Task: Add an event  with title  Client Appreciation Networking Event, date '2024/04/22' to 2024/04/23 & Select Event type as  Group. Add location for the event as  The Langham, Sydney, Australia and add a description: The retreat will kick off with an opening session where participants will be introduced to the objectives and benefits of team building. The facilitators will create a positive and inclusive environment, setting the tone for open communication, respect, and mutual support.Create an event link  http-clientappreciationnetworkingeventcom & Select the event color as  Orange. , logged in from the account softage.3@softage.netand send the event invitation to softage.4@softage.net and softage.2@softage.net
Action: Mouse moved to (770, 128)
Screenshot: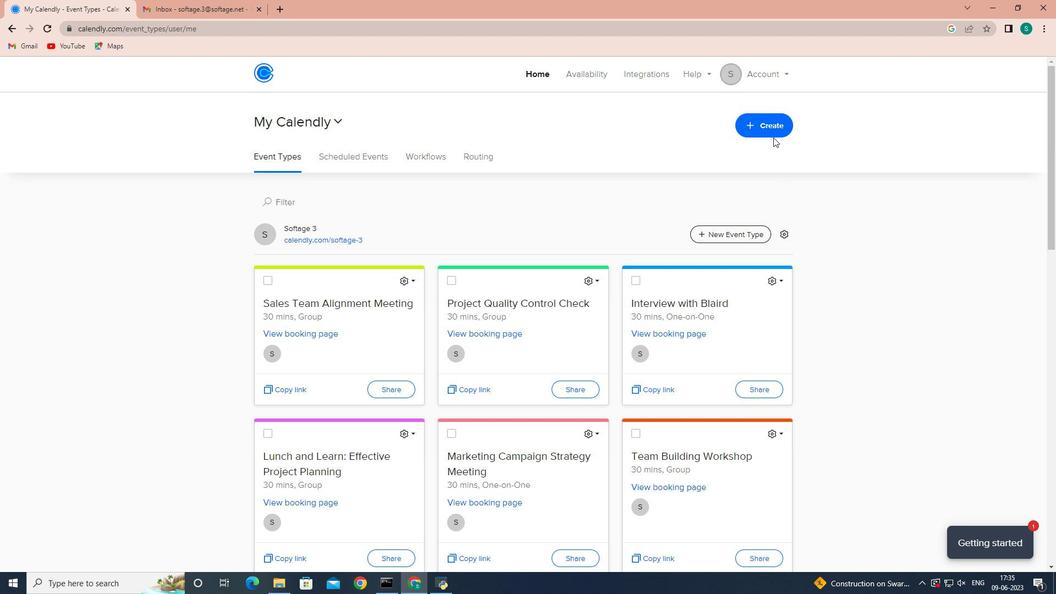 
Action: Mouse pressed left at (770, 128)
Screenshot: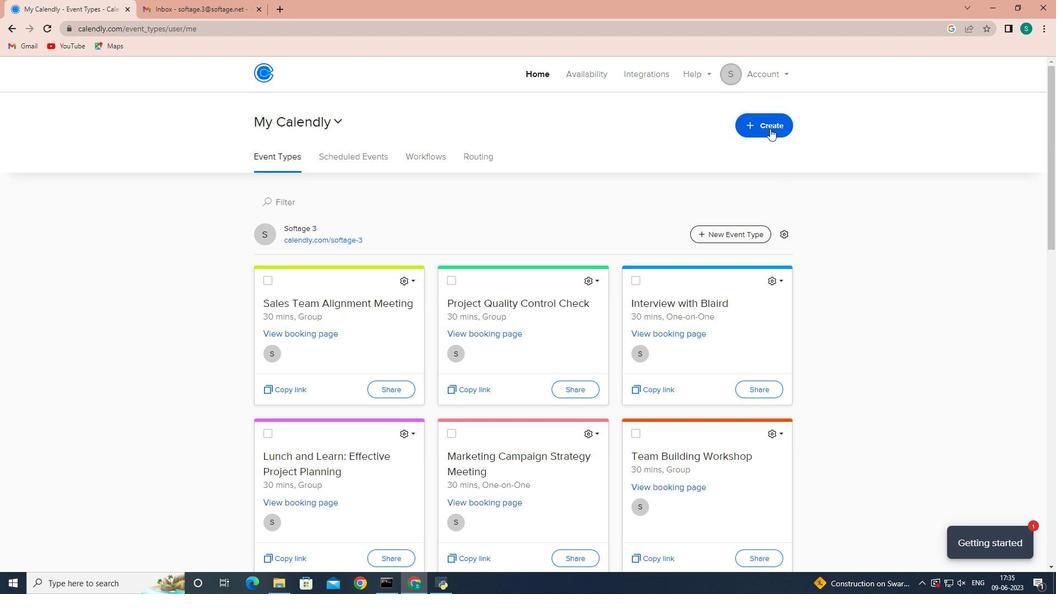
Action: Mouse moved to (752, 157)
Screenshot: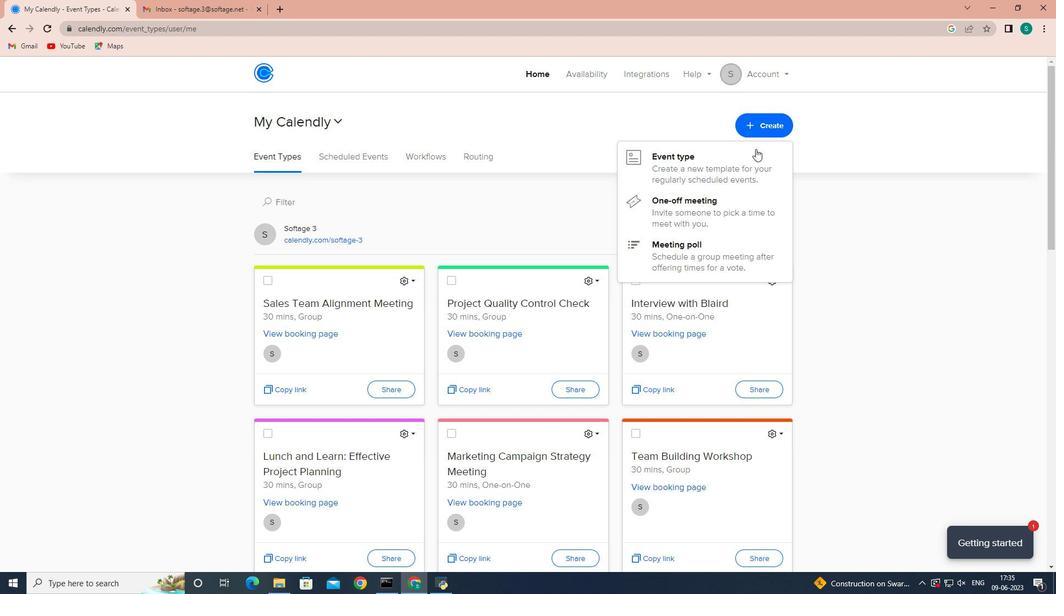 
Action: Mouse pressed left at (752, 157)
Screenshot: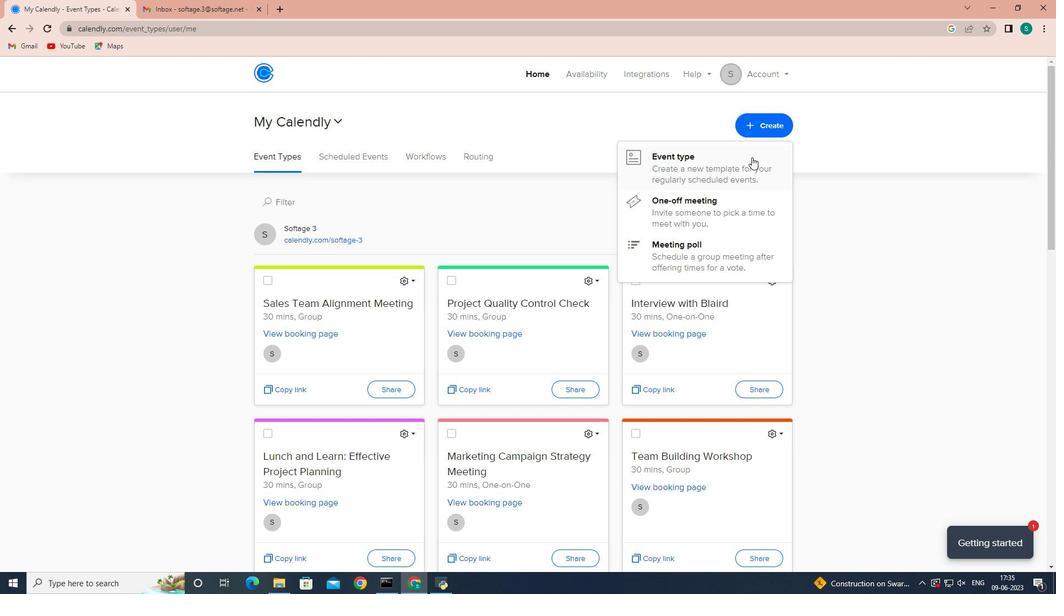 
Action: Mouse moved to (568, 272)
Screenshot: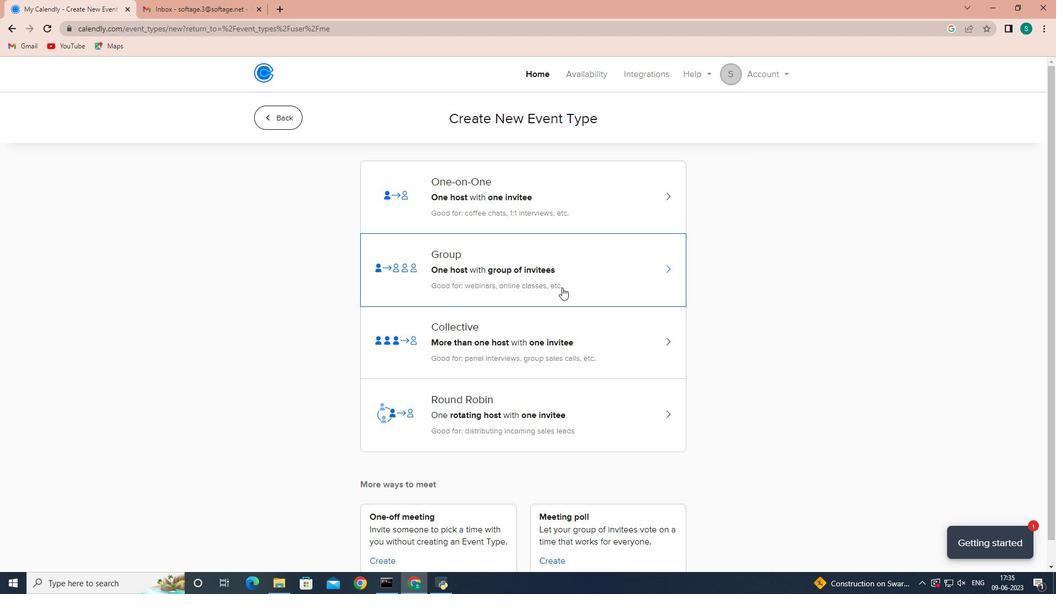 
Action: Mouse pressed left at (568, 272)
Screenshot: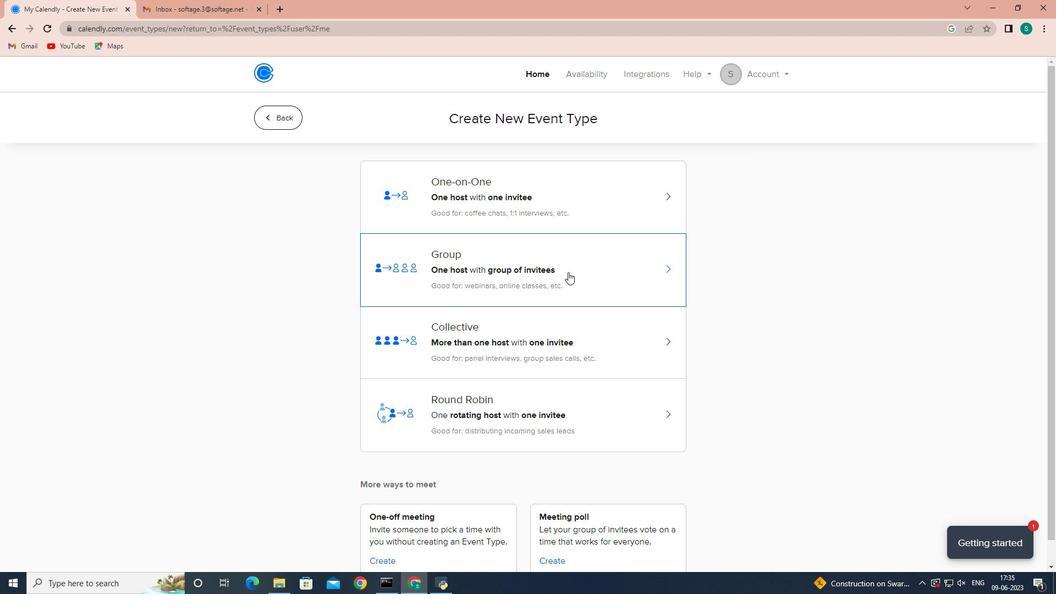 
Action: Mouse moved to (449, 278)
Screenshot: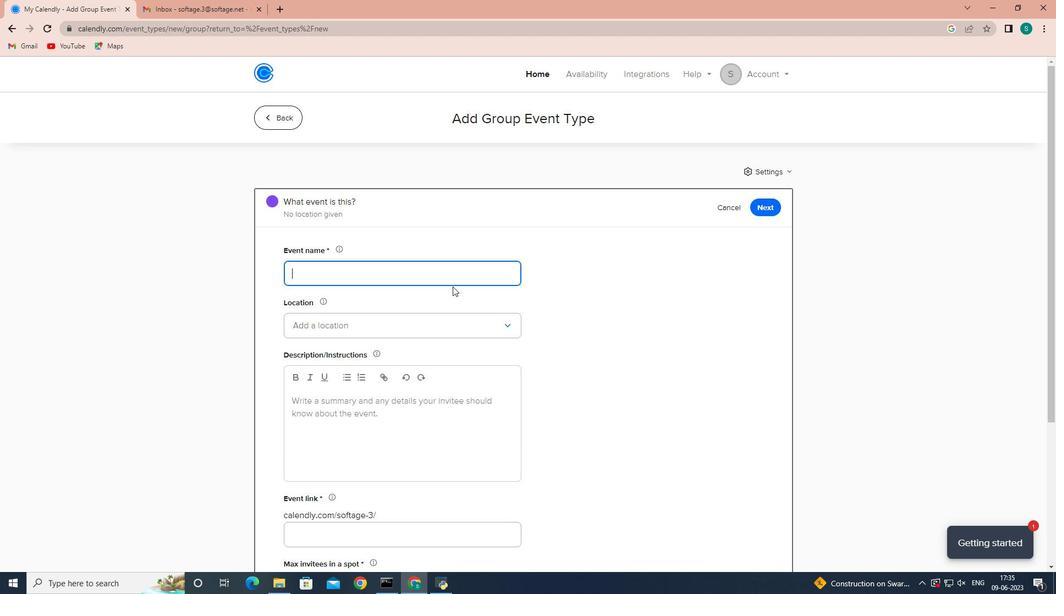 
Action: Mouse pressed left at (449, 278)
Screenshot: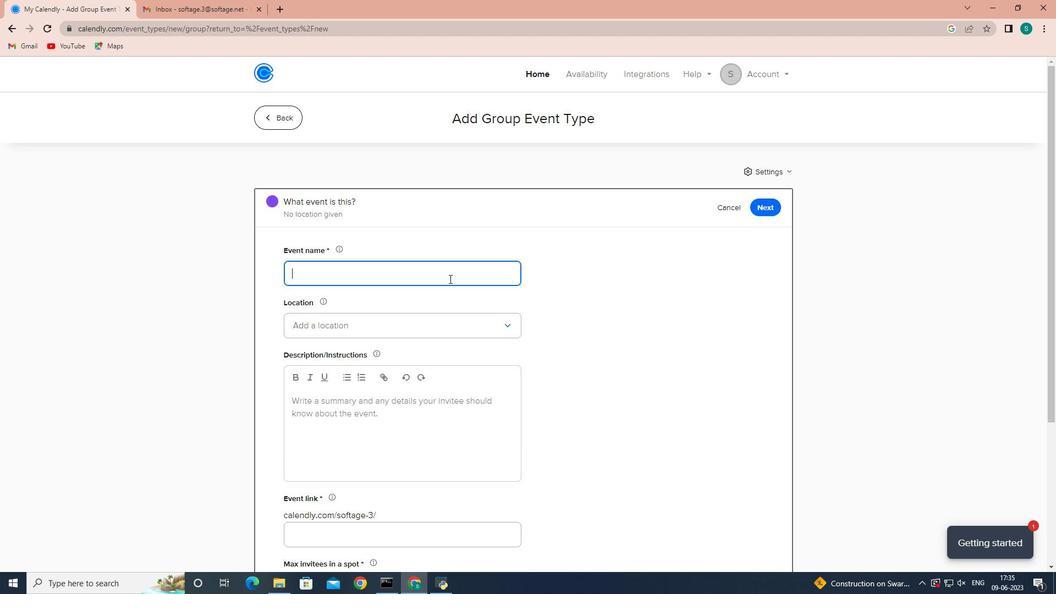 
Action: Key pressed <Key.shift><Key.shift><Key.shift><Key.shift><Key.shift><Key.shift><Key.shift><Key.shift><Key.shift><Key.shift><Key.shift><Key.shift><Key.shift><Key.shift><Key.shift><Key.shift><Key.shift><Key.shift>Client<Key.space><Key.shift>Appreciation<Key.space><Key.shift><Key.shift>Networking<Key.space><Key.shift><Key.shift><Key.shift><Key.shift><Key.shift><Key.shift><Key.shift><Key.shift><Key.shift><Key.shift><Key.shift><Key.shift><Key.shift><Key.shift><Key.shift>Event
Screenshot: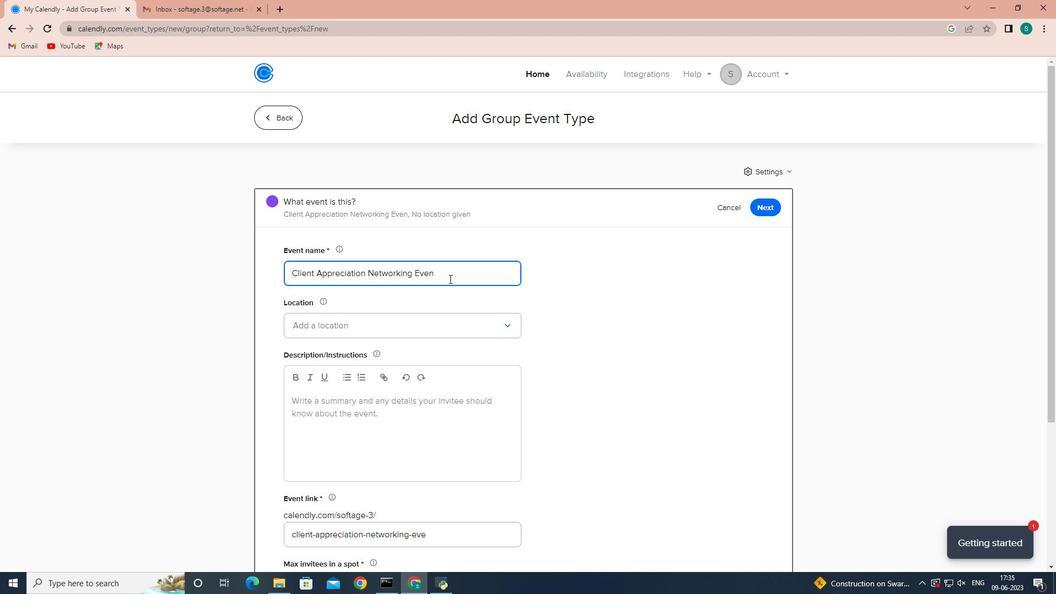 
Action: Mouse moved to (448, 327)
Screenshot: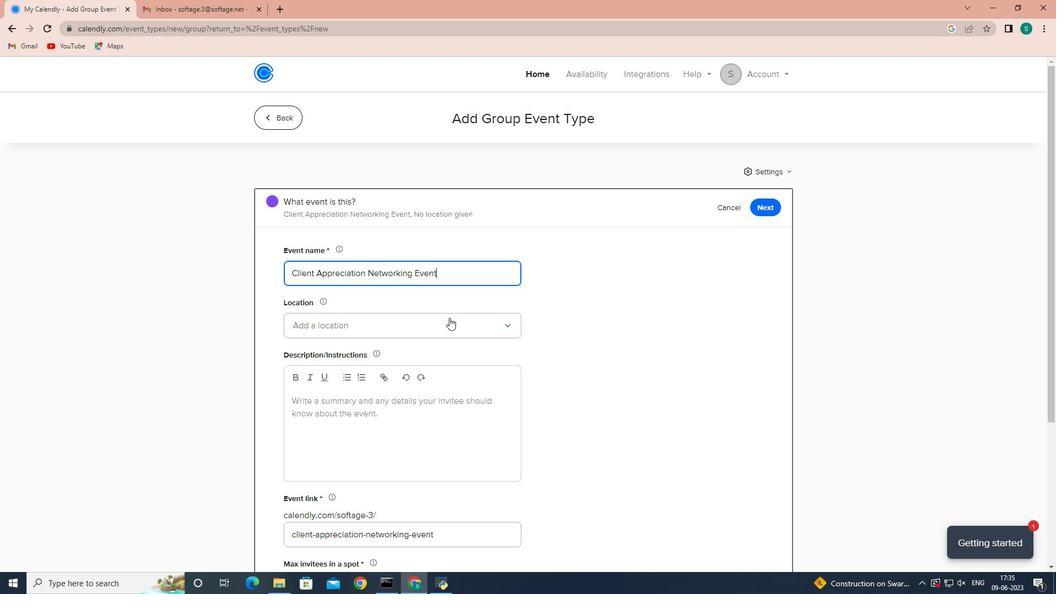 
Action: Mouse pressed left at (448, 327)
Screenshot: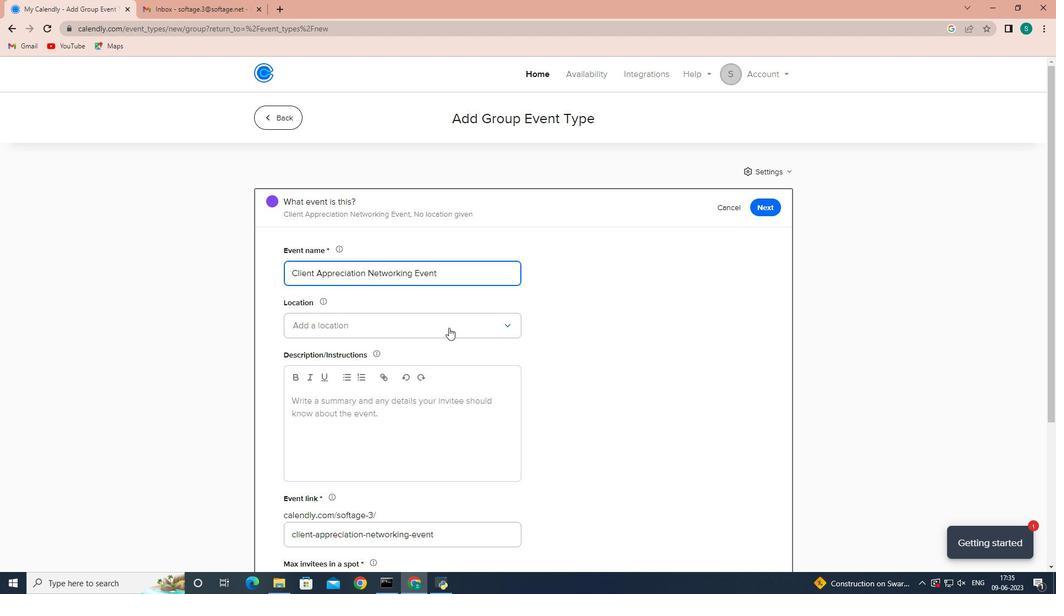 
Action: Mouse moved to (442, 353)
Screenshot: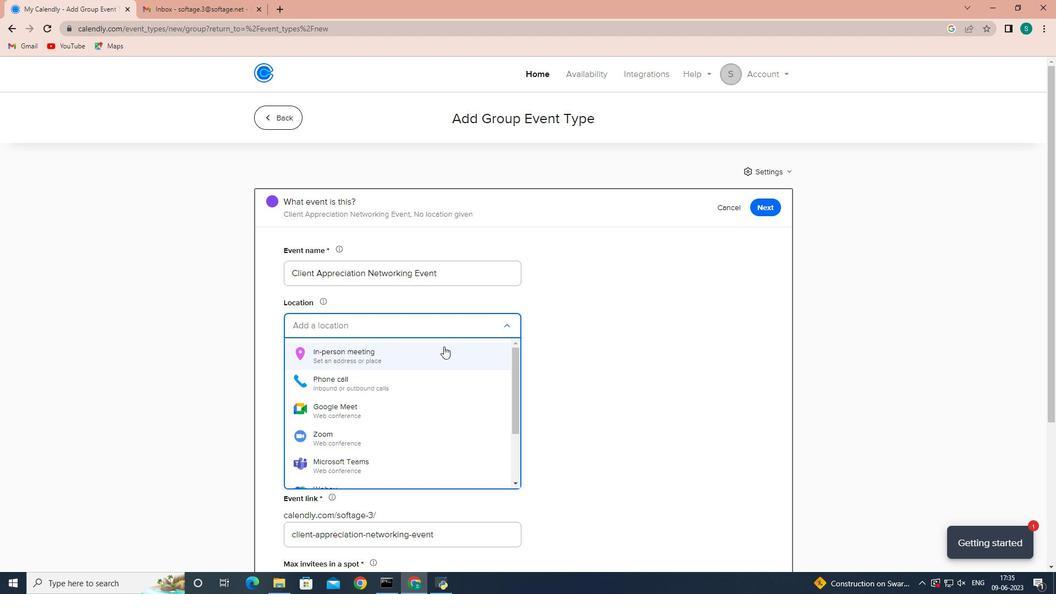 
Action: Mouse pressed left at (442, 353)
Screenshot: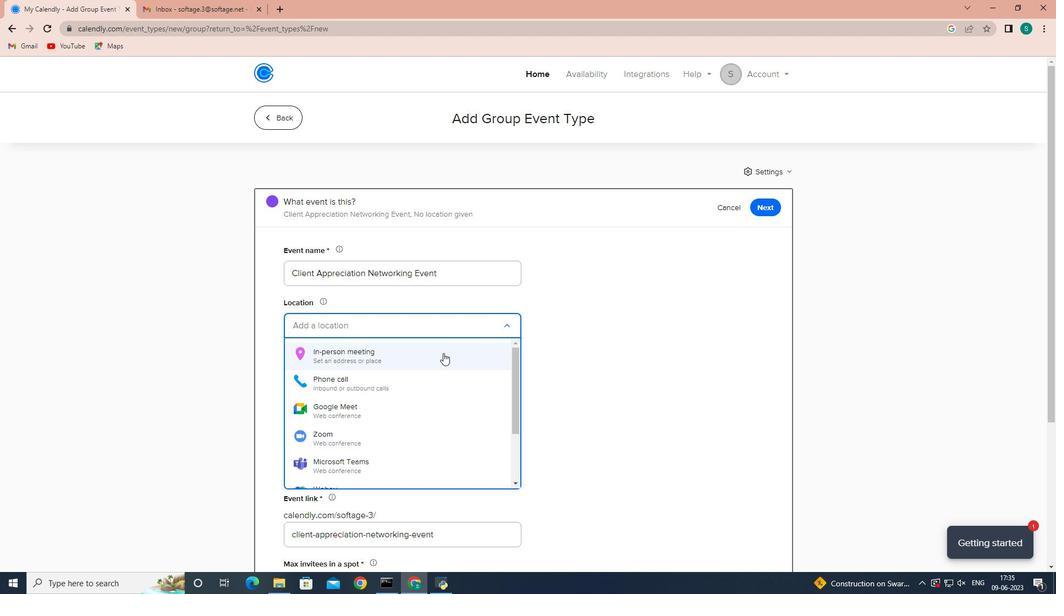 
Action: Mouse moved to (587, 198)
Screenshot: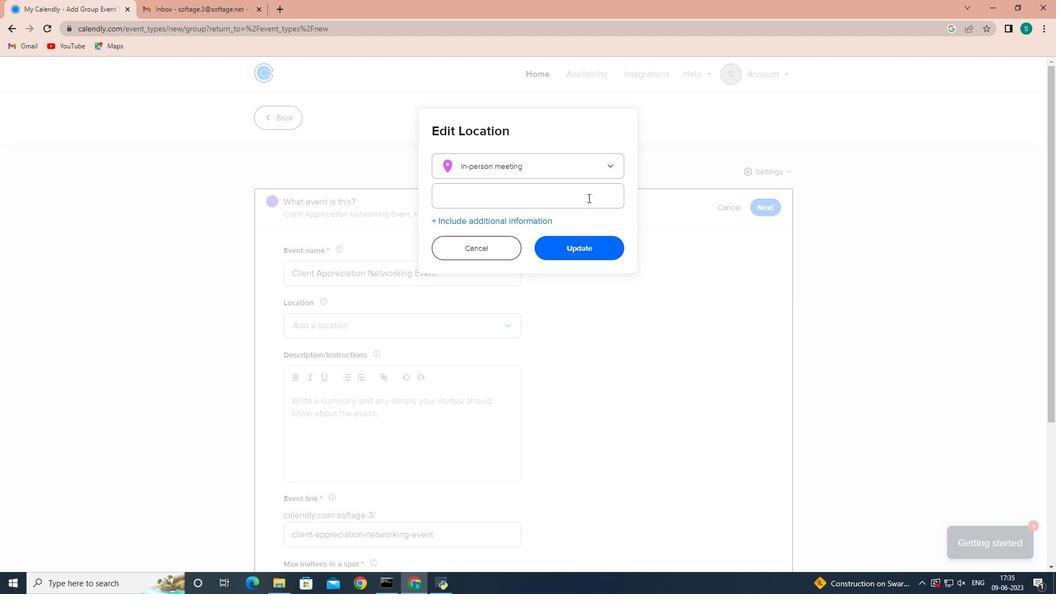 
Action: Mouse pressed left at (587, 198)
Screenshot: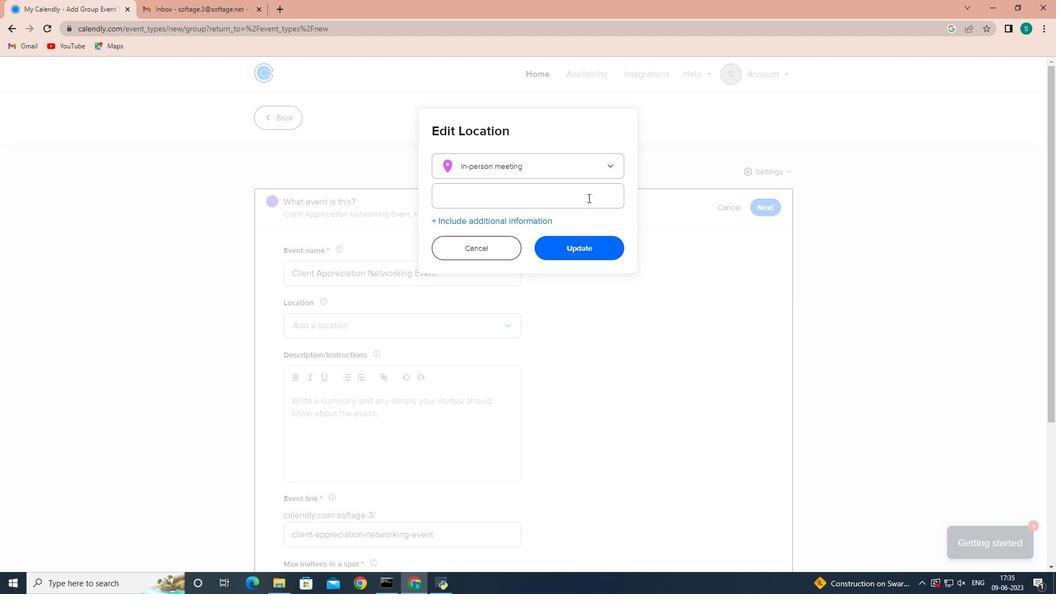 
Action: Key pressed <Key.shift>The<Key.space><Key.shift_r>Langham,<Key.space><Key.shift>Sydney,<Key.space><Key.shift>Australia
Screenshot: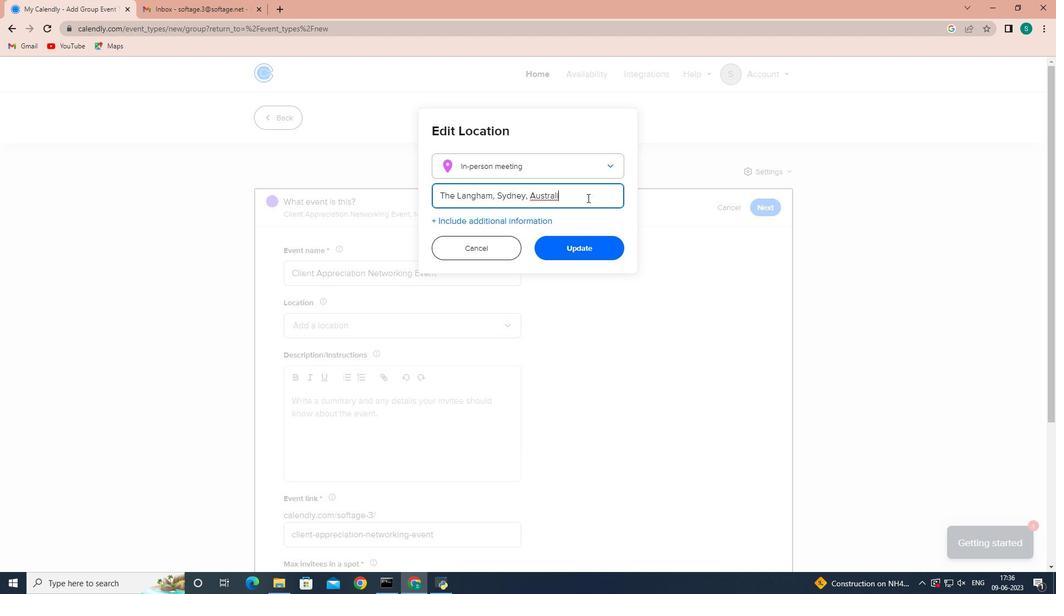 
Action: Mouse moved to (585, 243)
Screenshot: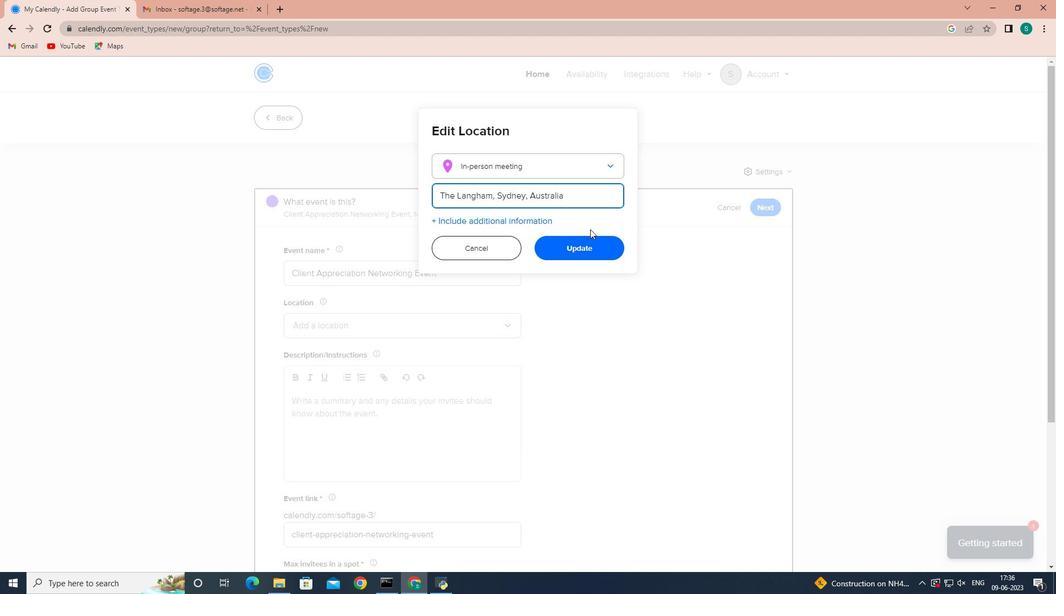 
Action: Mouse pressed left at (585, 243)
Screenshot: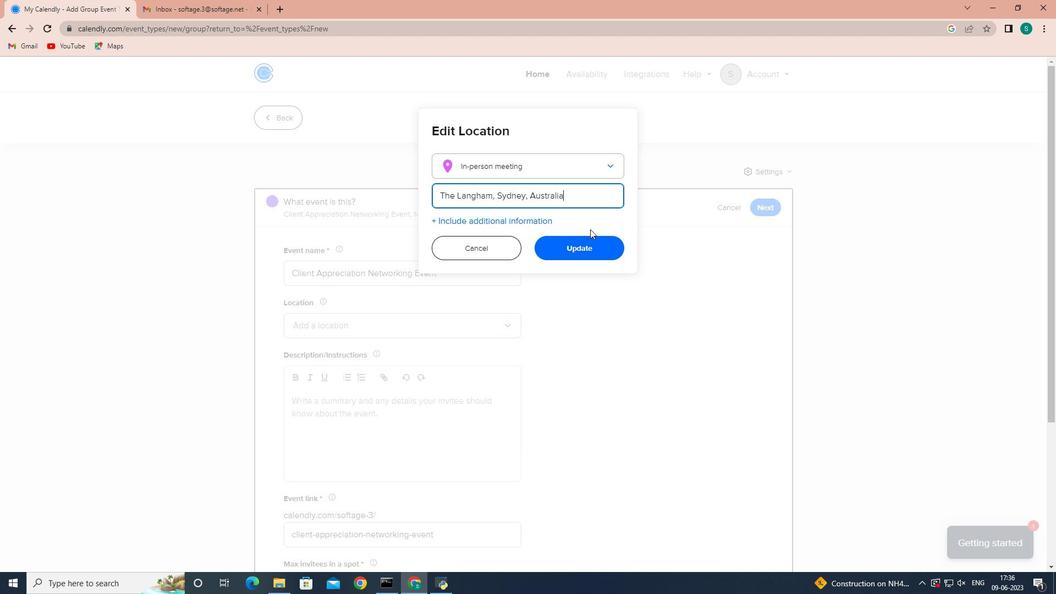
Action: Mouse moved to (482, 442)
Screenshot: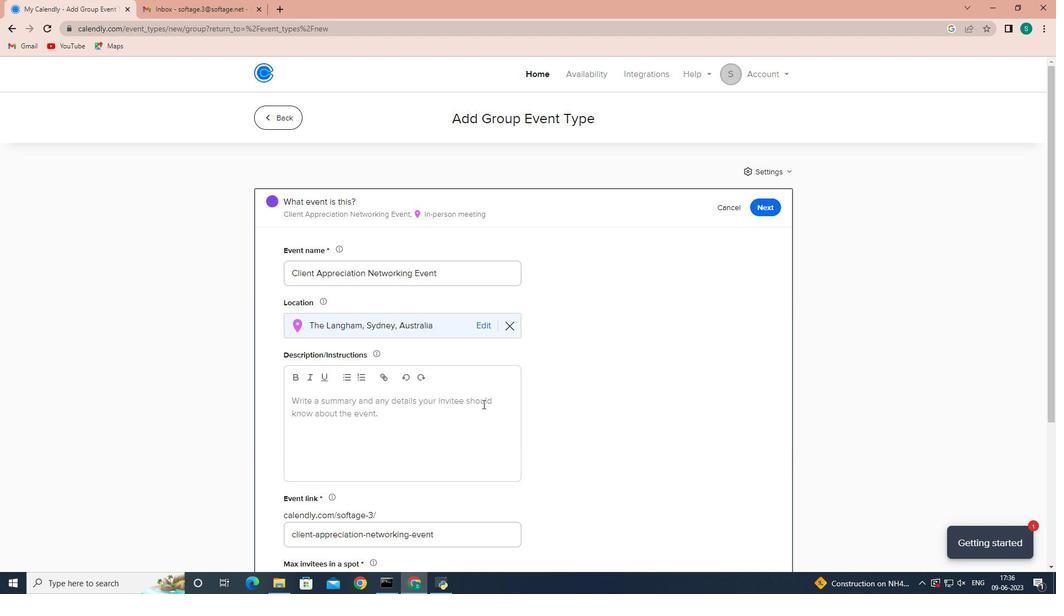 
Action: Mouse pressed left at (482, 442)
Screenshot: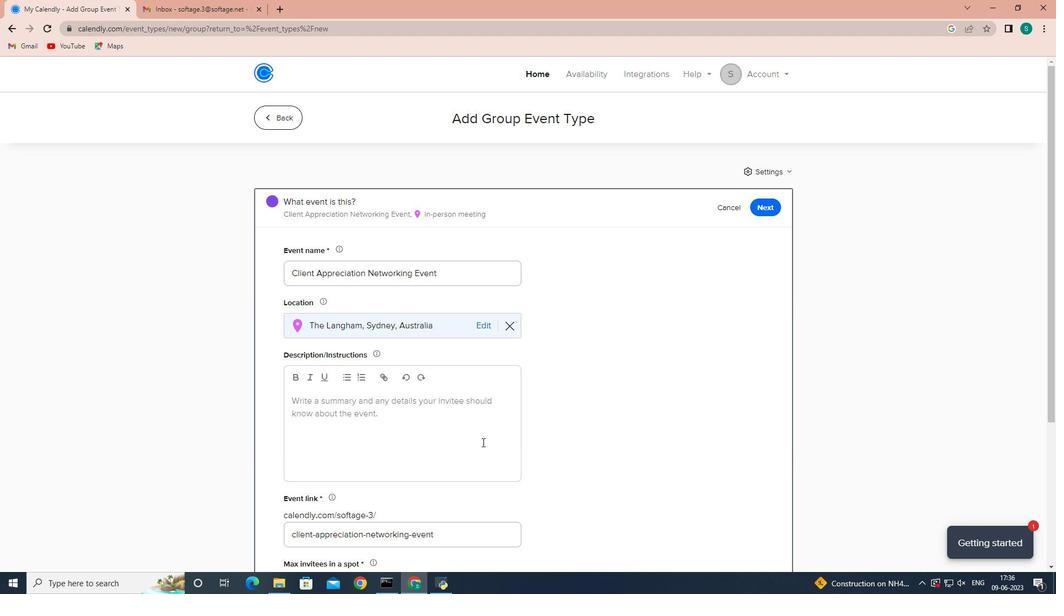 
Action: Mouse moved to (573, 404)
Screenshot: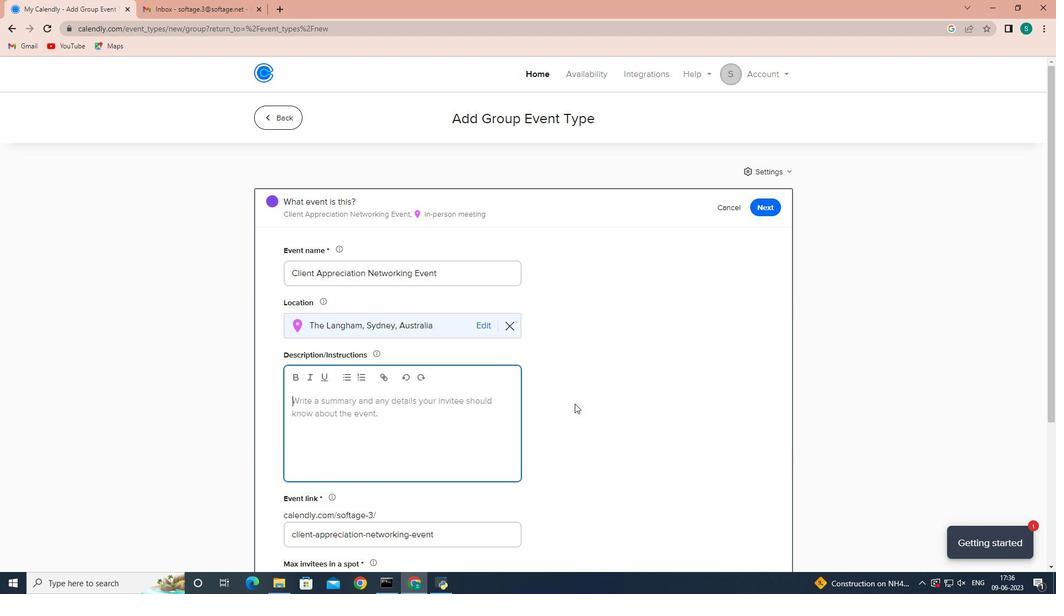 
Action: Key pressed <Key.shift><Key.shift><Key.shift><Key.shift><Key.shift><Key.shift><Key.shift>The<Key.space>retreat<Key.space>will<Key.space>kick<Key.space>off<Key.space>with<Key.space>an<Key.space>opening<Key.space>session<Key.space>where<Key.space>participat<Key.backspace>nts<Key.space>will<Key.space>be<Key.space>introduced<Key.space>to<Key.space>the<Key.space>objectives<Key.space>and<Key.space>benefits<Key.space>of<Key.space>team<Key.space>building.<Key.space><Key.shift><Key.shift><Key.shift><Key.shift><Key.shift><Key.shift><Key.shift><Key.shift><Key.shift><Key.shift><Key.shift><Key.shift><Key.shift><Key.shift><Key.shift><Key.shift>The<Key.space>facilitators<Key.space>will<Key.space>create<Key.space>a<Key.space>positive<Key.space>and<Key.space>inclusive<Key.space>environment,<Key.space>setting<Key.space>the<Key.space>
Screenshot: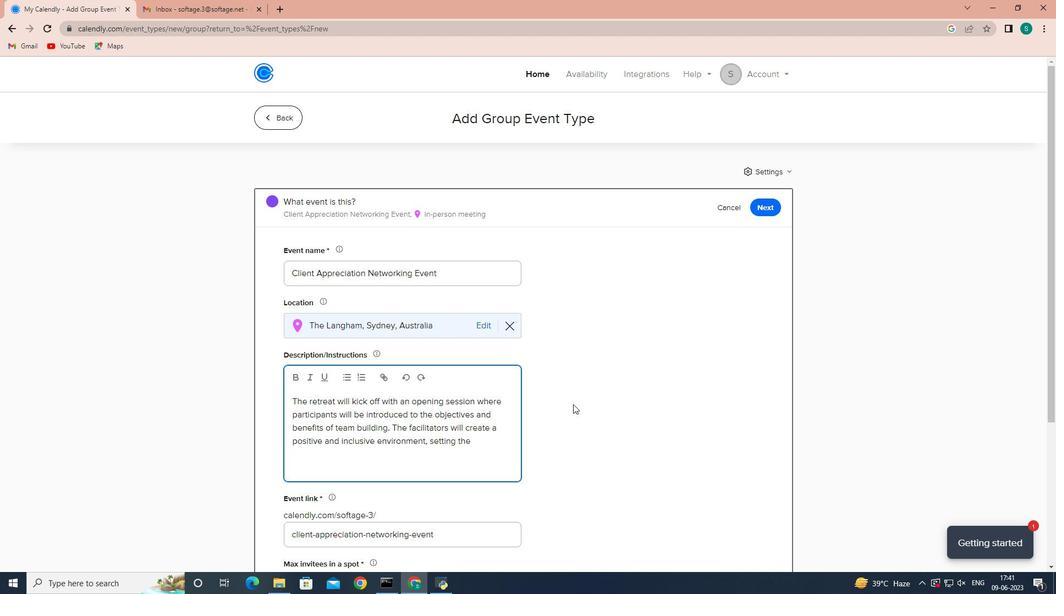 
Action: Mouse moved to (589, 375)
Screenshot: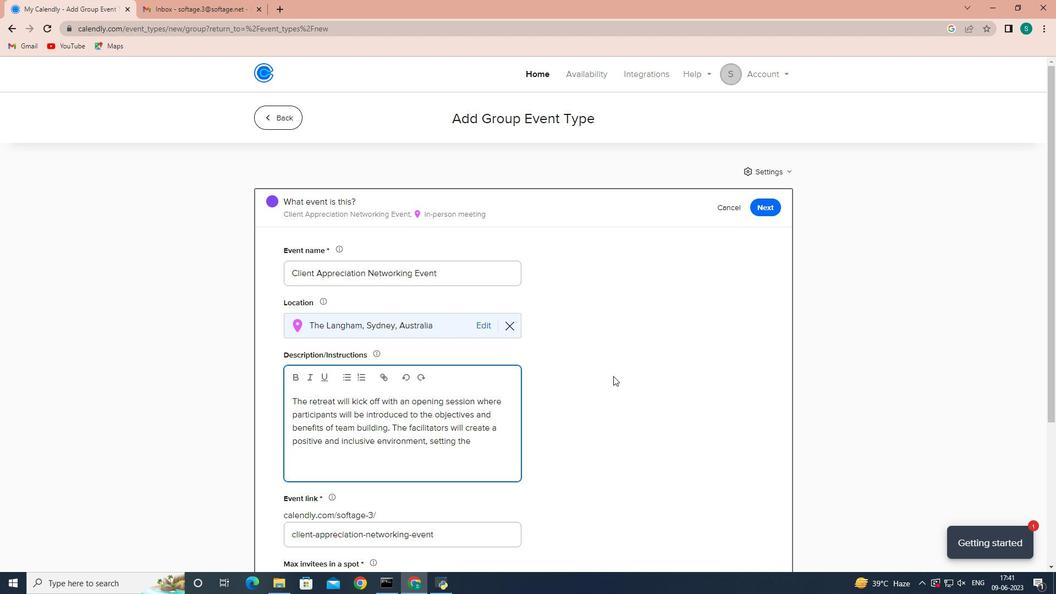 
Action: Key pressed tone<Key.space>for<Key.space>open<Key.space>communication,<Key.space>respect,<Key.space>and<Key.space>mutual<Key.space>support.
Screenshot: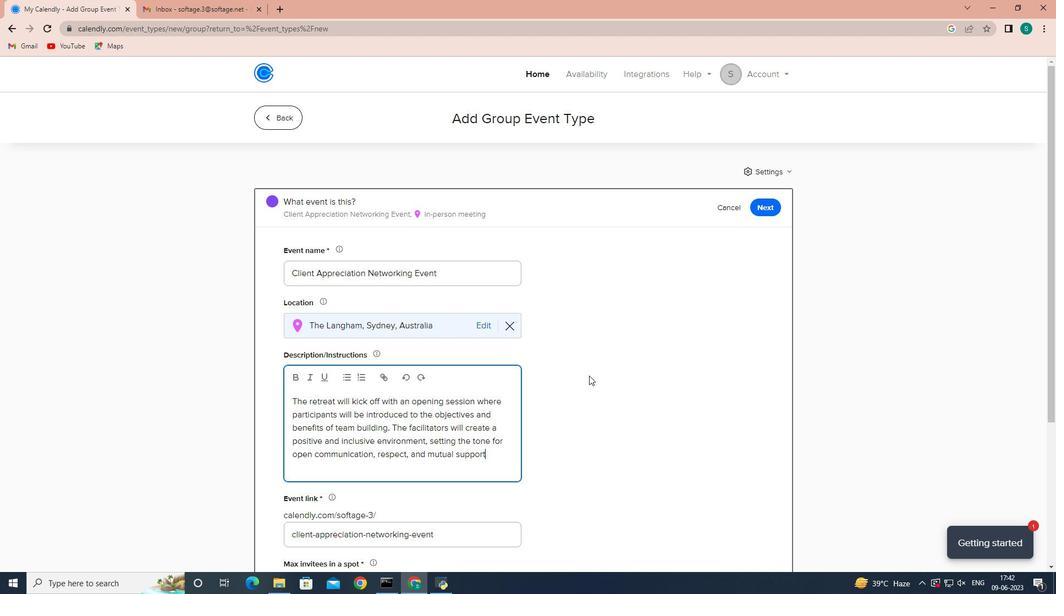 
Action: Mouse moved to (552, 423)
Screenshot: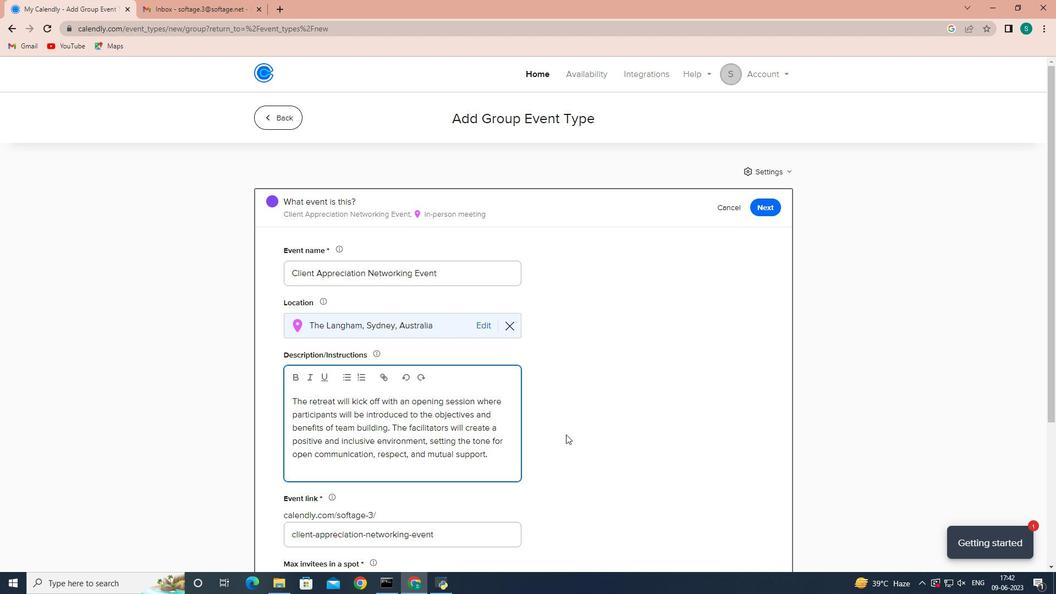 
Action: Mouse scrolled (552, 423) with delta (0, 0)
Screenshot: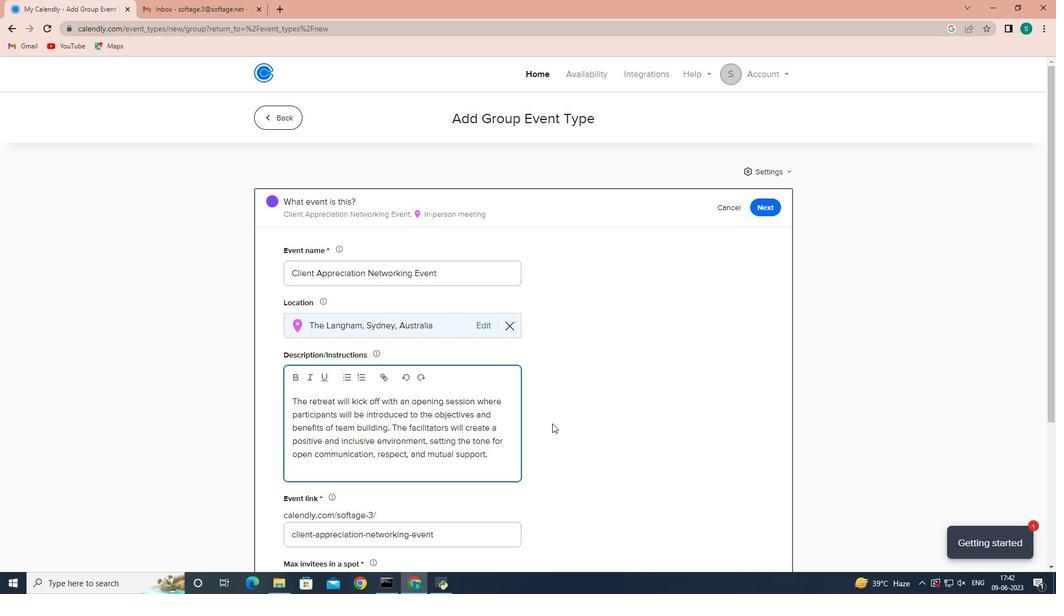 
Action: Mouse scrolled (552, 423) with delta (0, 0)
Screenshot: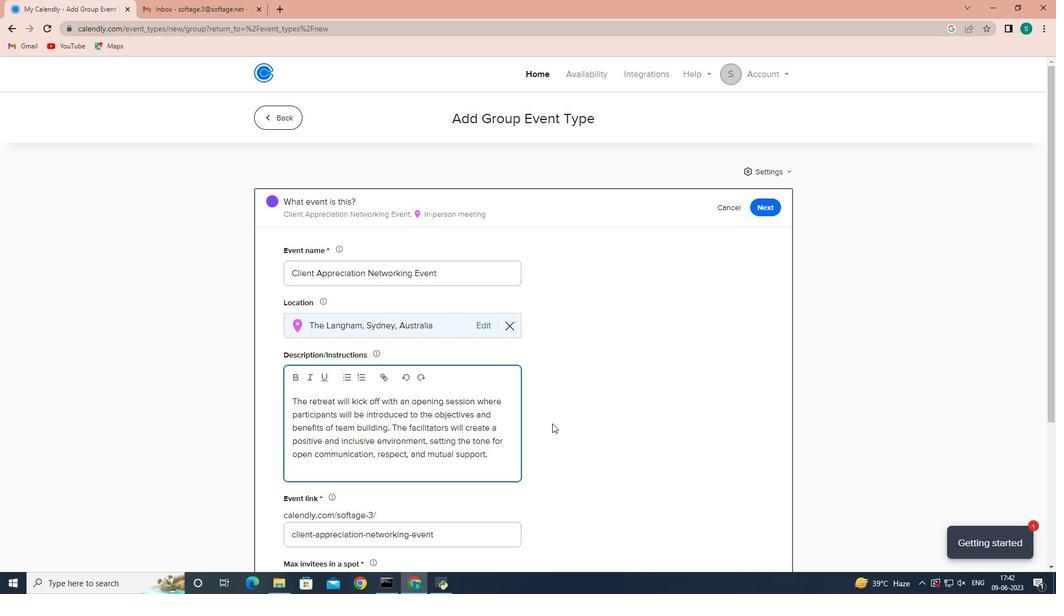 
Action: Mouse moved to (470, 415)
Screenshot: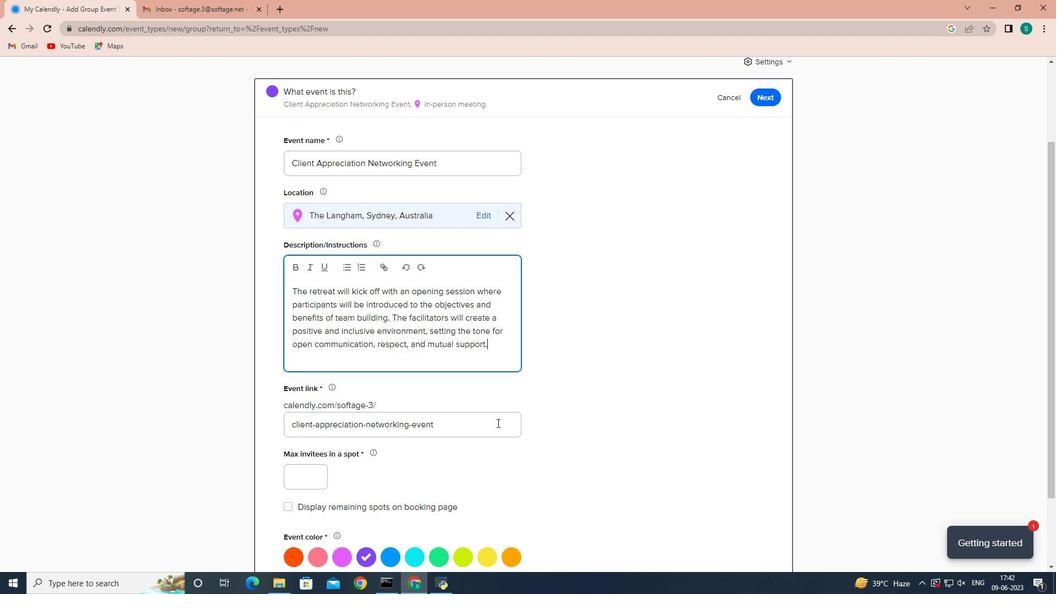 
Action: Mouse pressed left at (470, 415)
Screenshot: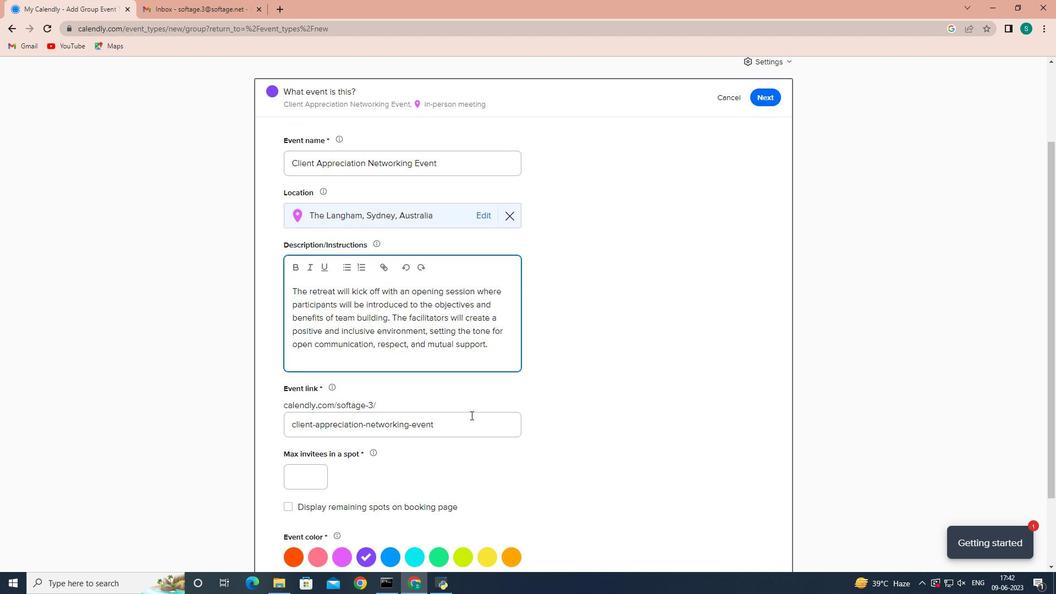 
Action: Key pressed <Key.home>http-<Key.end>-com
Screenshot: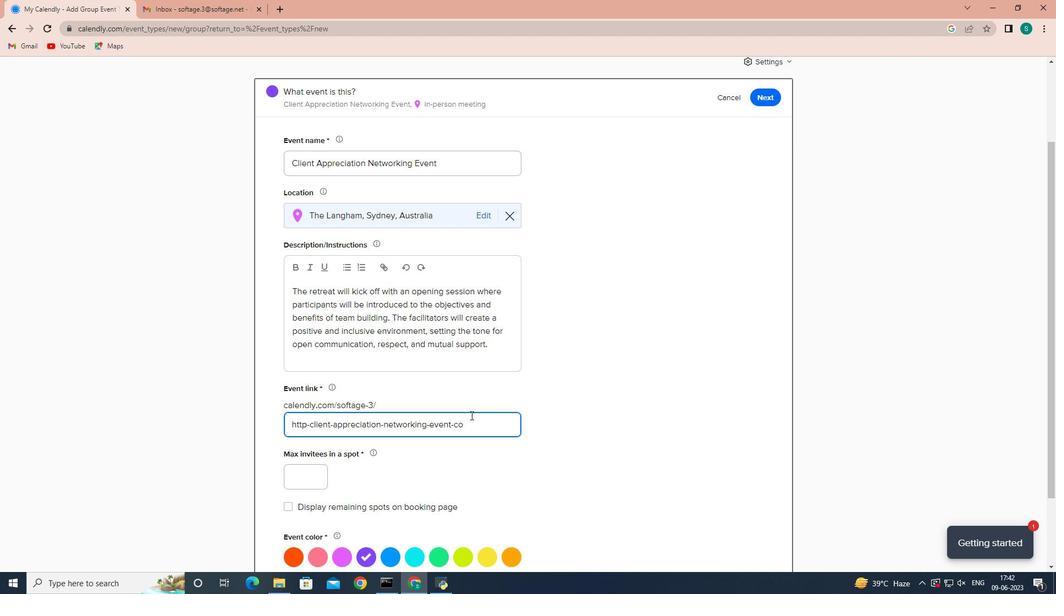 
Action: Mouse moved to (473, 416)
Screenshot: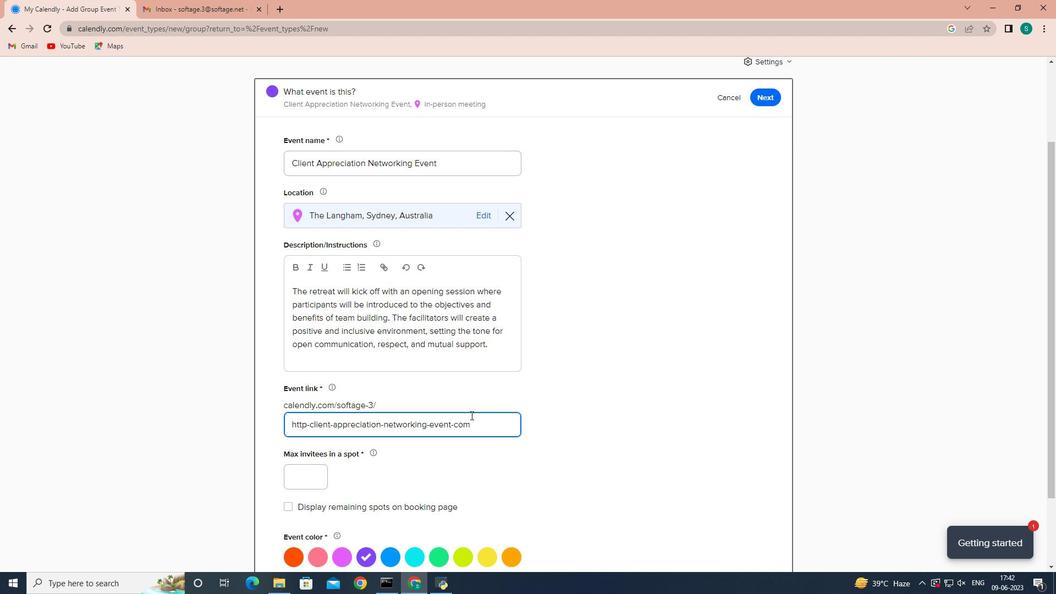 
Action: Mouse scrolled (473, 415) with delta (0, 0)
Screenshot: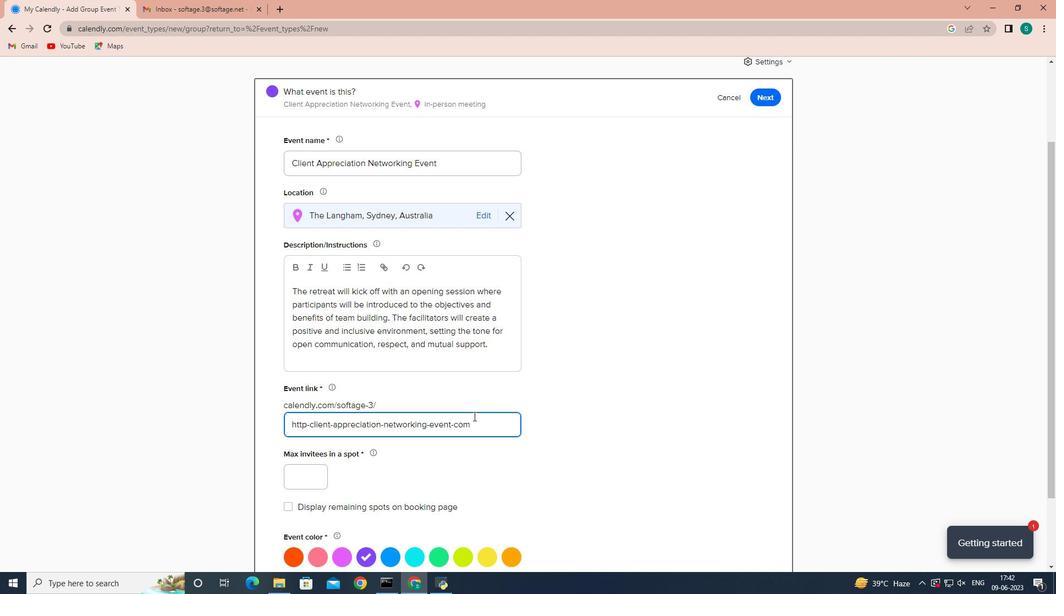 
Action: Mouse scrolled (473, 415) with delta (0, 0)
Screenshot: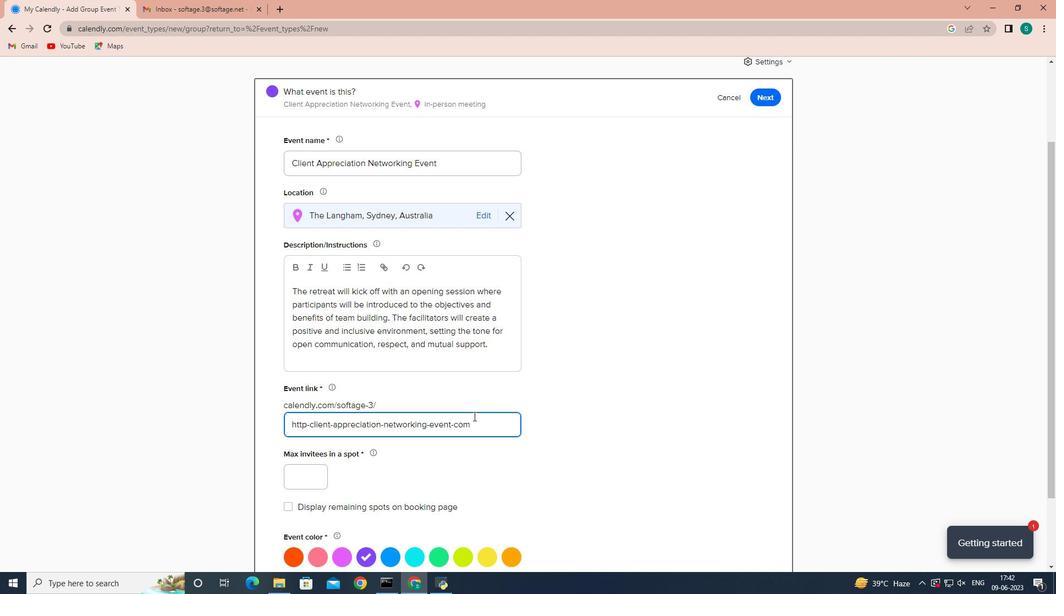 
Action: Mouse moved to (326, 392)
Screenshot: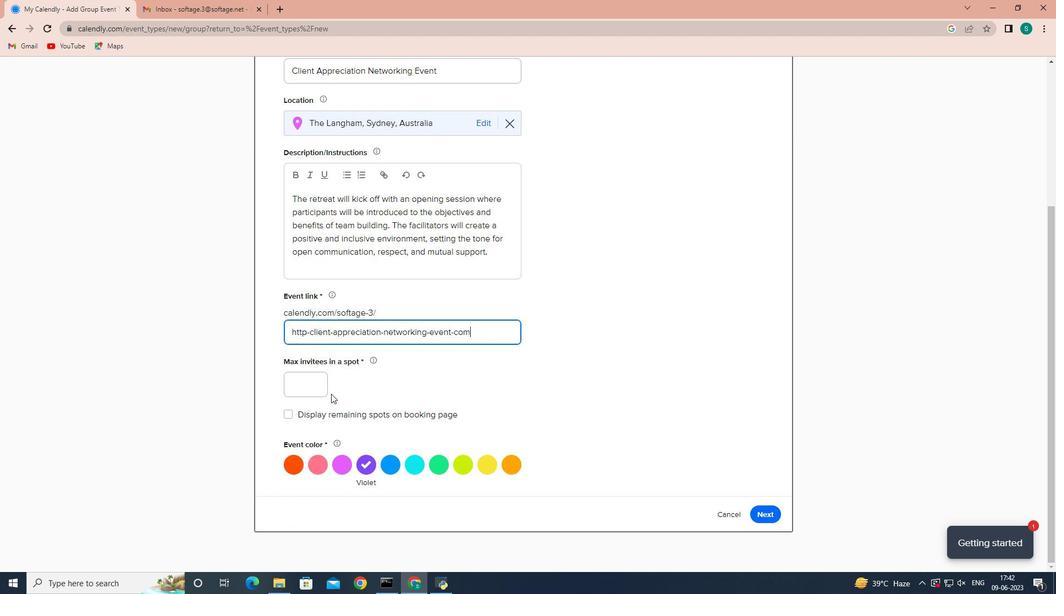 
Action: Mouse pressed left at (326, 392)
Screenshot: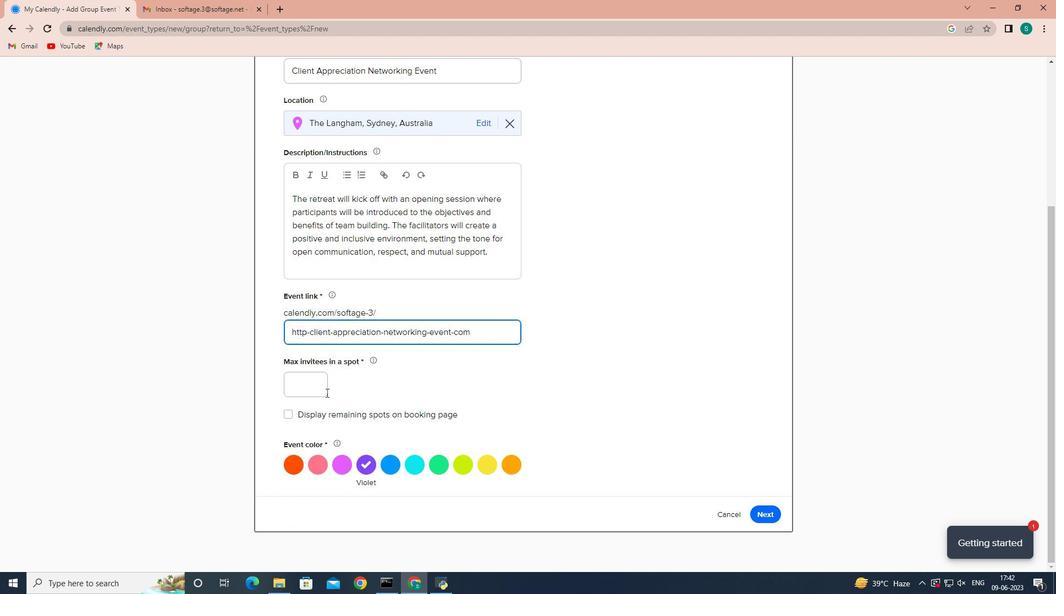 
Action: Mouse moved to (322, 392)
Screenshot: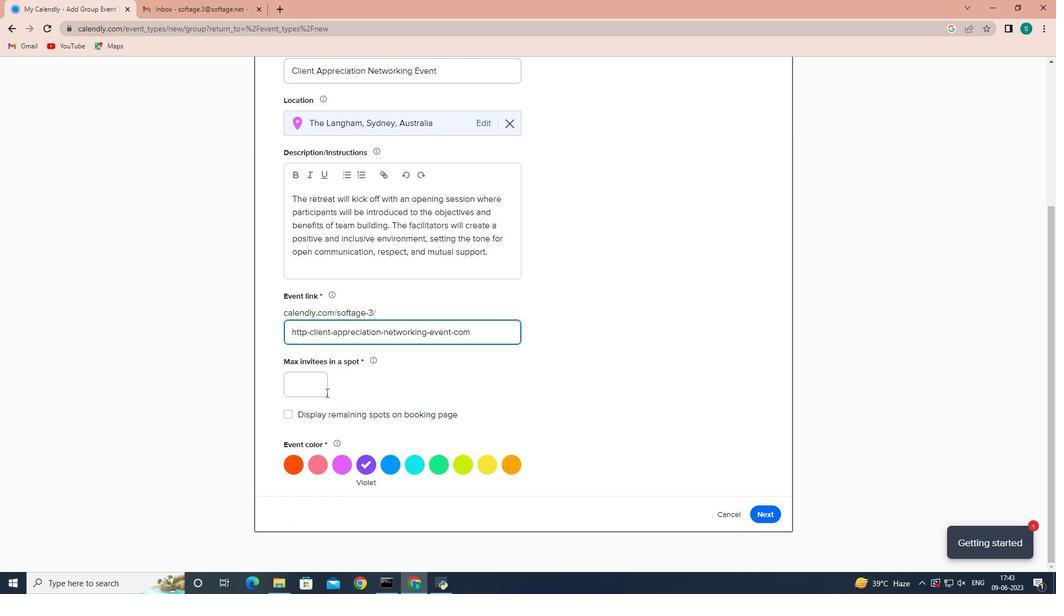 
Action: Key pressed 2
Screenshot: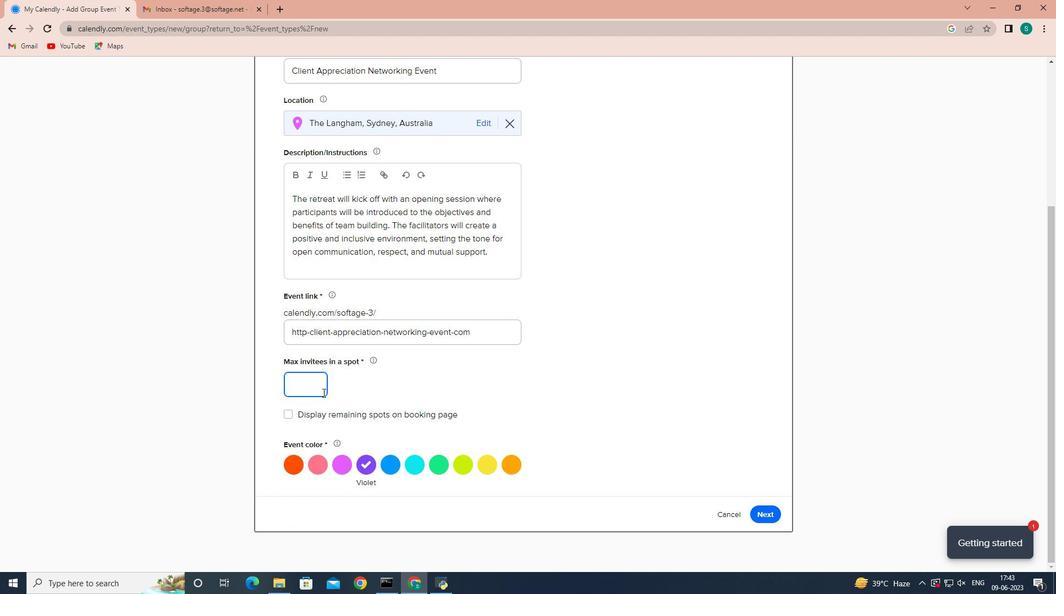 
Action: Mouse moved to (510, 467)
Screenshot: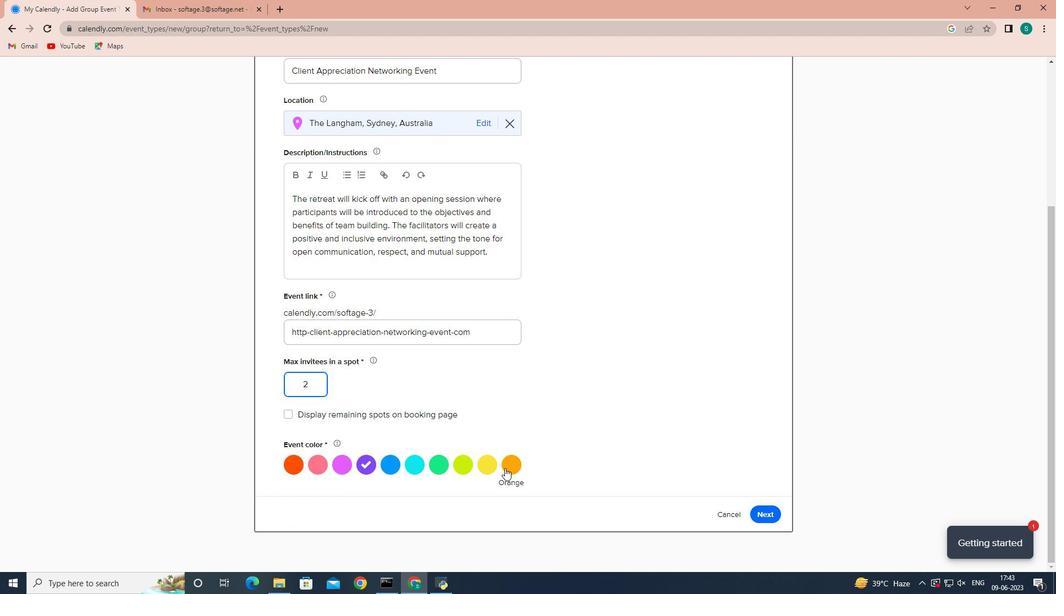 
Action: Mouse pressed left at (510, 467)
Screenshot: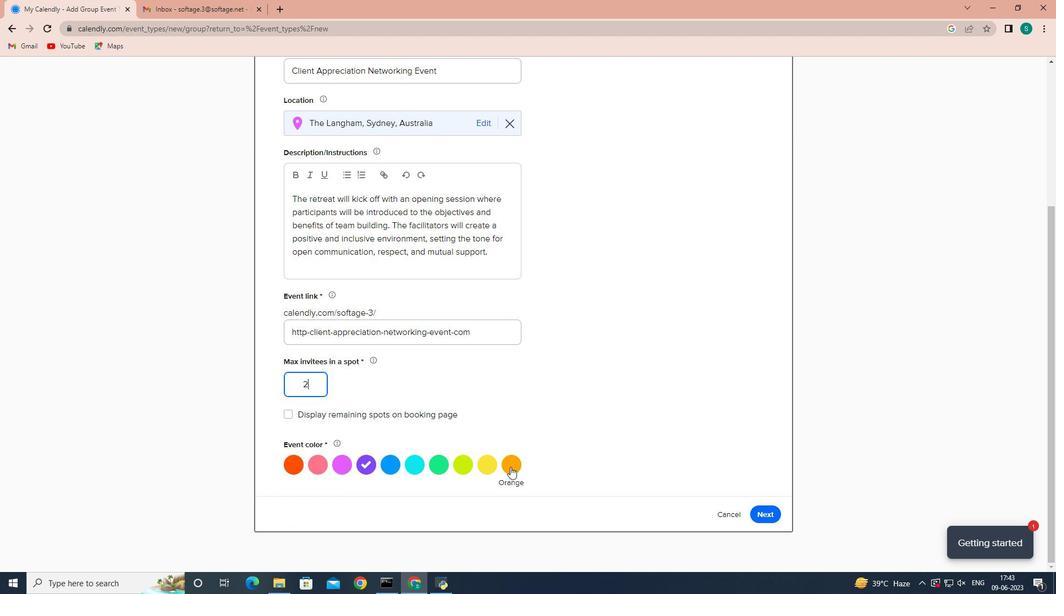 
Action: Mouse moved to (771, 516)
Screenshot: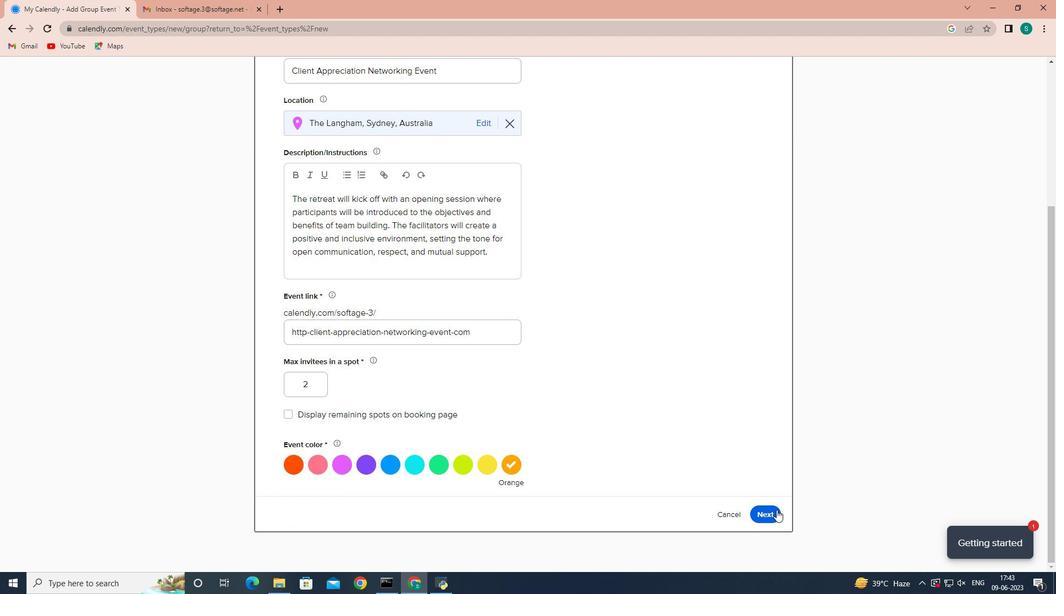 
Action: Mouse pressed left at (771, 516)
Screenshot: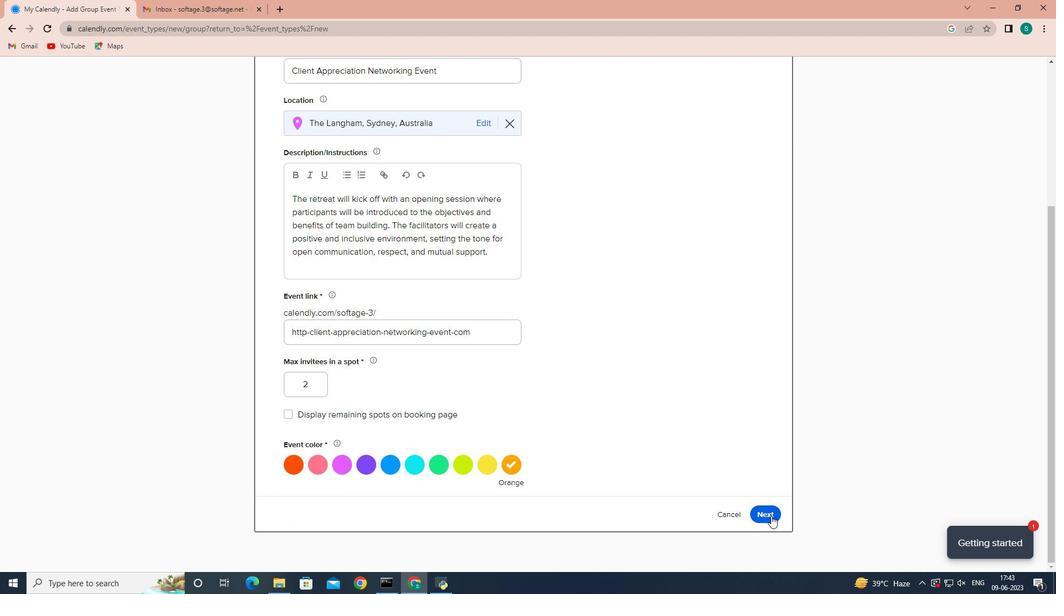 
Action: Mouse moved to (742, 471)
Screenshot: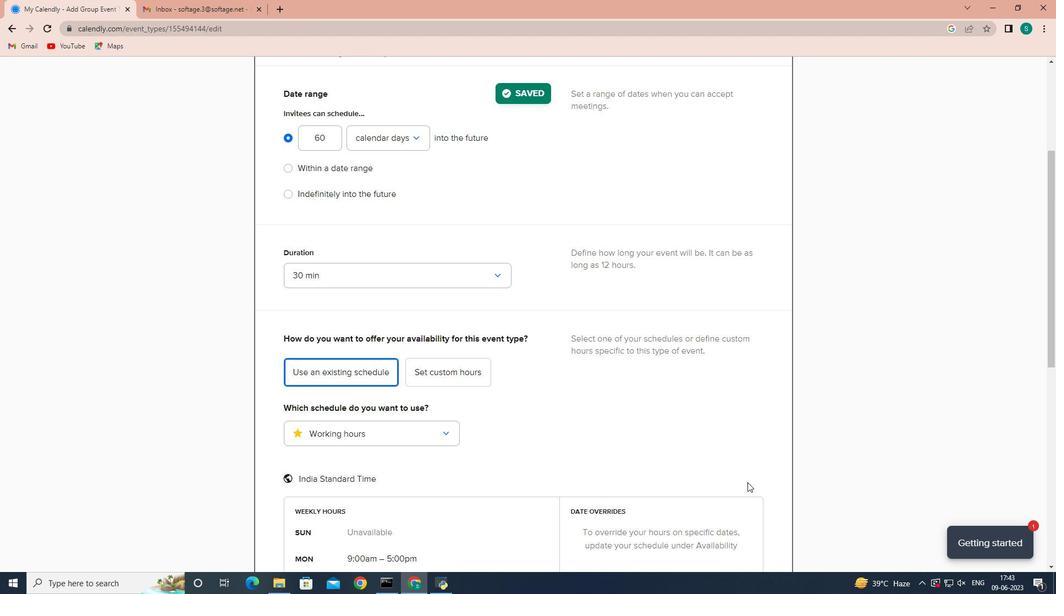 
Action: Mouse scrolled (742, 472) with delta (0, 0)
Screenshot: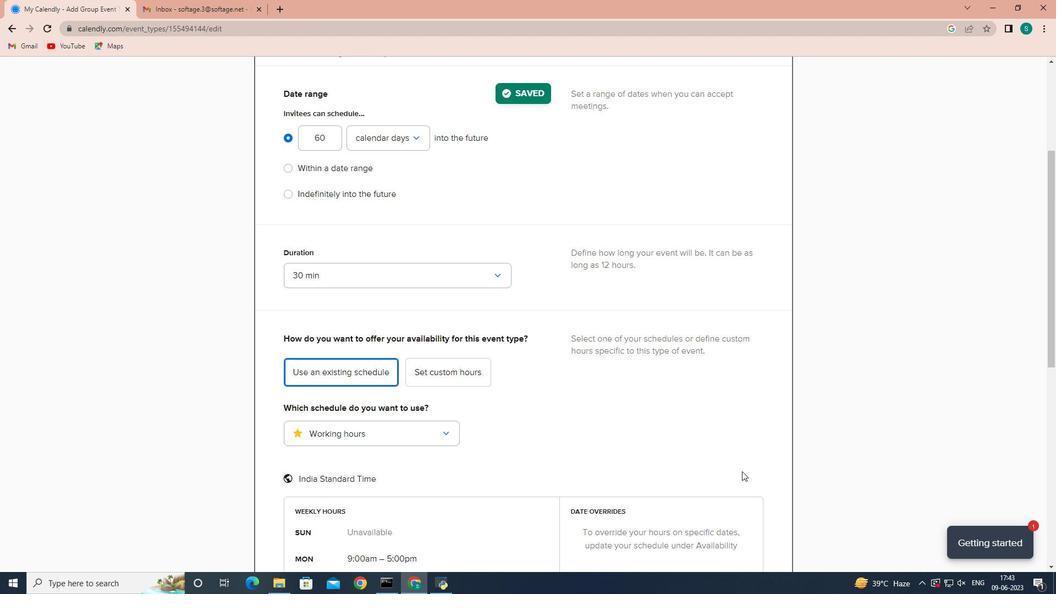 
Action: Mouse scrolled (742, 472) with delta (0, 0)
Screenshot: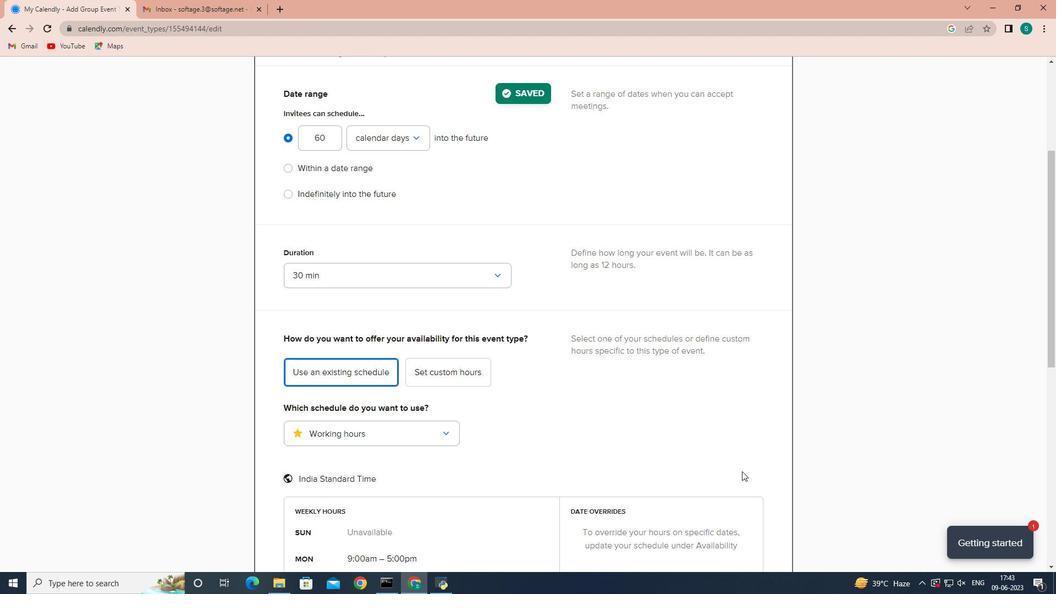 
Action: Mouse scrolled (742, 472) with delta (0, 0)
Screenshot: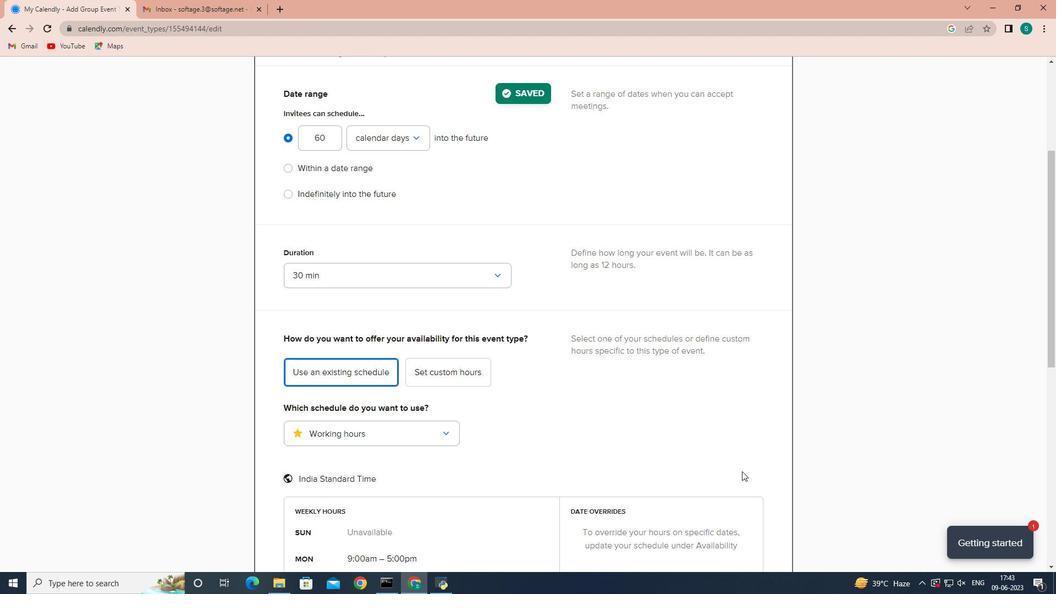 
Action: Mouse scrolled (742, 472) with delta (0, 0)
Screenshot: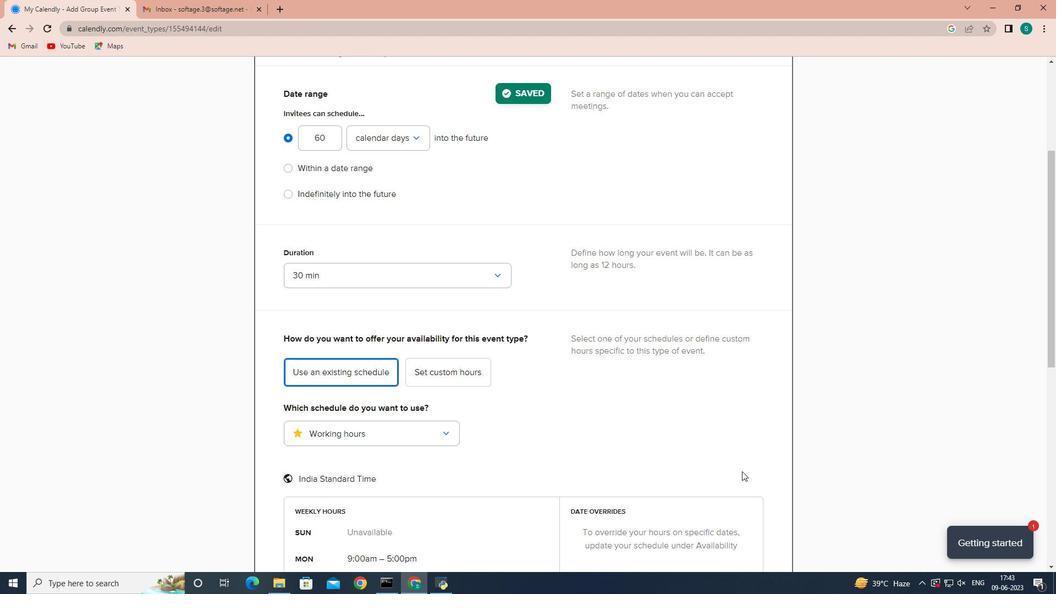 
Action: Mouse moved to (335, 370)
Screenshot: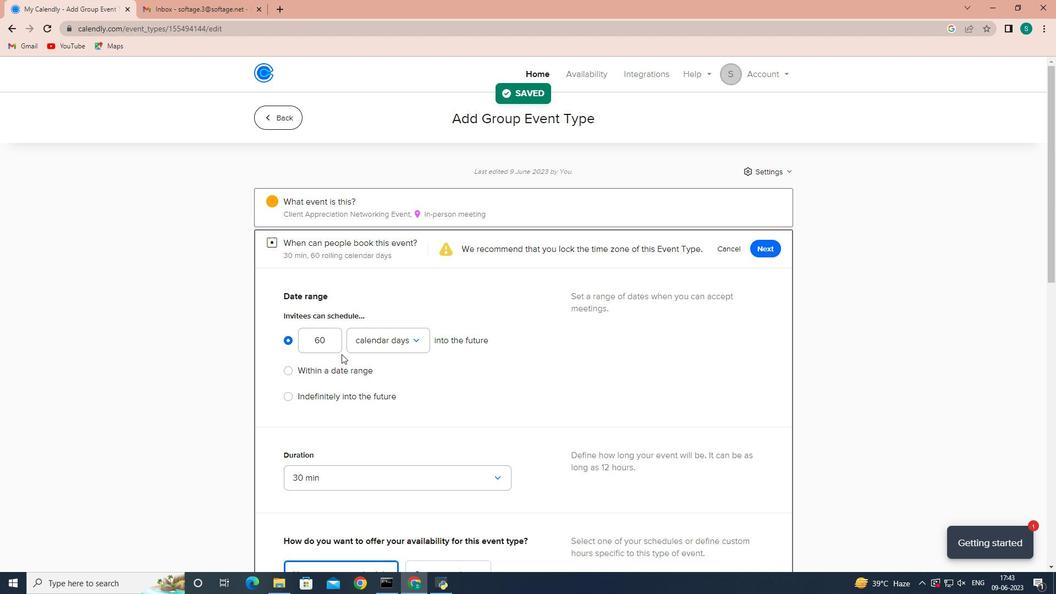 
Action: Mouse pressed left at (335, 370)
Screenshot: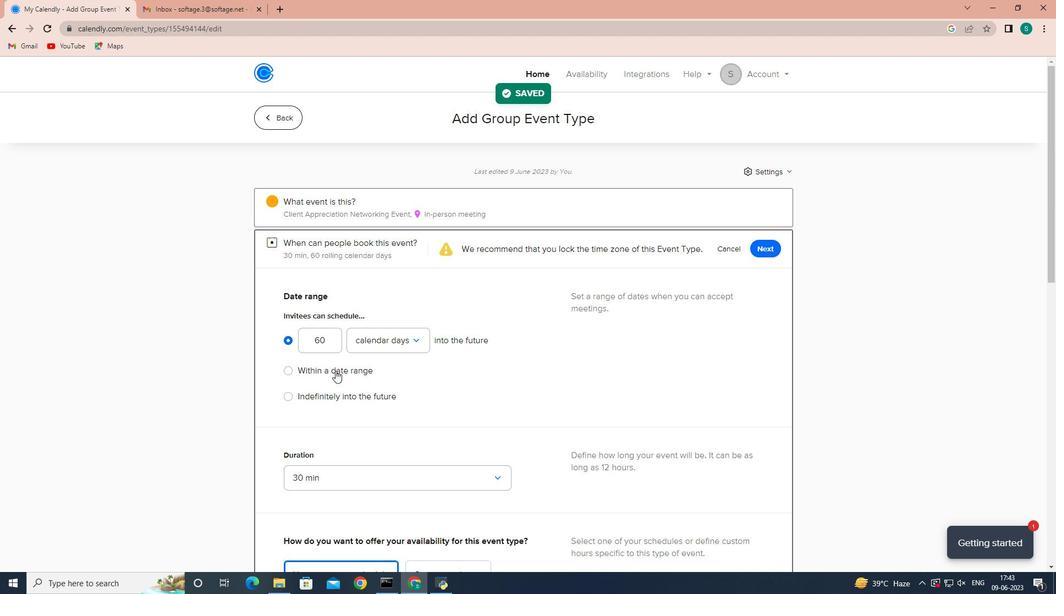 
Action: Mouse moved to (480, 377)
Screenshot: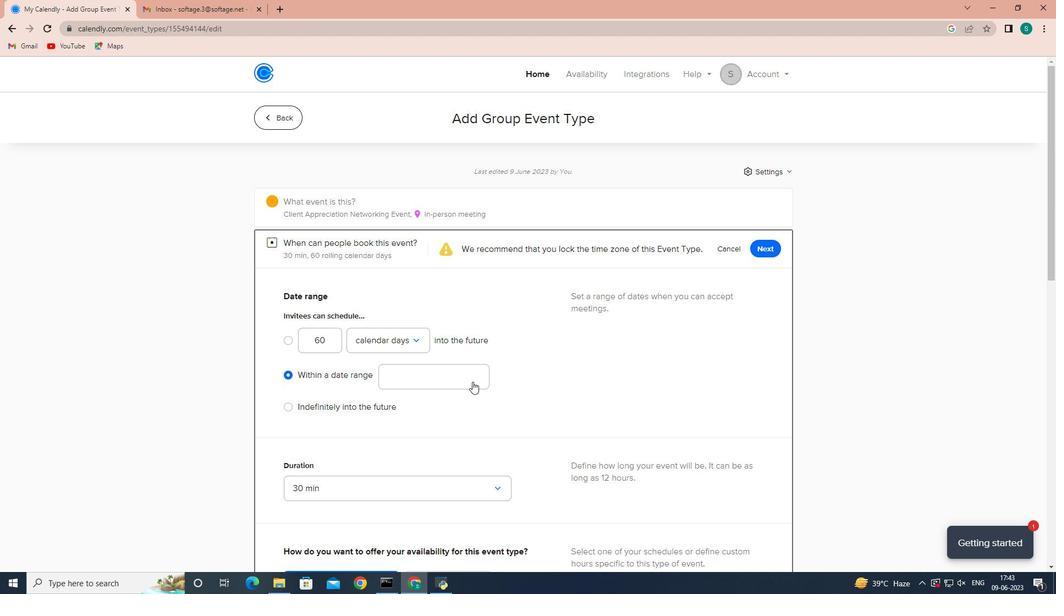 
Action: Mouse pressed left at (480, 377)
Screenshot: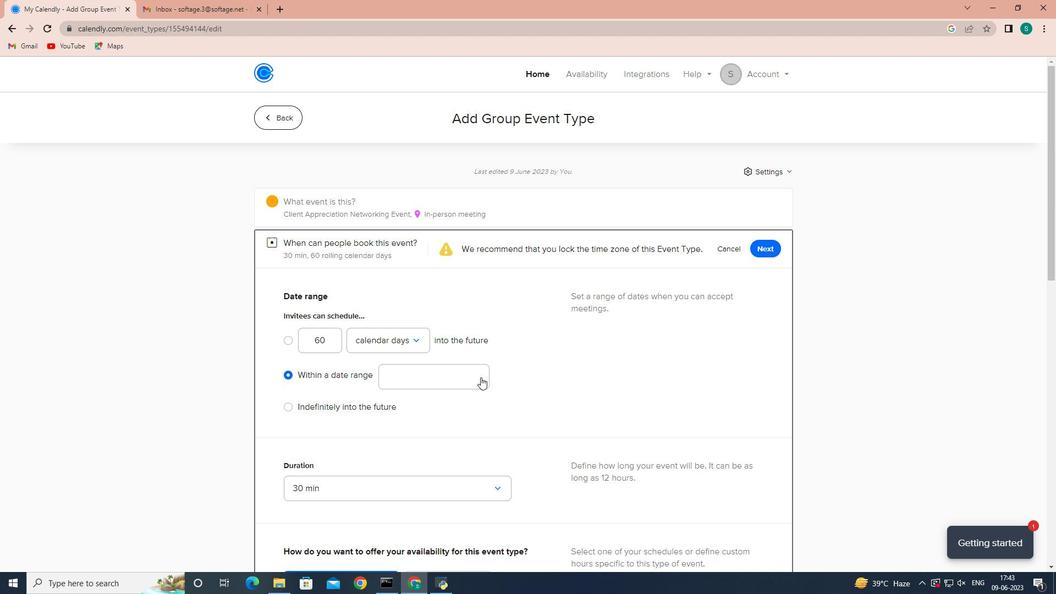 
Action: Mouse moved to (464, 177)
Screenshot: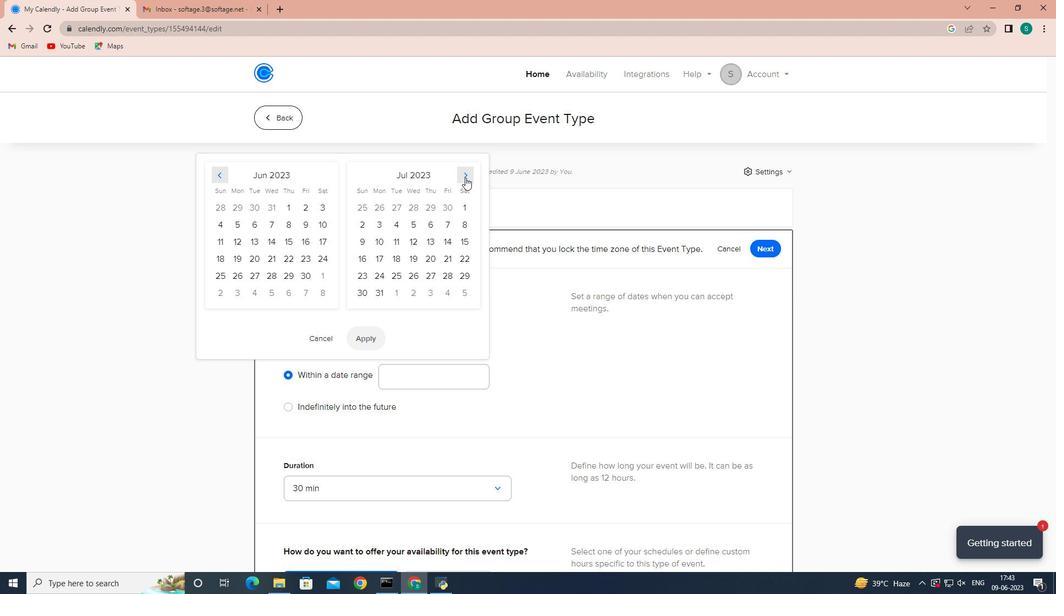 
Action: Mouse pressed left at (464, 177)
Screenshot: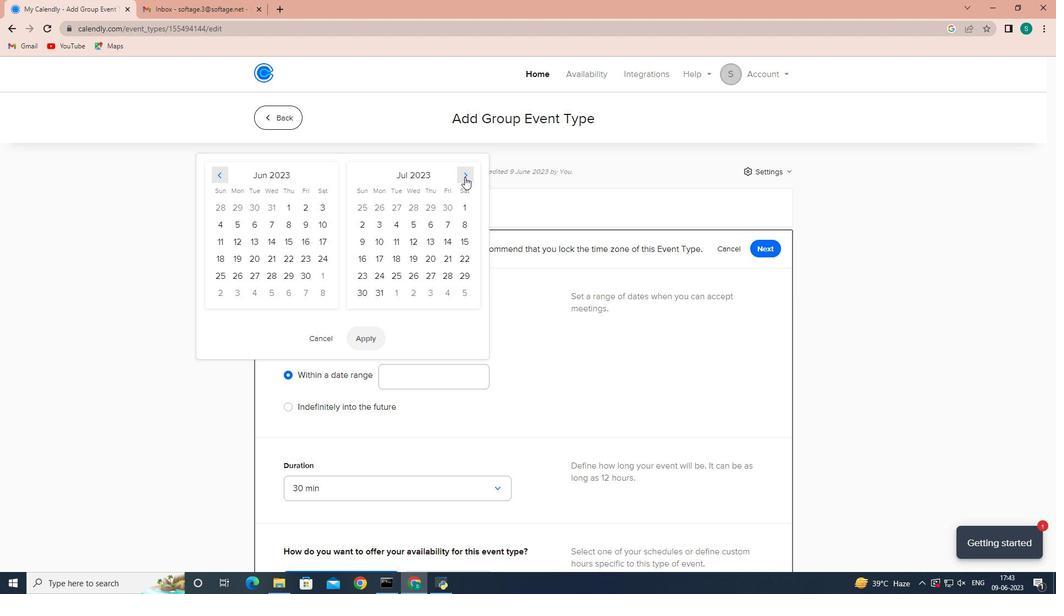 
Action: Mouse pressed left at (464, 177)
Screenshot: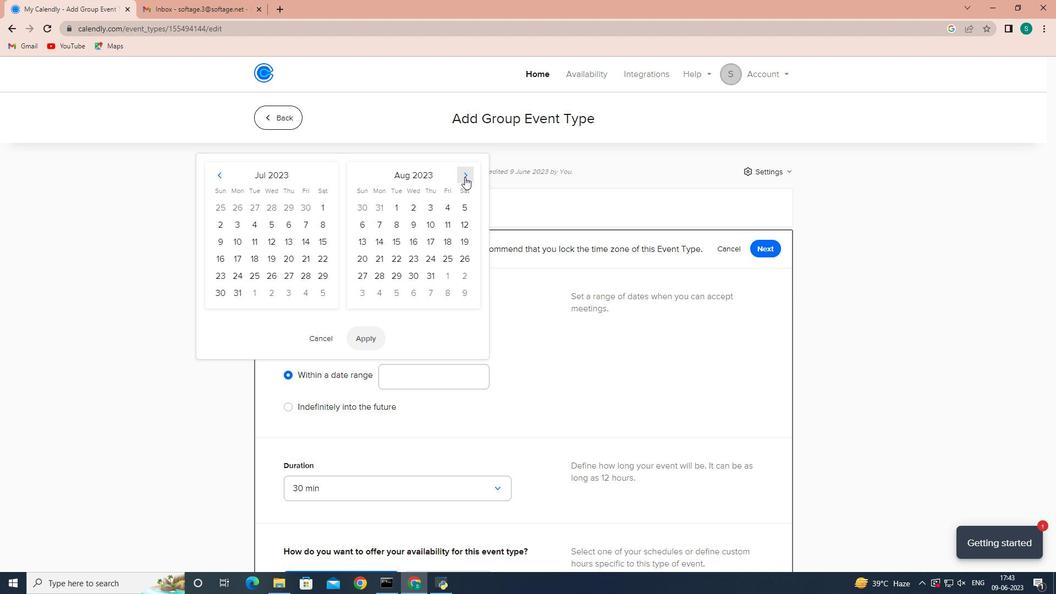 
Action: Mouse pressed left at (464, 177)
Screenshot: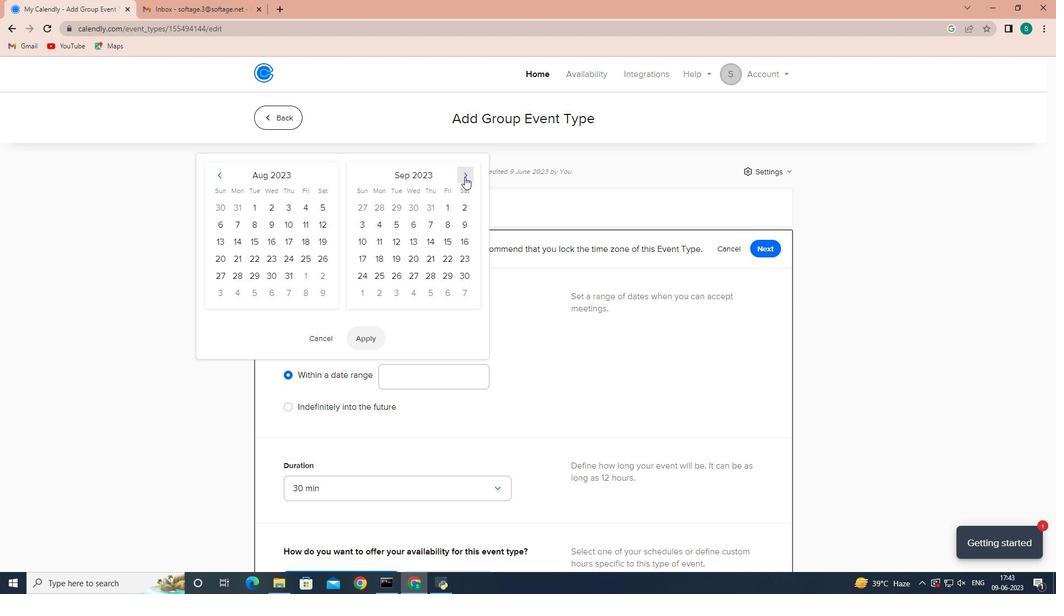 
Action: Mouse pressed left at (464, 177)
Screenshot: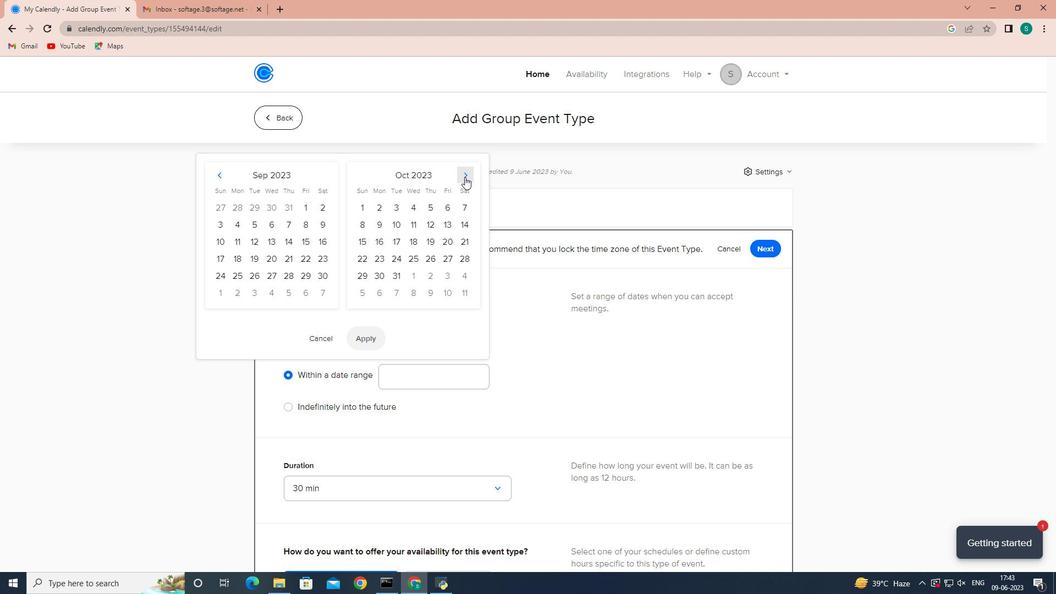 
Action: Mouse pressed left at (464, 177)
Screenshot: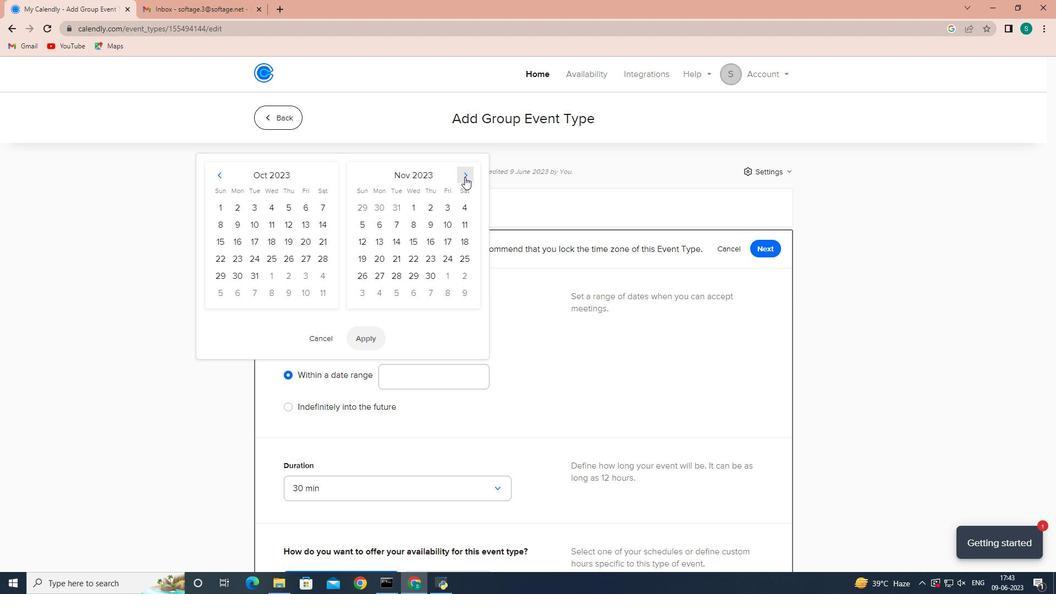
Action: Mouse pressed left at (464, 177)
Screenshot: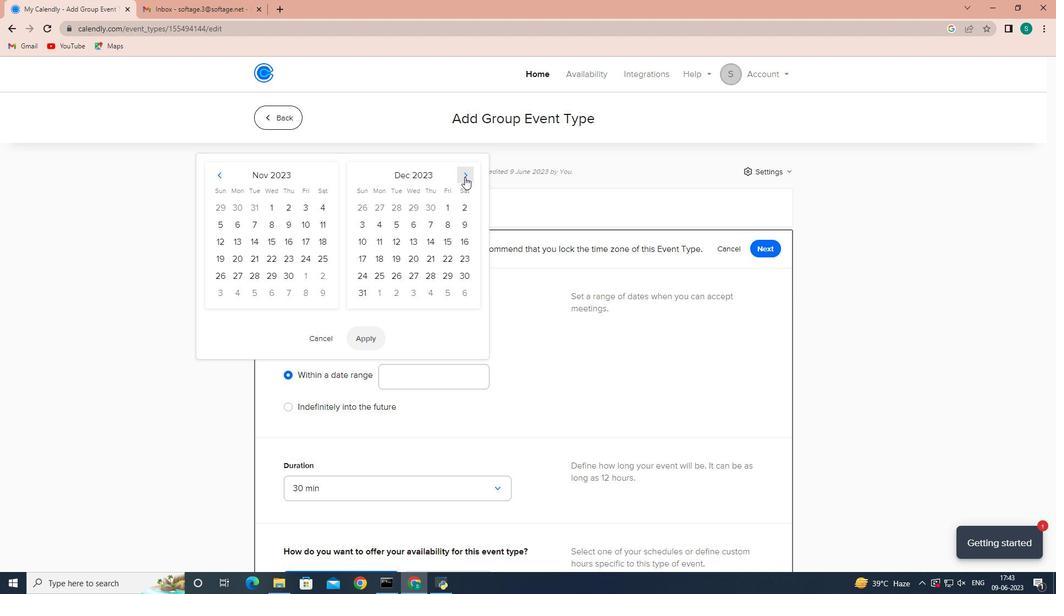 
Action: Mouse pressed left at (464, 177)
Screenshot: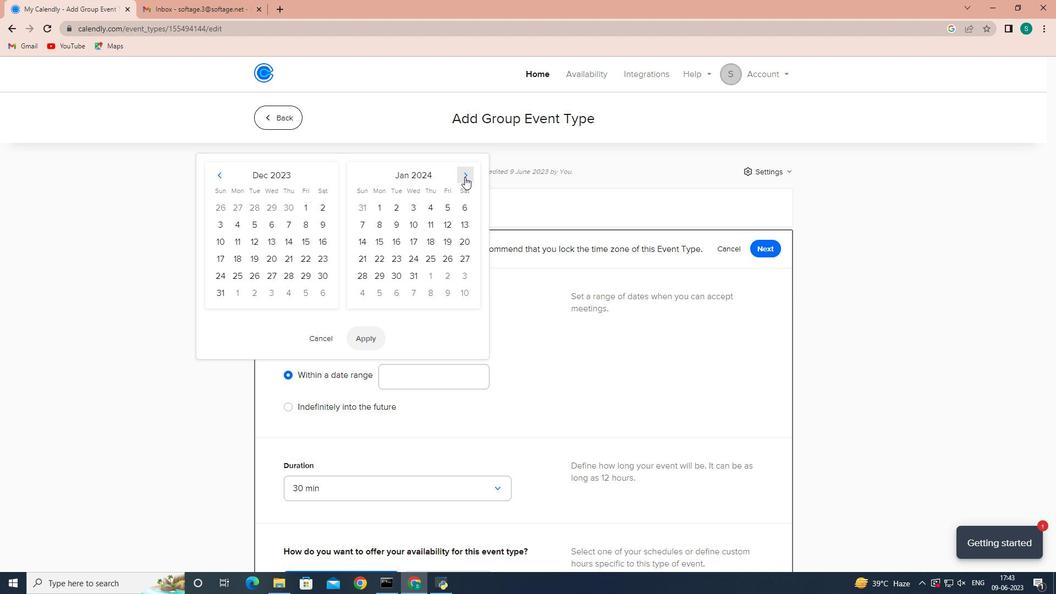 
Action: Mouse pressed left at (464, 177)
Screenshot: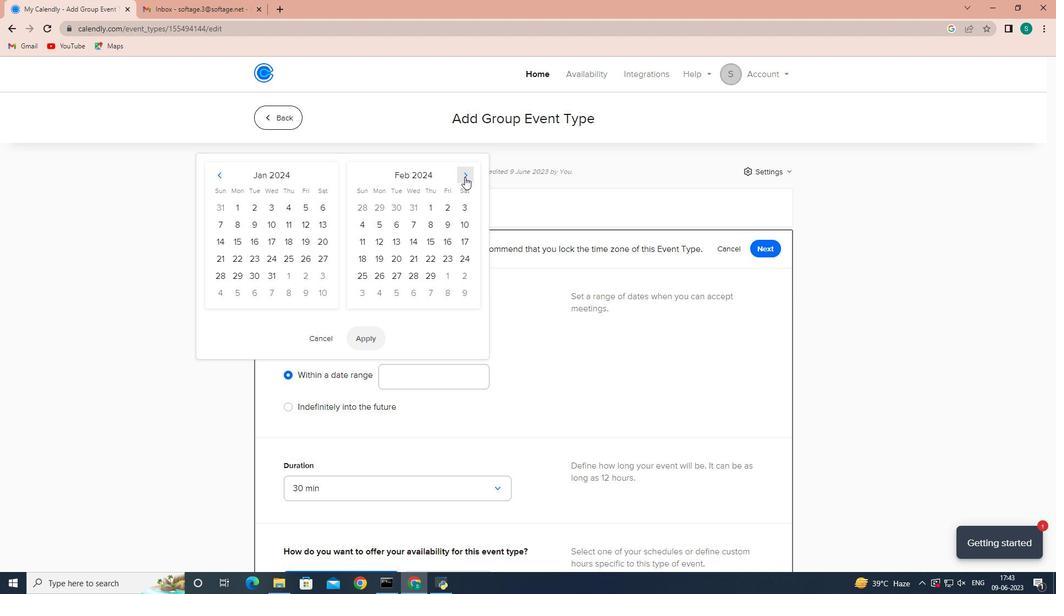 
Action: Mouse pressed left at (464, 177)
Screenshot: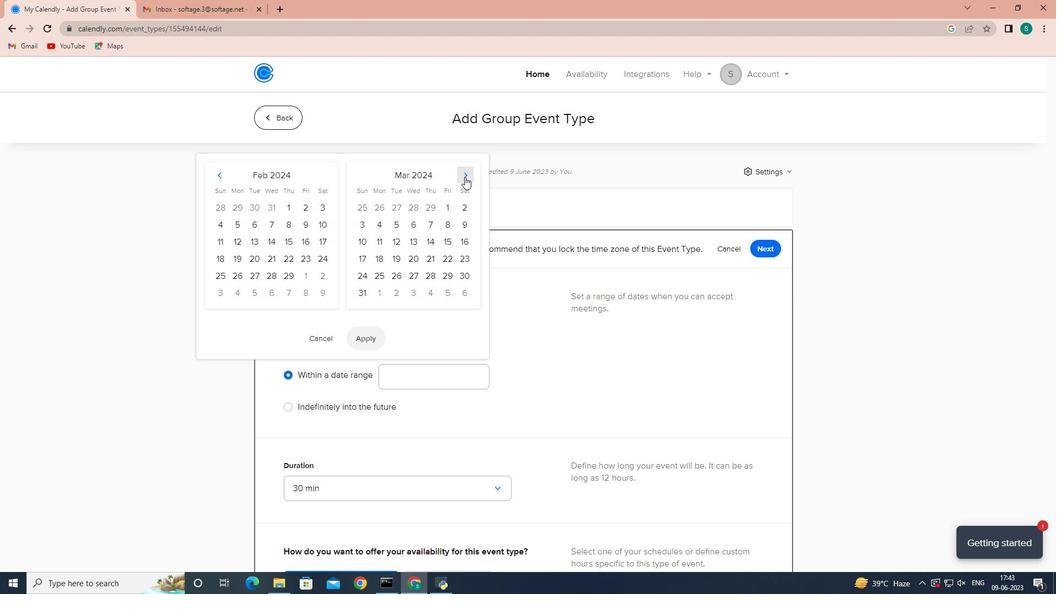 
Action: Mouse moved to (375, 259)
Screenshot: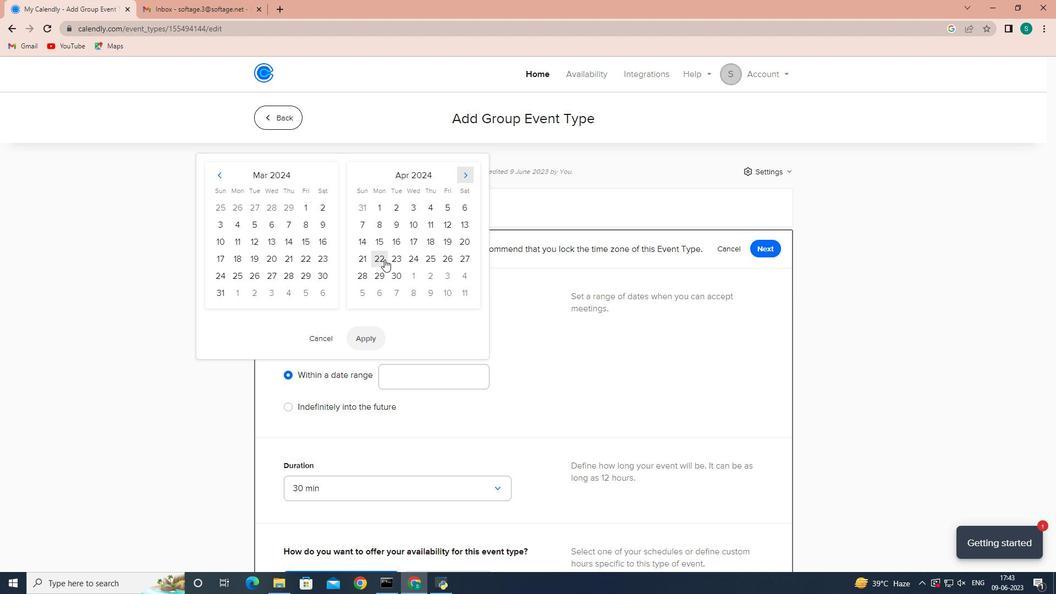 
Action: Mouse pressed left at (375, 259)
Screenshot: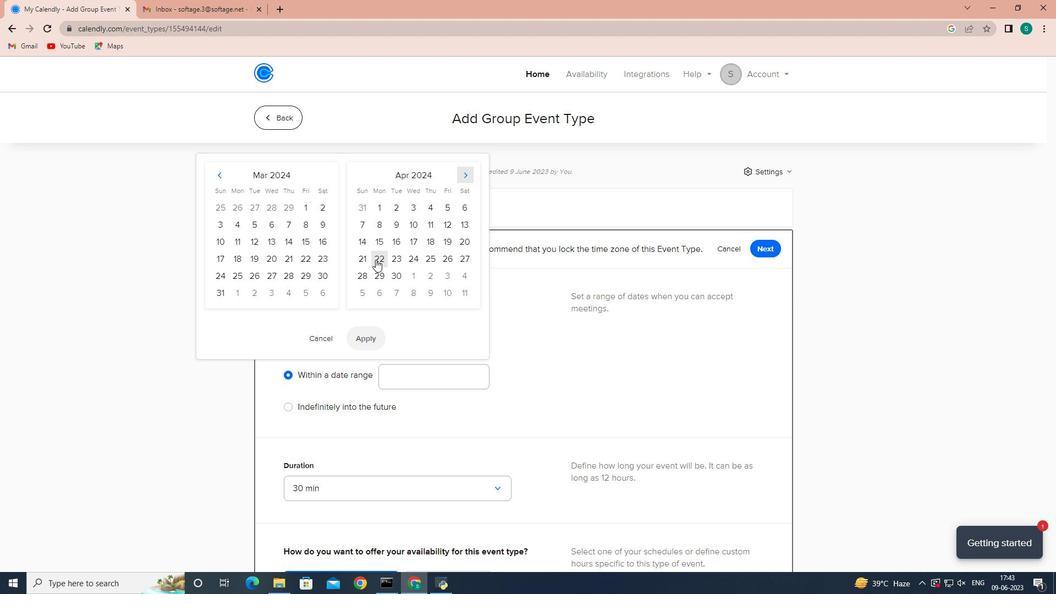 
Action: Mouse moved to (400, 259)
Screenshot: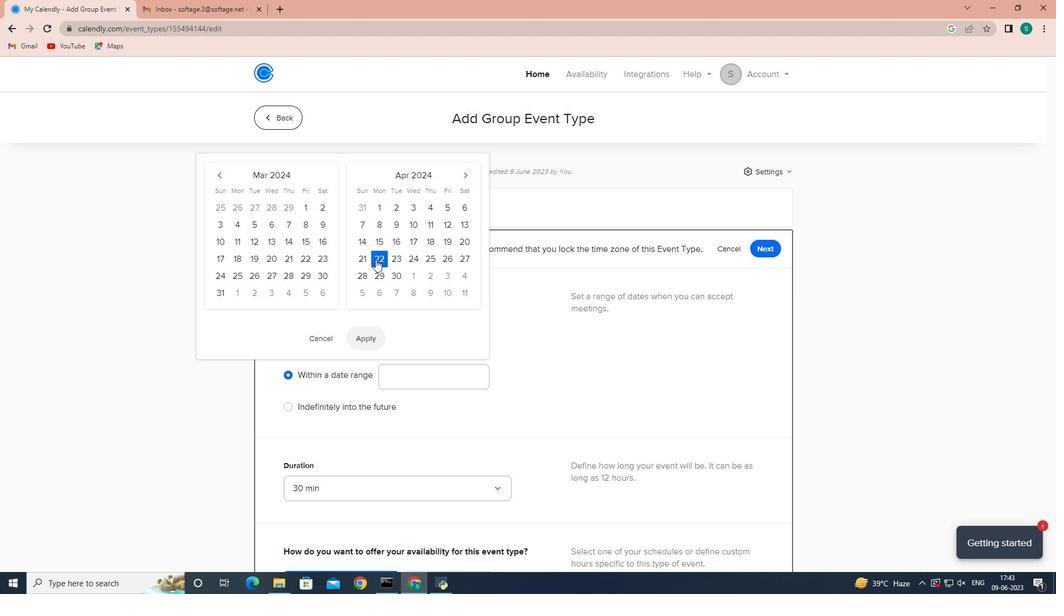 
Action: Mouse pressed left at (400, 259)
Screenshot: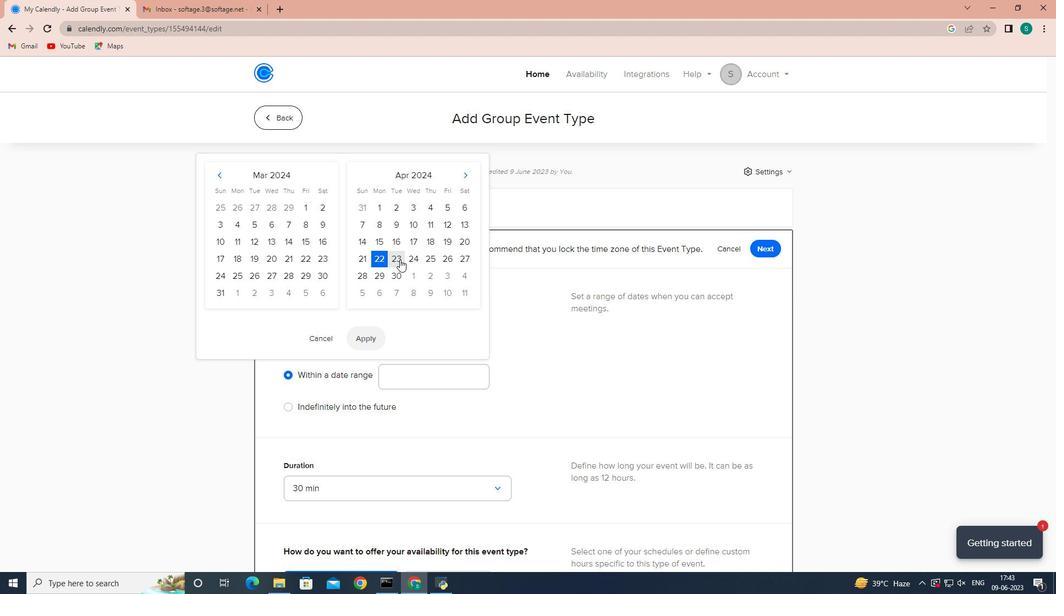 
Action: Mouse moved to (366, 330)
Screenshot: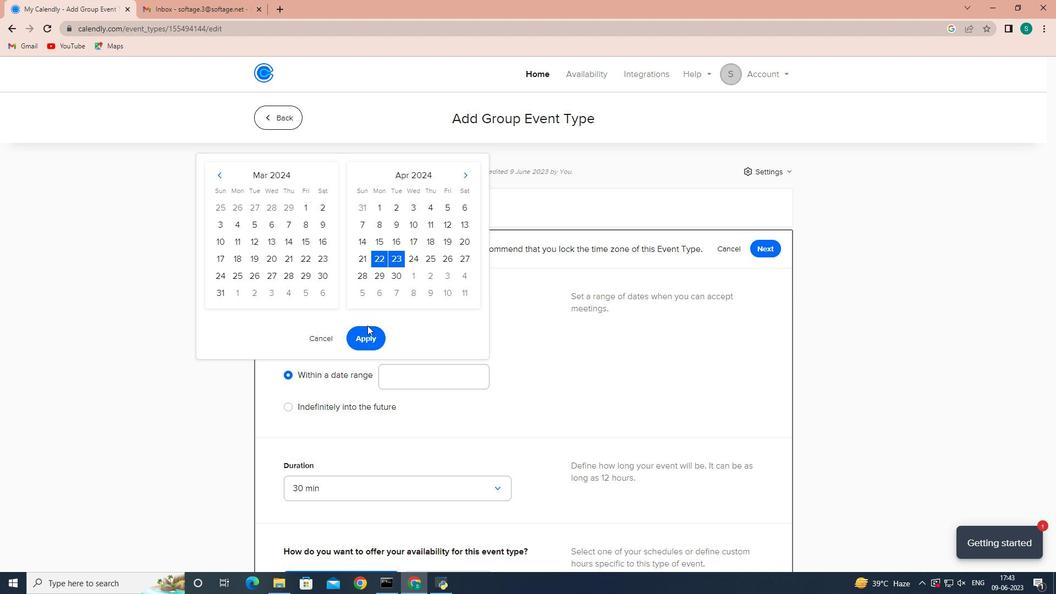 
Action: Mouse pressed left at (366, 330)
Screenshot: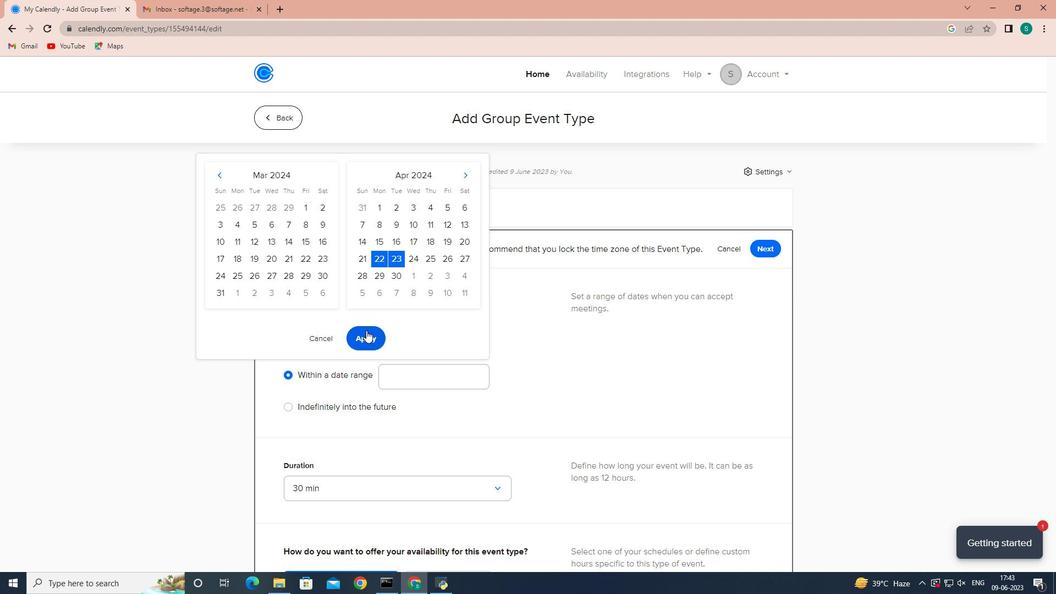
Action: Mouse moved to (457, 452)
Screenshot: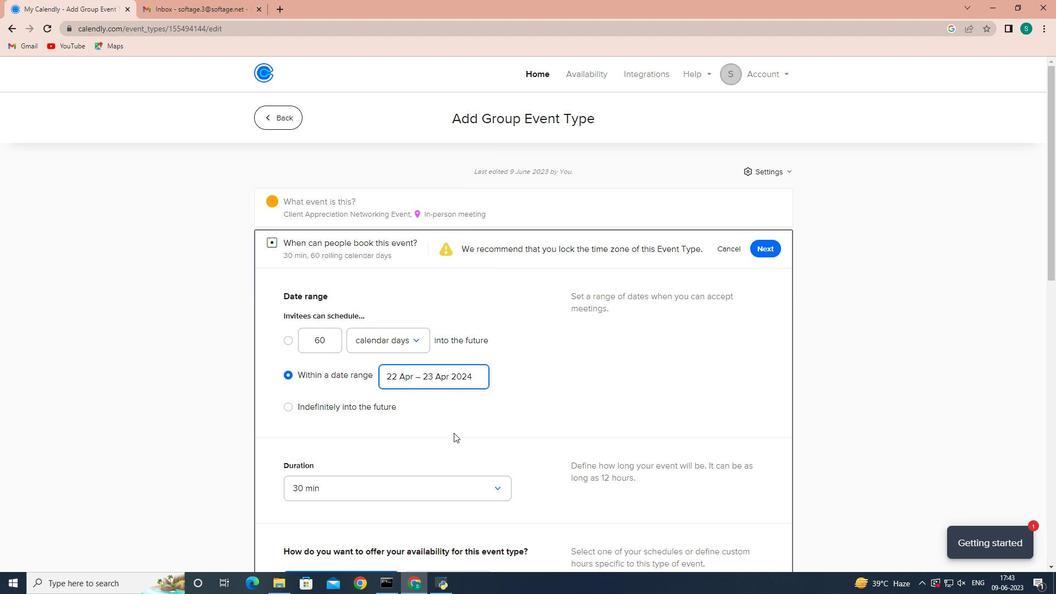 
Action: Mouse scrolled (457, 451) with delta (0, 0)
Screenshot: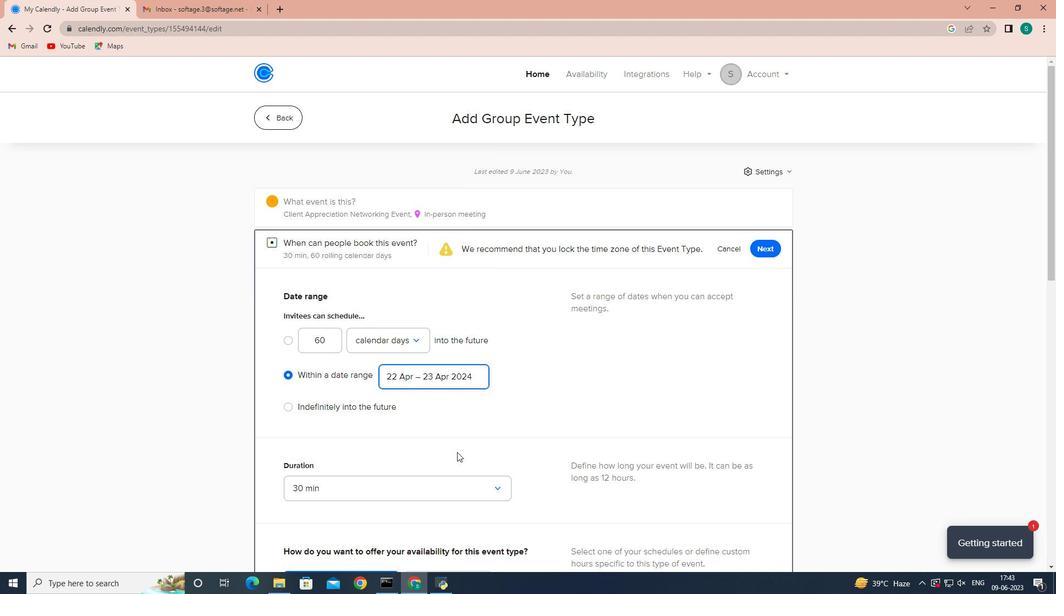 
Action: Mouse scrolled (457, 451) with delta (0, 0)
Screenshot: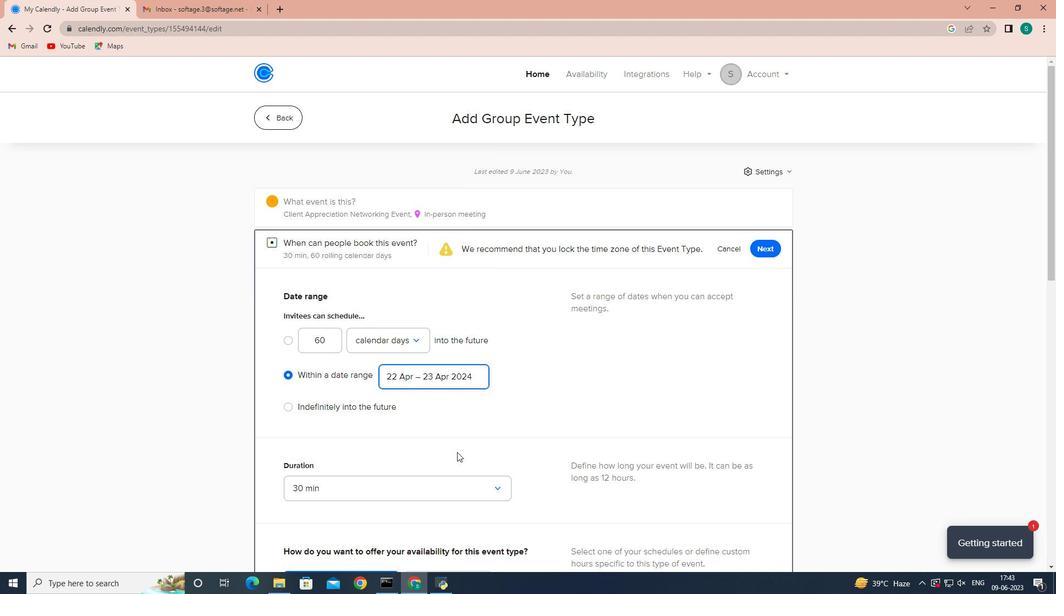 
Action: Mouse scrolled (457, 451) with delta (0, 0)
Screenshot: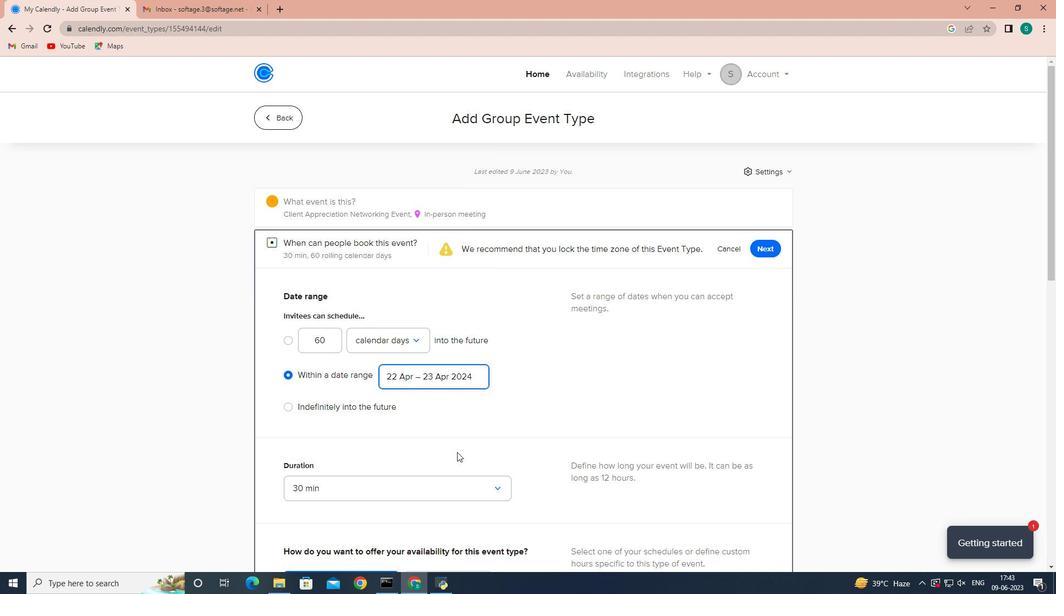 
Action: Mouse scrolled (457, 451) with delta (0, 0)
Screenshot: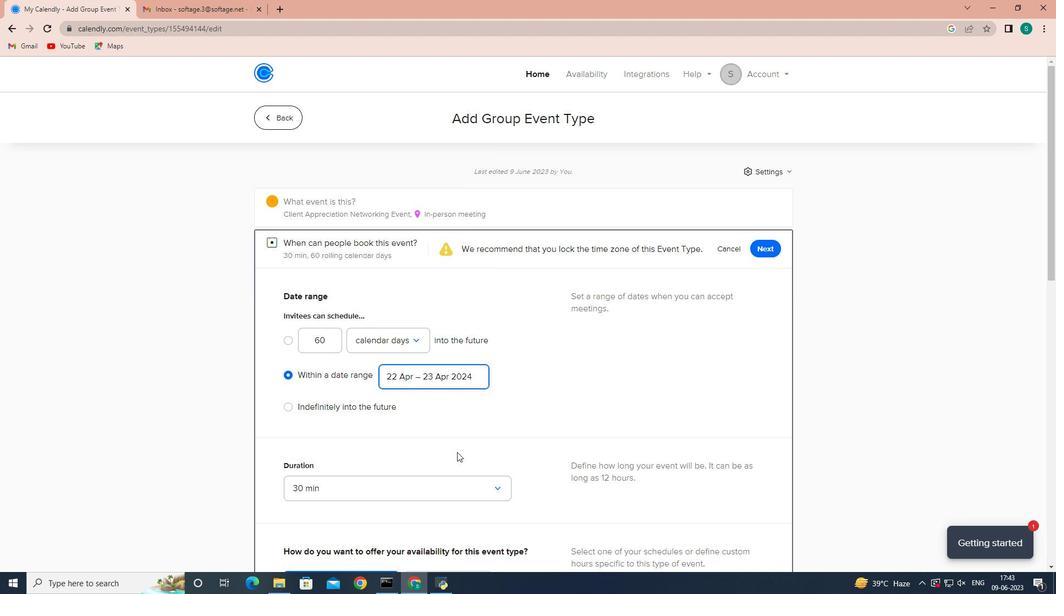 
Action: Mouse scrolled (457, 451) with delta (0, 0)
Screenshot: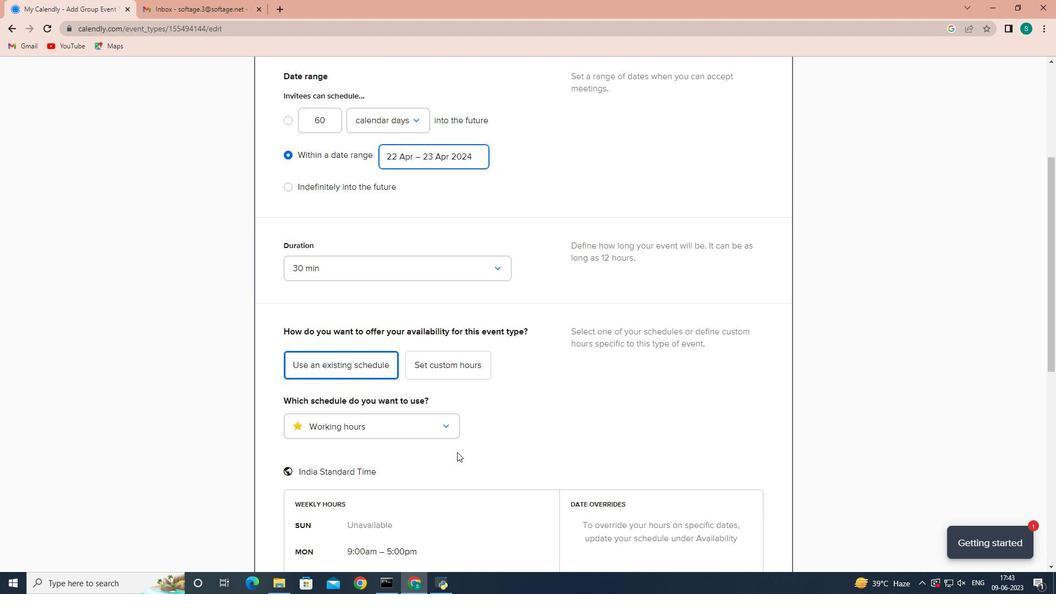 
Action: Mouse scrolled (457, 451) with delta (0, 0)
Screenshot: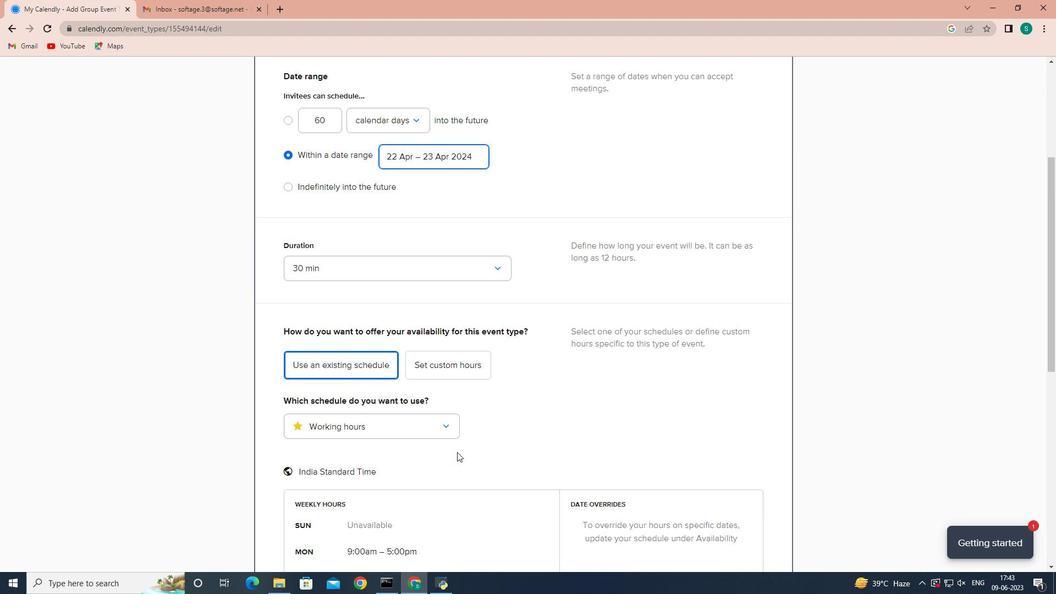 
Action: Mouse scrolled (457, 451) with delta (0, 0)
Screenshot: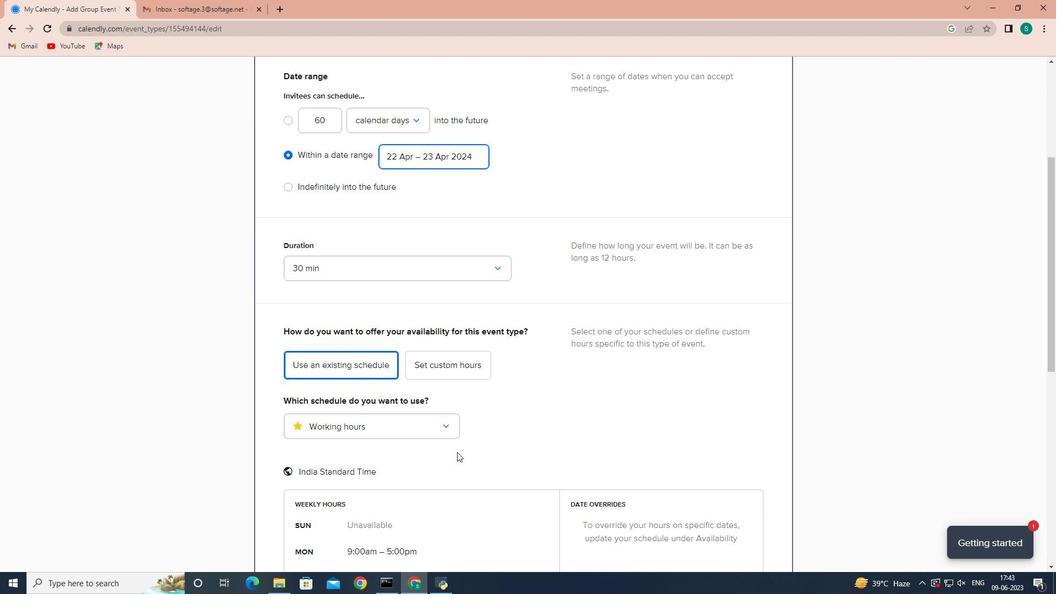 
Action: Mouse scrolled (457, 451) with delta (0, 0)
Screenshot: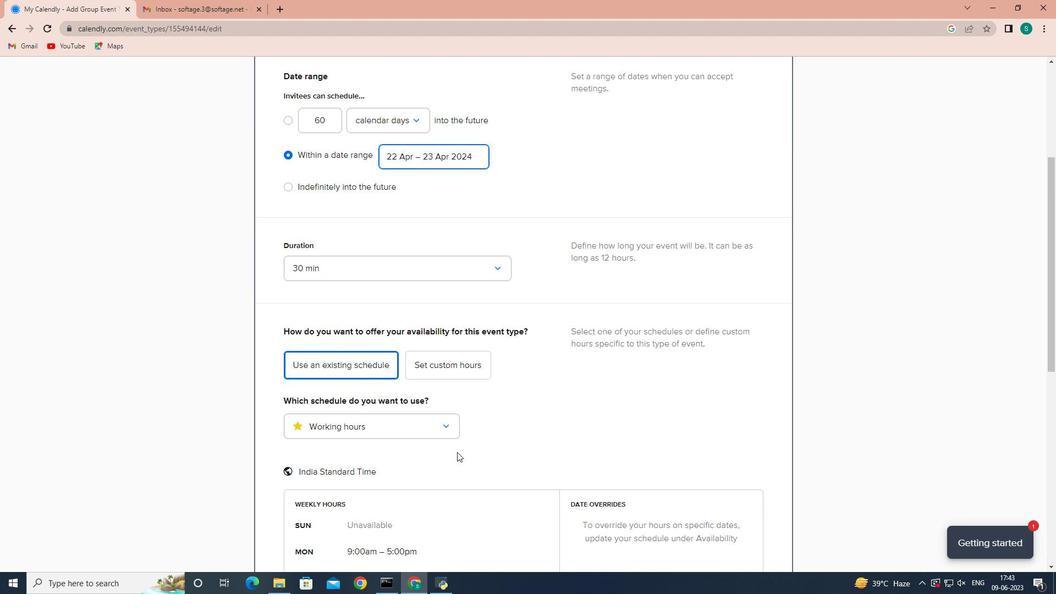 
Action: Mouse scrolled (457, 451) with delta (0, 0)
Screenshot: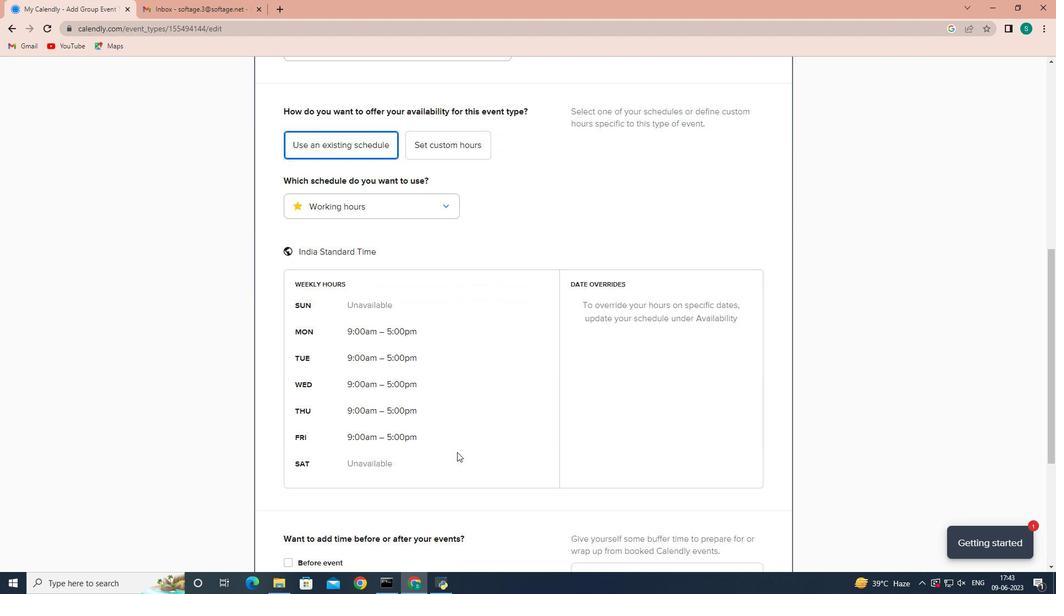 
Action: Mouse scrolled (457, 451) with delta (0, 0)
Screenshot: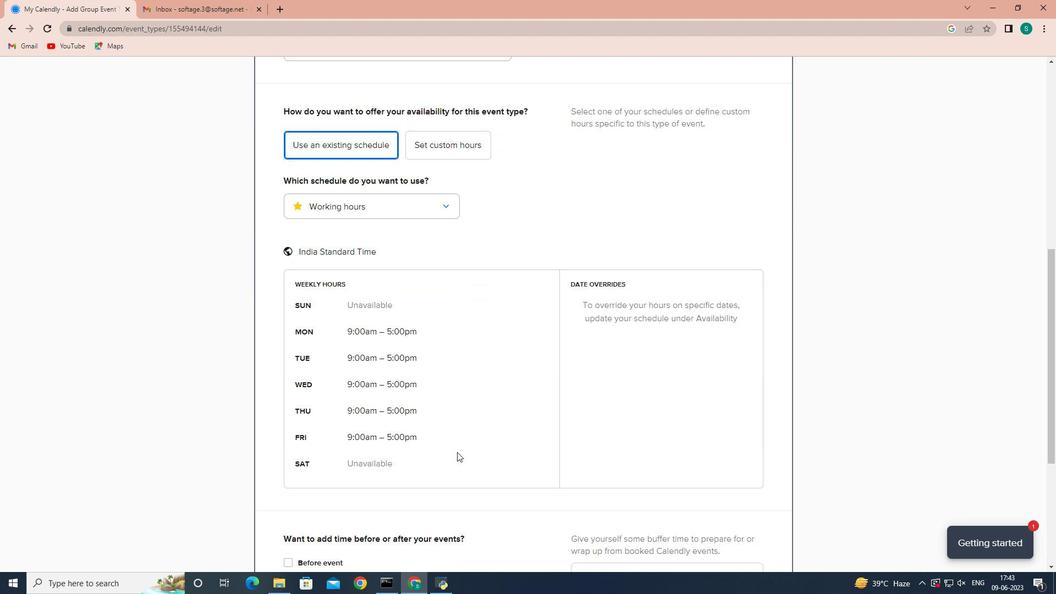 
Action: Mouse scrolled (457, 451) with delta (0, 0)
Screenshot: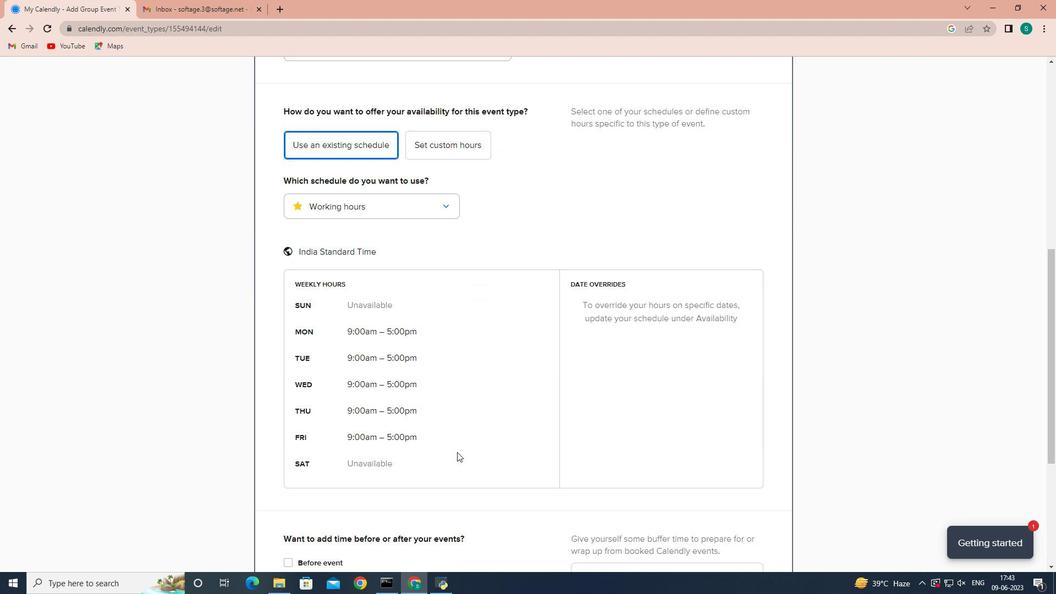 
Action: Mouse scrolled (457, 451) with delta (0, 0)
Screenshot: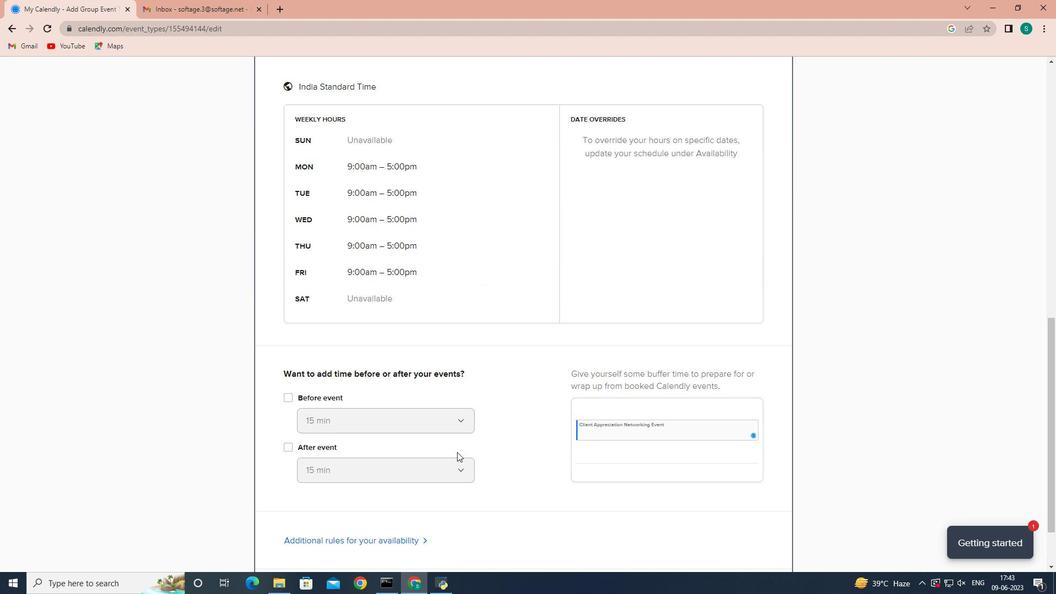 
Action: Mouse scrolled (457, 451) with delta (0, 0)
Screenshot: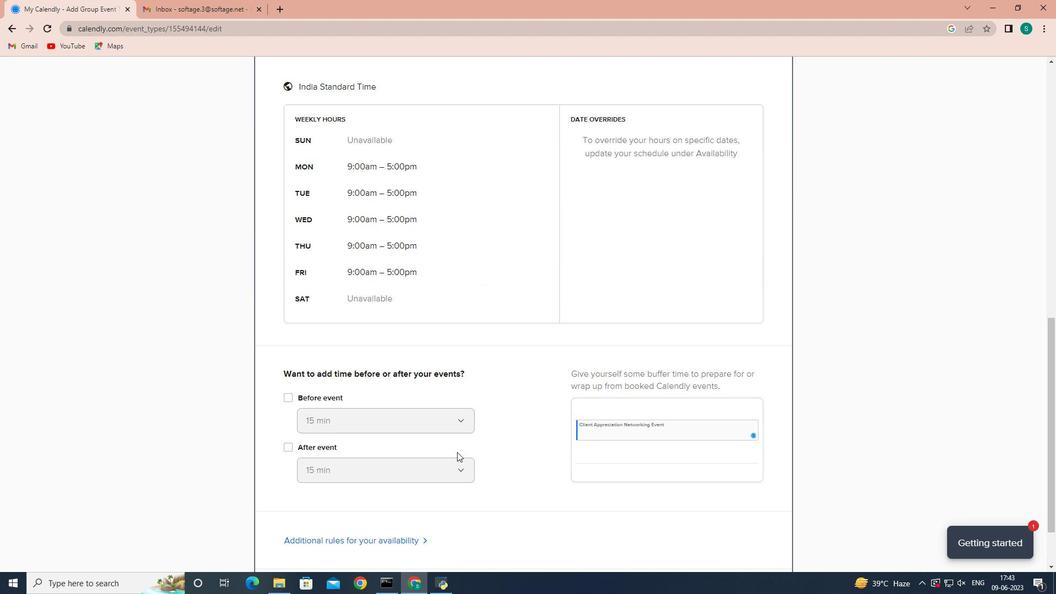 
Action: Mouse scrolled (457, 451) with delta (0, 0)
Screenshot: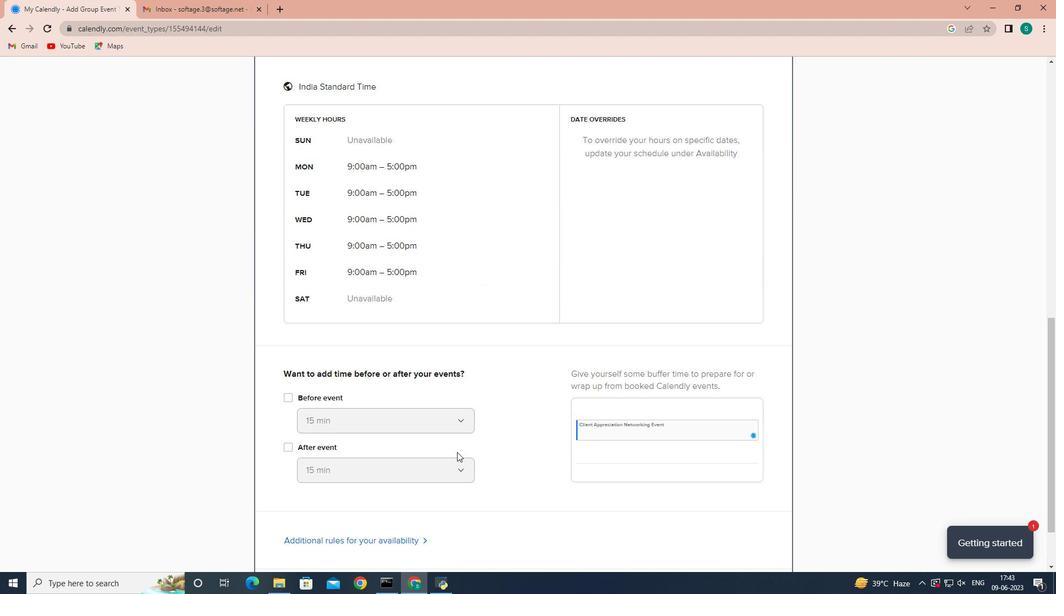 
Action: Mouse scrolled (457, 451) with delta (0, 0)
Screenshot: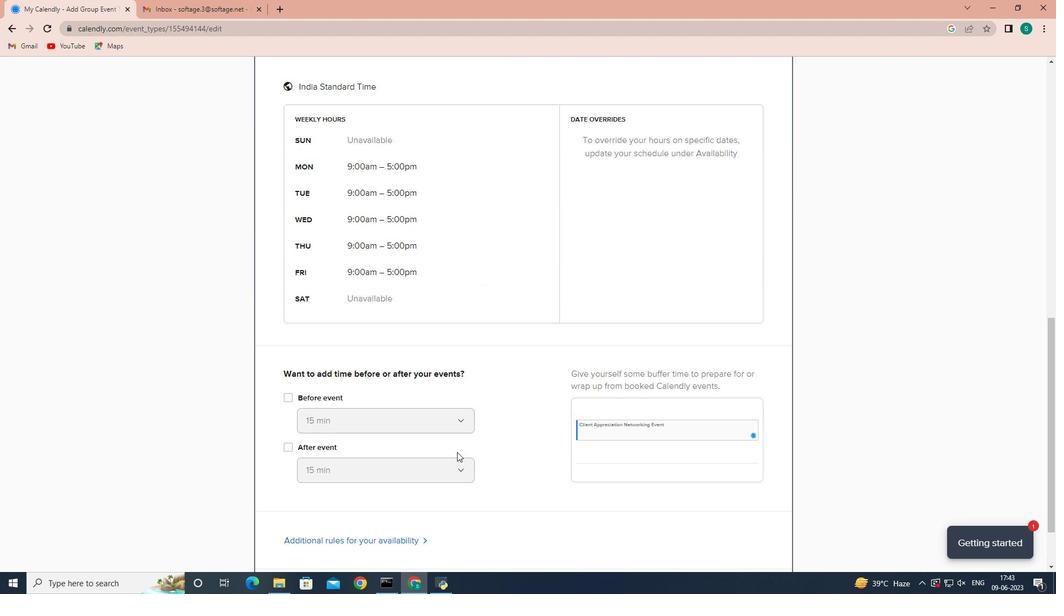 
Action: Mouse scrolled (457, 452) with delta (0, 0)
Screenshot: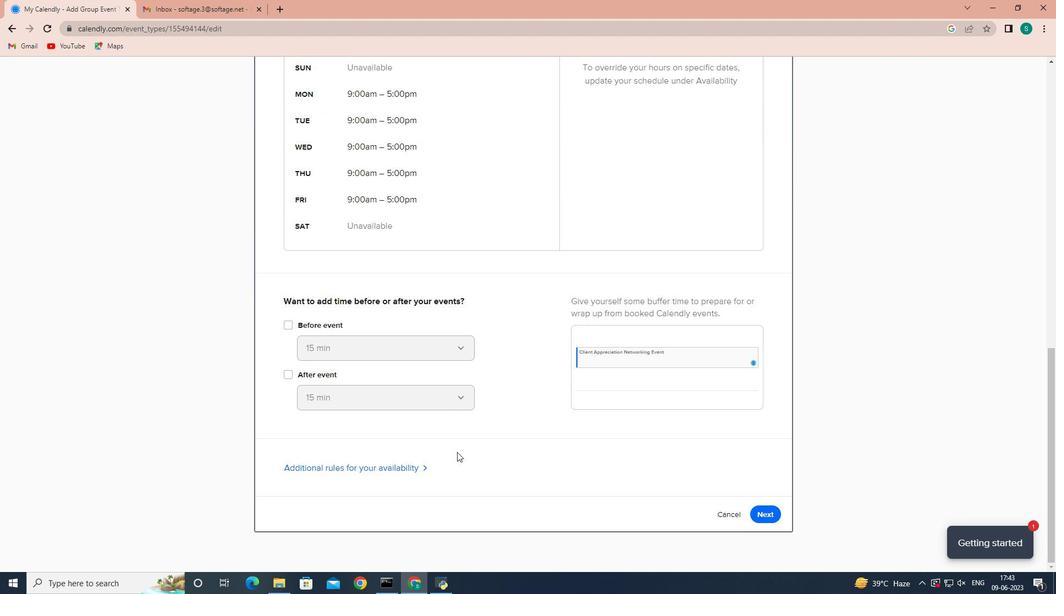 
Action: Mouse scrolled (457, 452) with delta (0, 0)
Screenshot: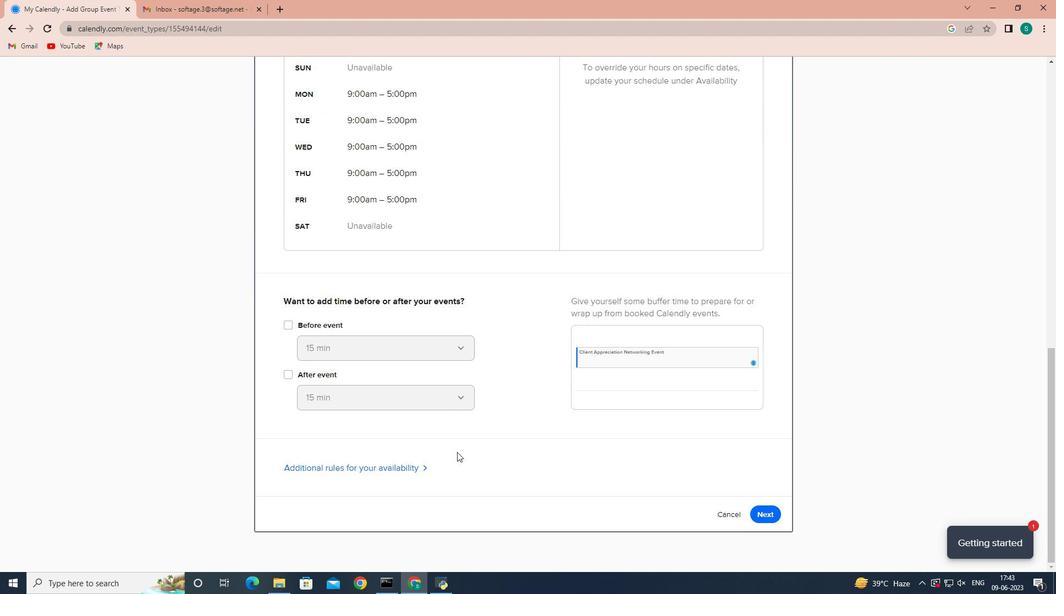 
Action: Mouse scrolled (457, 452) with delta (0, 0)
Screenshot: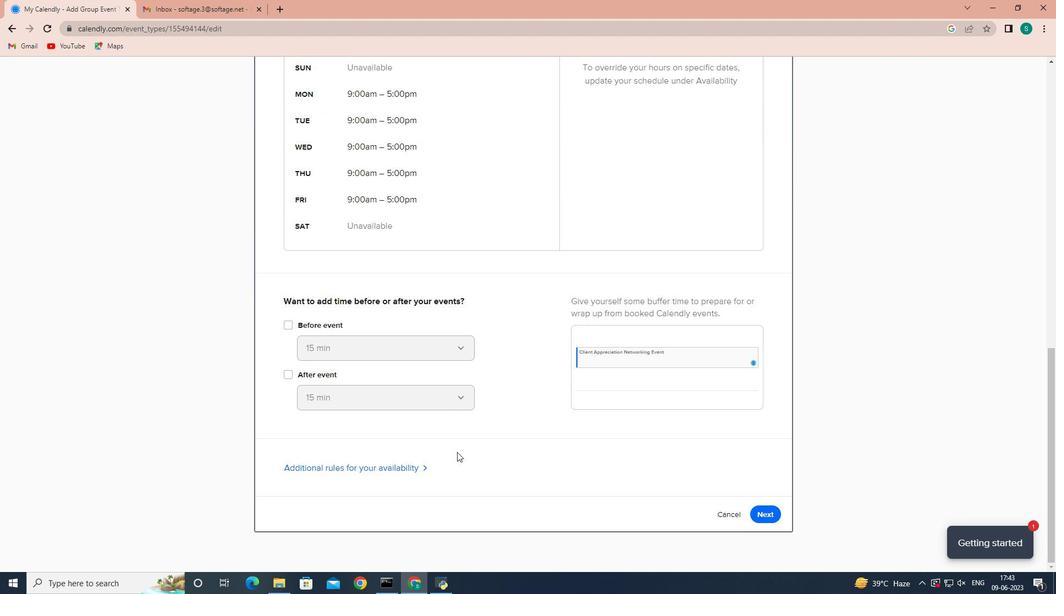
Action: Mouse scrolled (457, 452) with delta (0, 0)
Screenshot: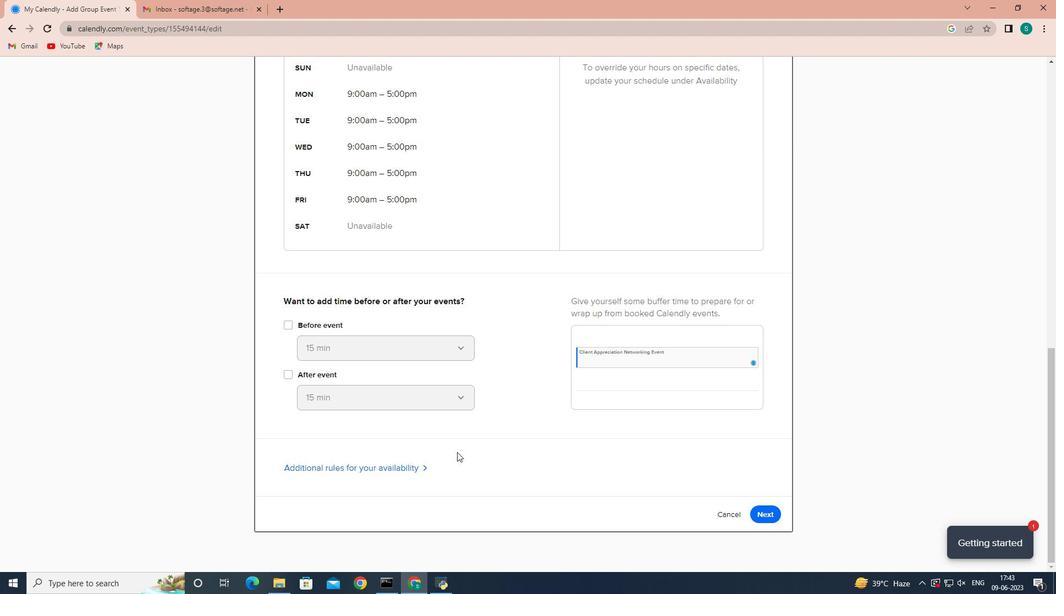 
Action: Mouse scrolled (457, 452) with delta (0, 0)
Screenshot: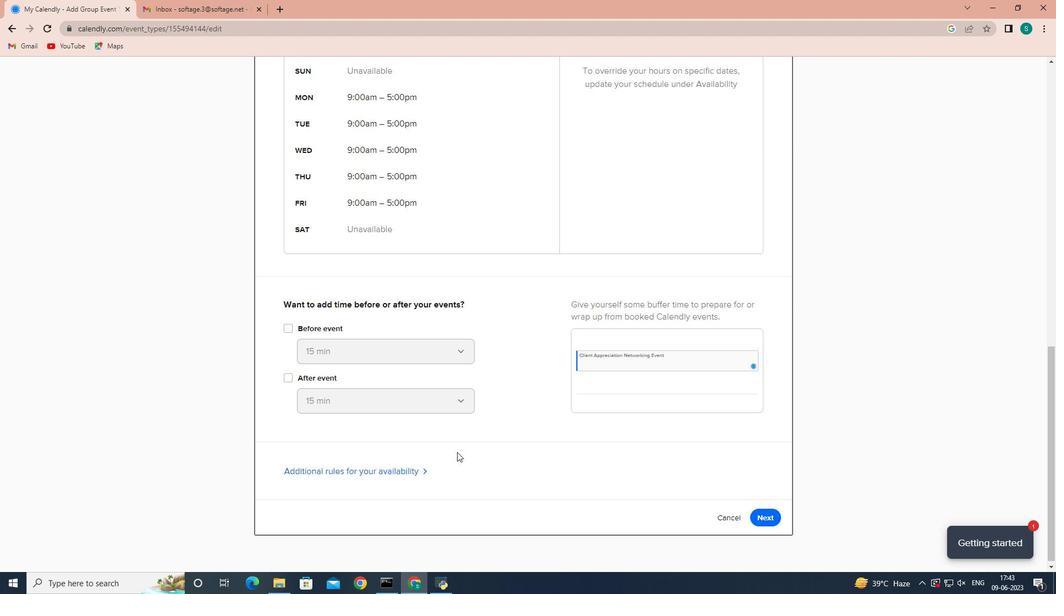 
Action: Mouse scrolled (457, 452) with delta (0, 0)
Screenshot: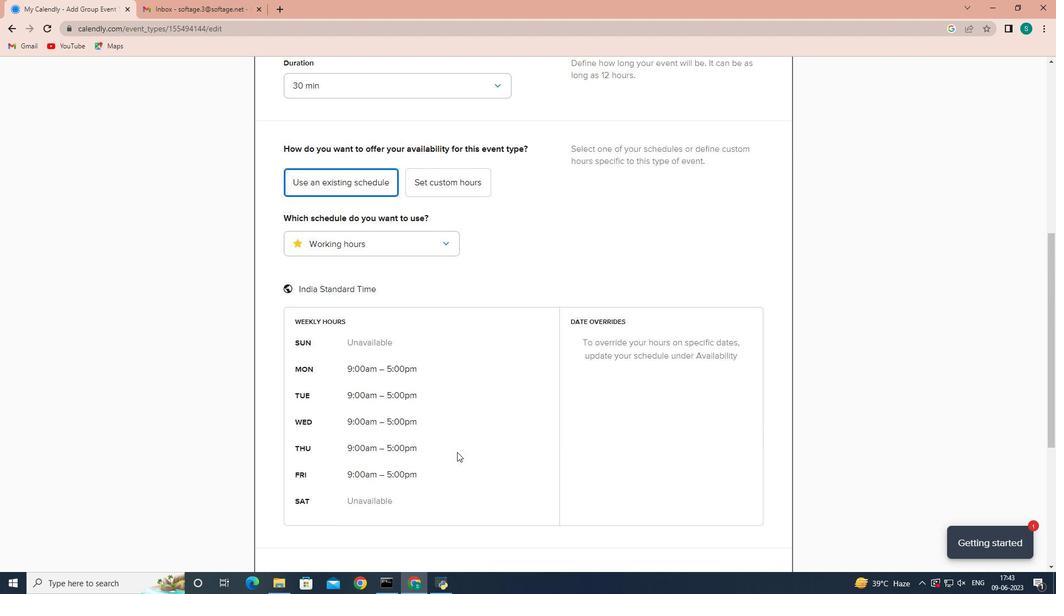 
Action: Mouse scrolled (457, 452) with delta (0, 0)
Screenshot: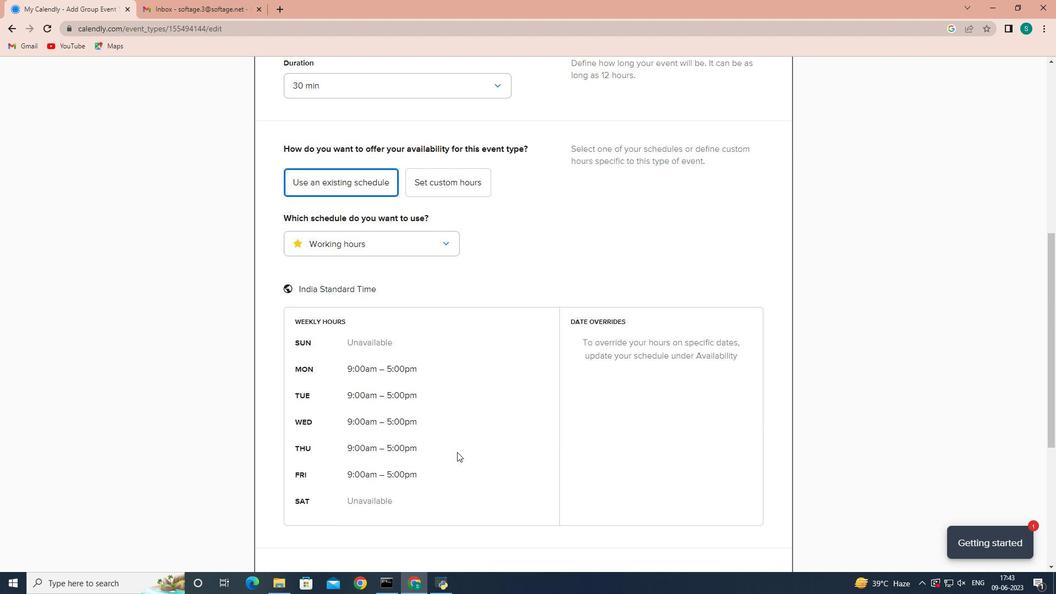 
Action: Mouse scrolled (457, 452) with delta (0, 0)
Screenshot: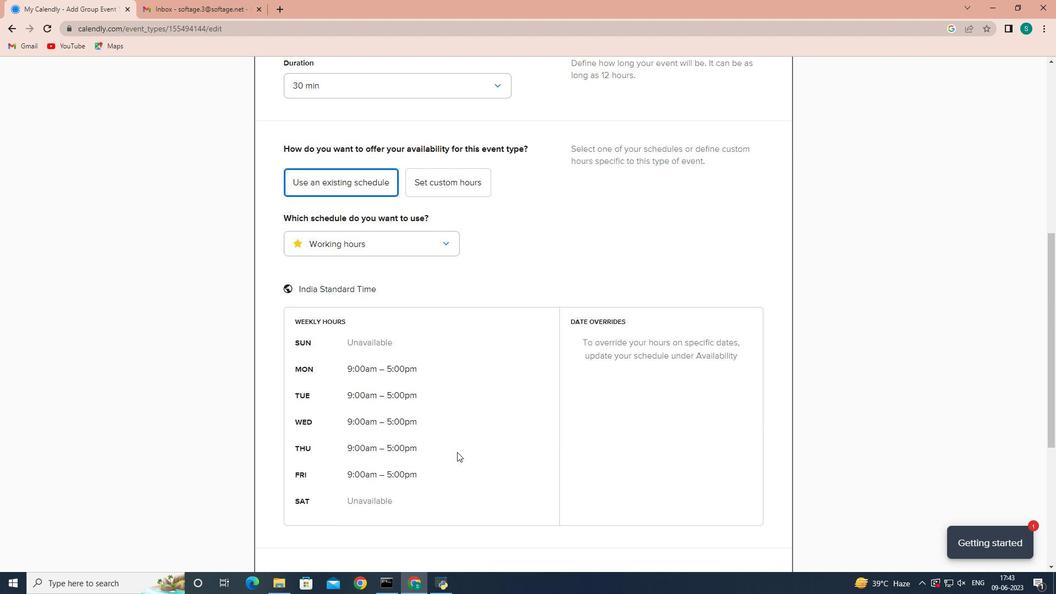 
Action: Mouse scrolled (457, 452) with delta (0, 0)
Screenshot: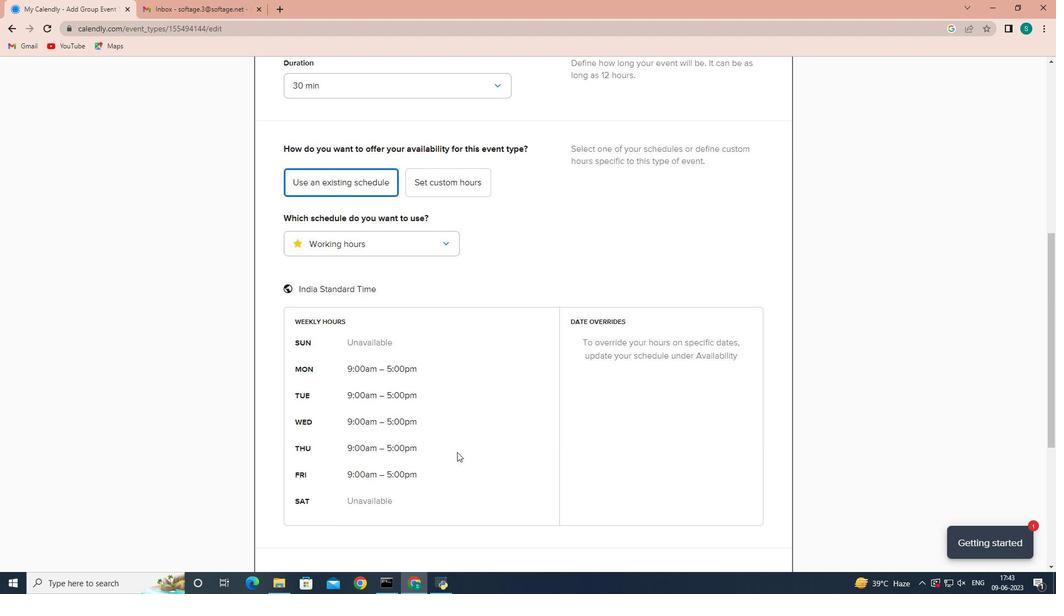 
Action: Mouse scrolled (457, 452) with delta (0, 0)
Screenshot: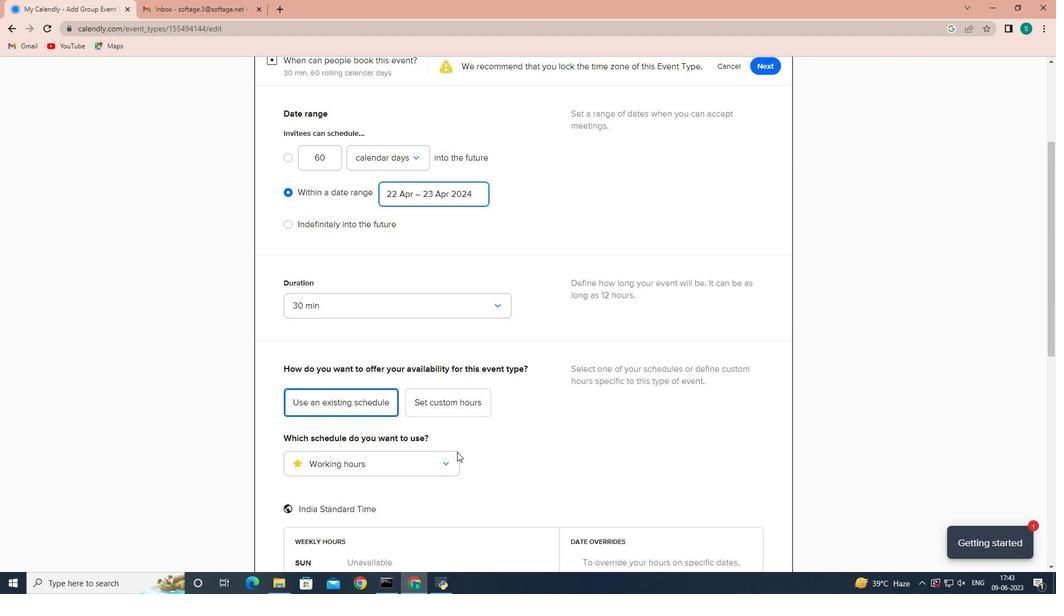 
Action: Mouse scrolled (457, 452) with delta (0, 0)
Screenshot: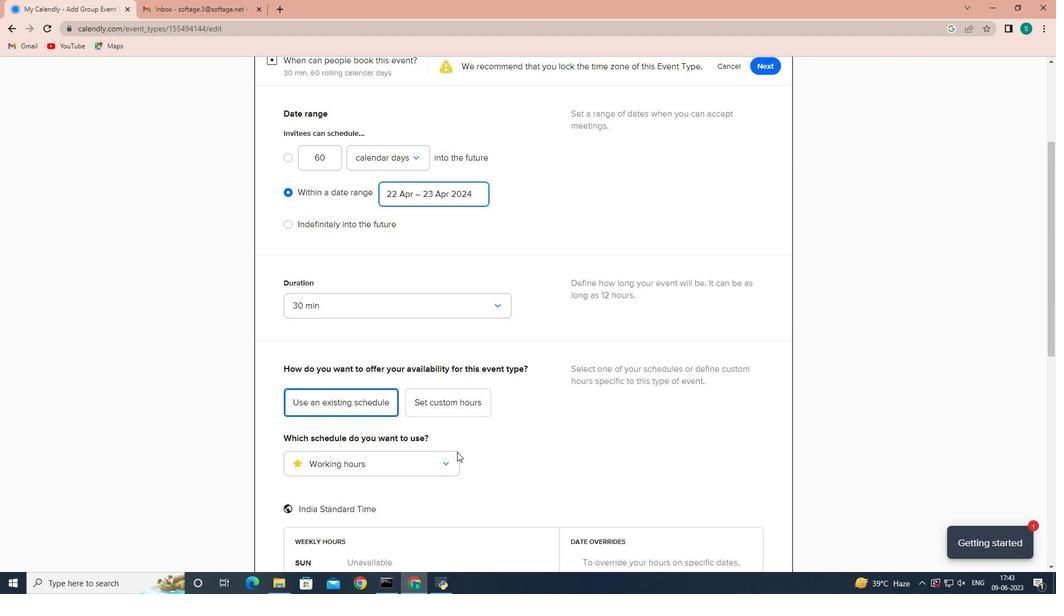 
Action: Mouse scrolled (457, 452) with delta (0, 0)
Screenshot: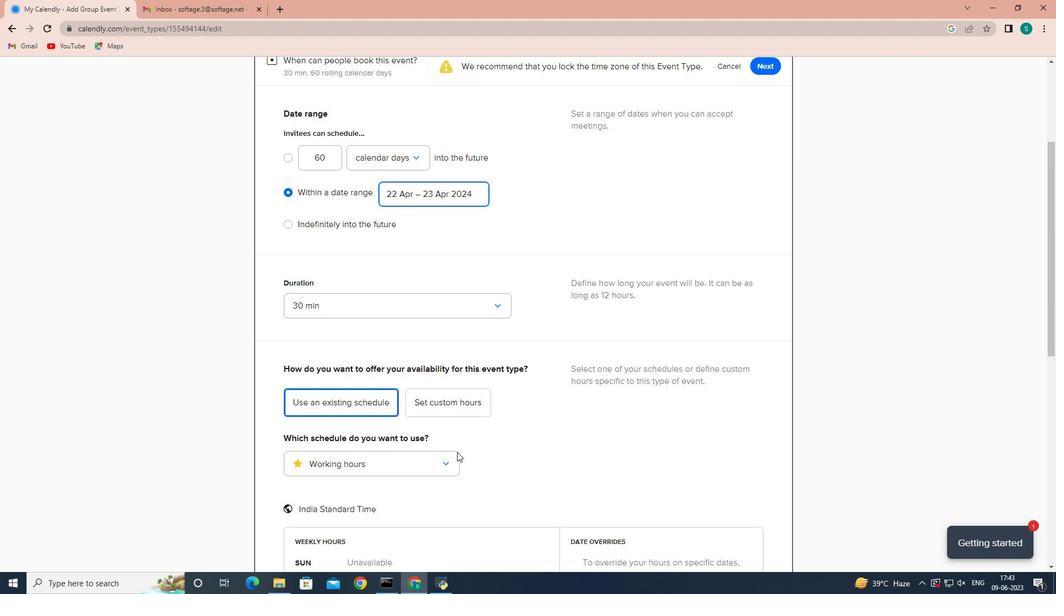
Action: Mouse scrolled (457, 452) with delta (0, 0)
Screenshot: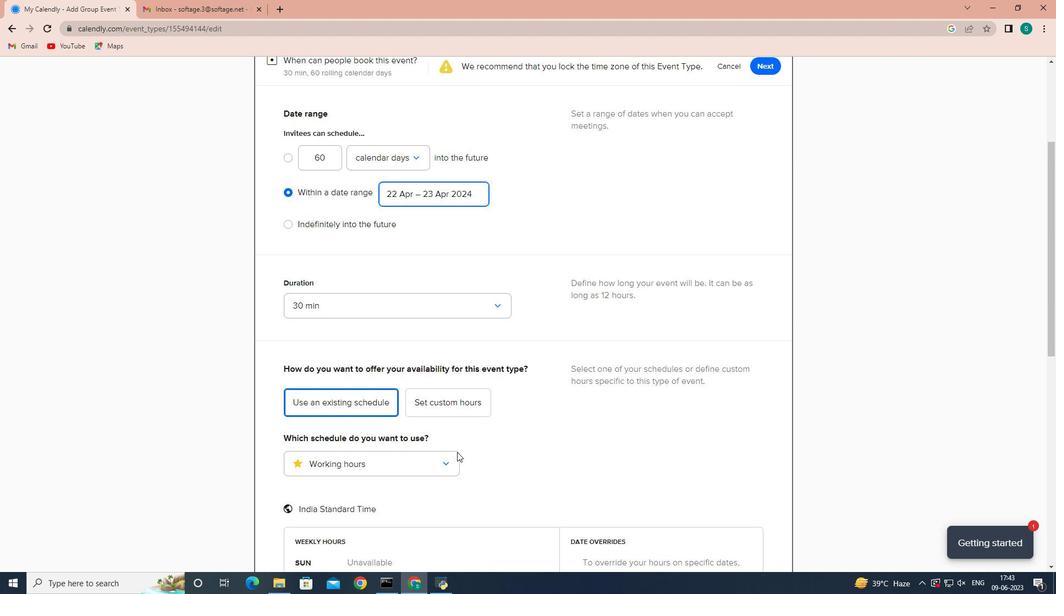 
Action: Mouse moved to (762, 241)
Screenshot: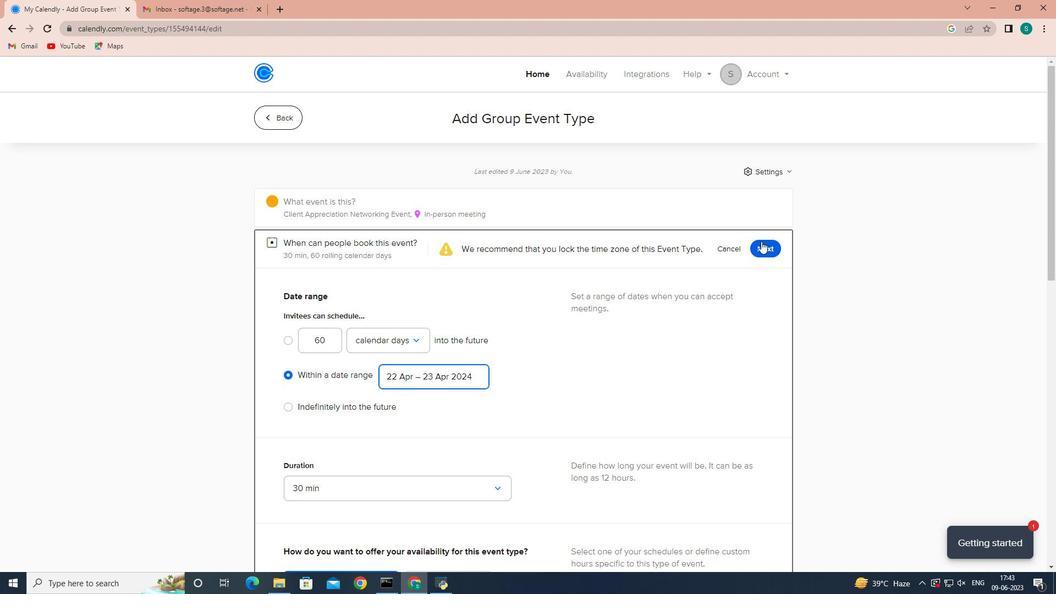 
Action: Mouse pressed left at (762, 241)
Screenshot: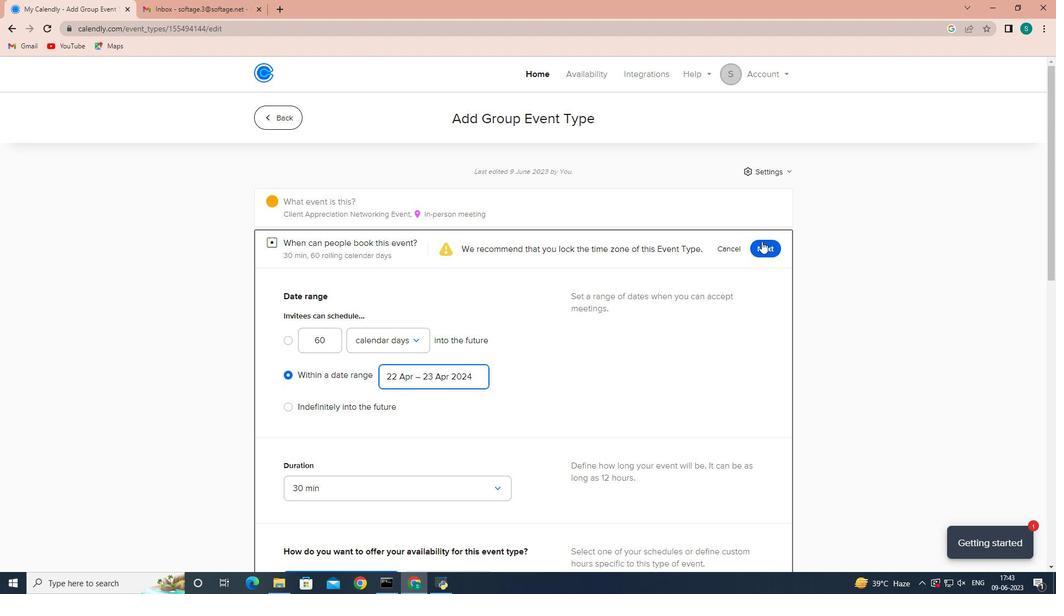 
Action: Mouse moved to (759, 124)
Screenshot: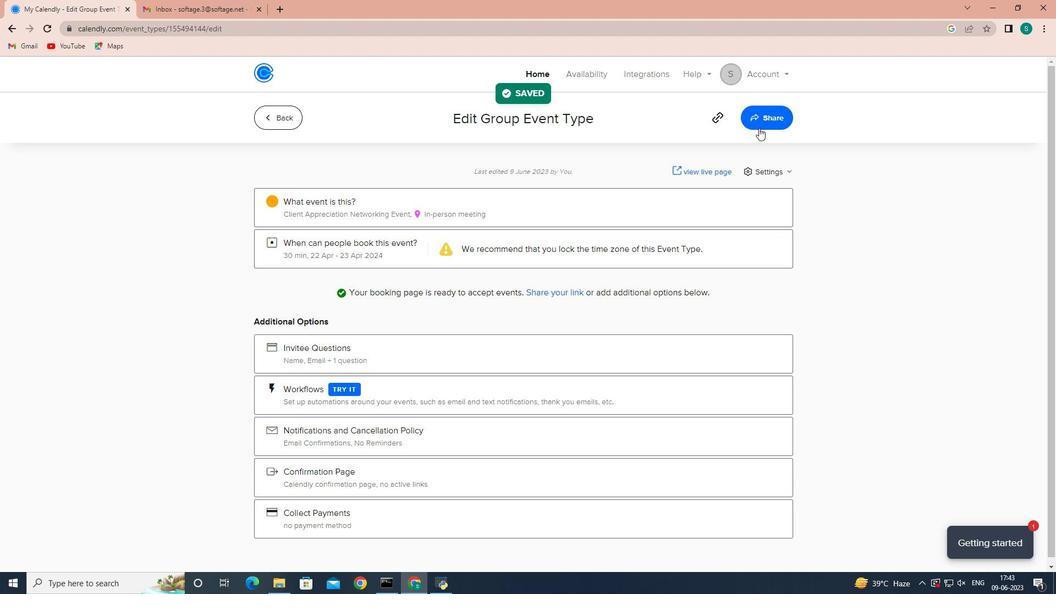 
Action: Mouse pressed left at (759, 124)
Screenshot: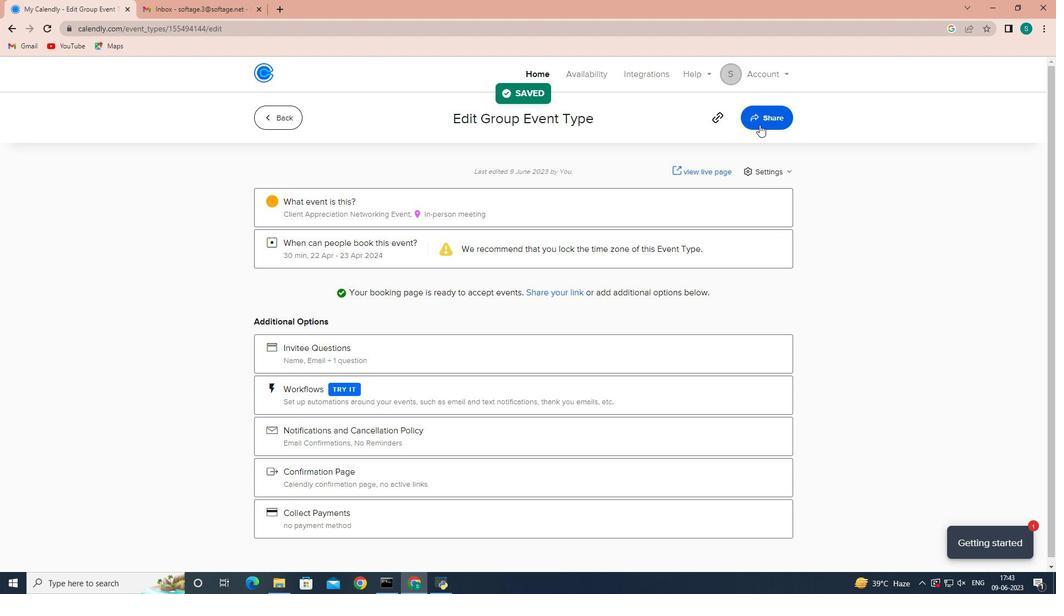 
Action: Mouse moved to (651, 225)
Screenshot: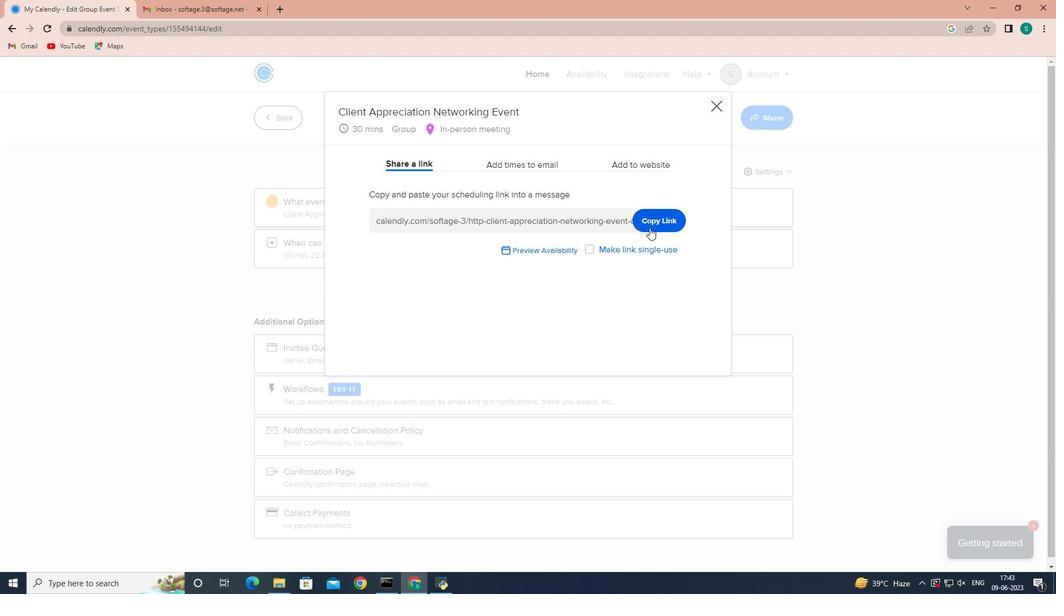 
Action: Mouse pressed left at (651, 225)
Screenshot: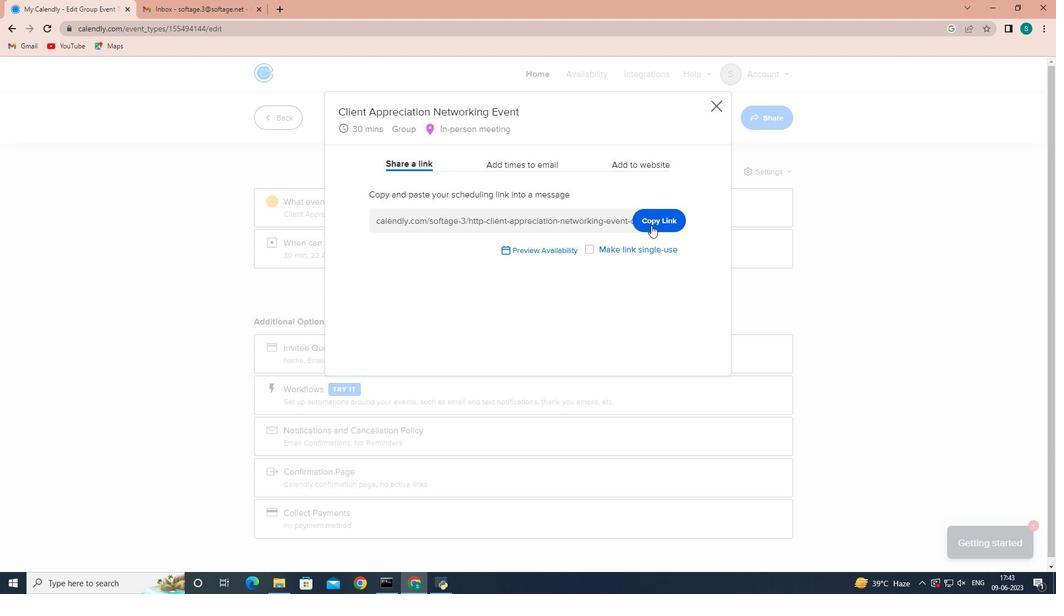 
Action: Mouse moved to (718, 109)
Screenshot: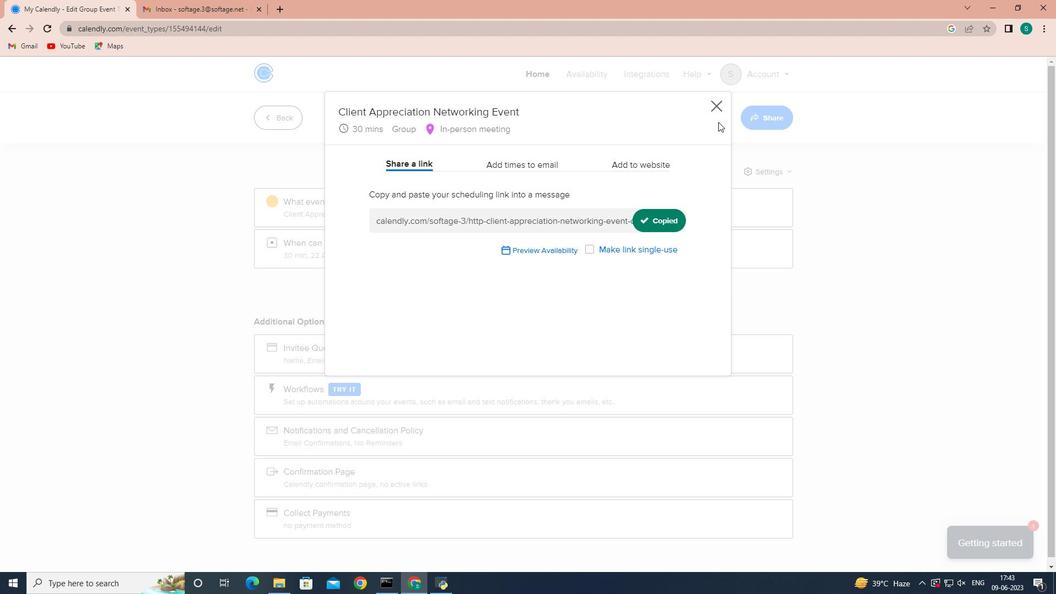 
Action: Mouse pressed left at (718, 109)
Screenshot: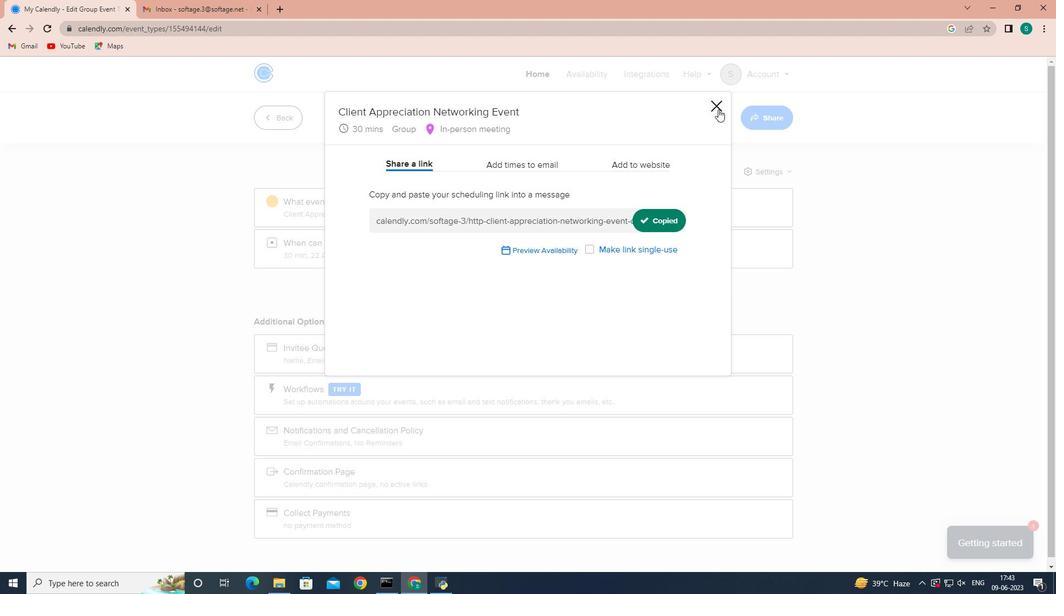 
Action: Mouse moved to (202, 0)
Screenshot: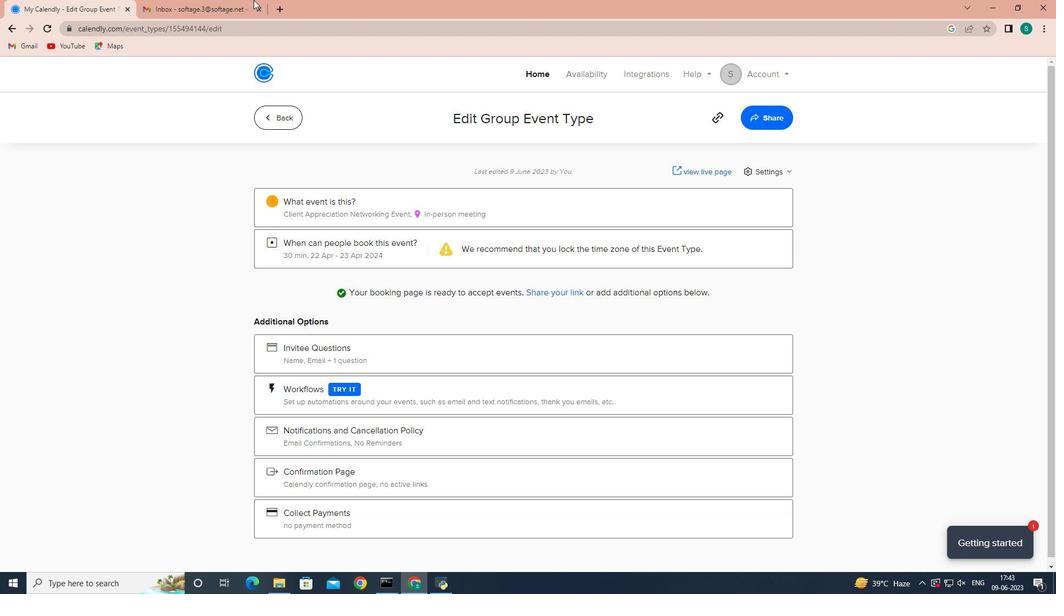 
Action: Mouse pressed left at (202, 0)
Screenshot: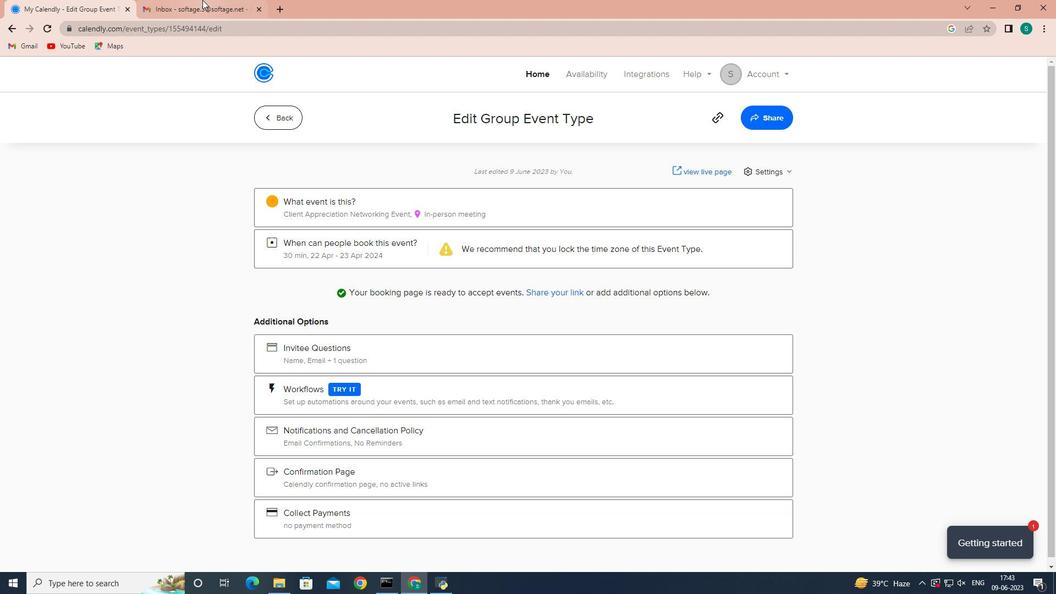 
Action: Mouse moved to (84, 138)
Screenshot: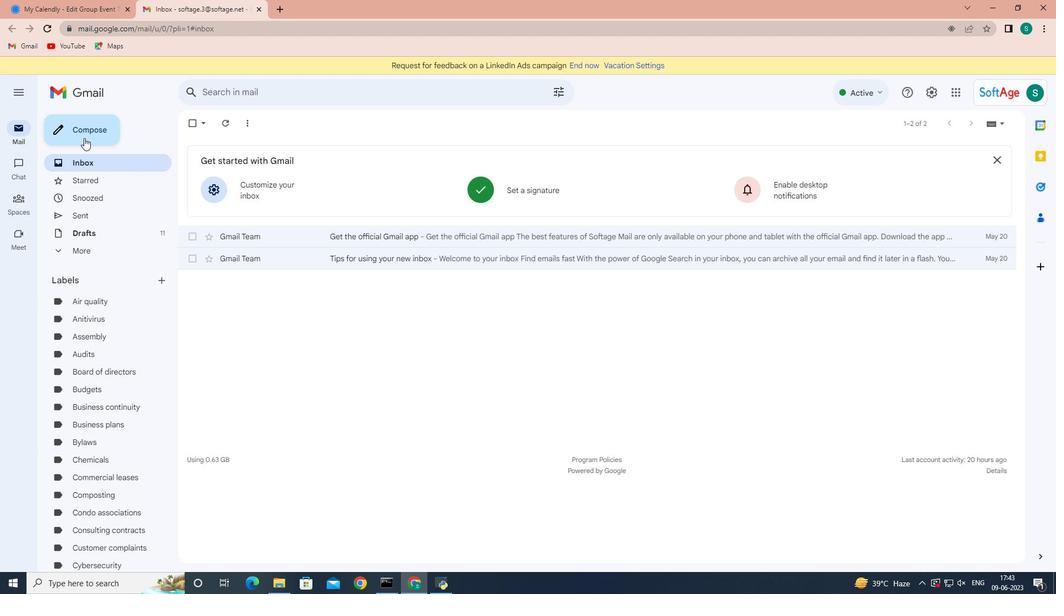
Action: Mouse pressed left at (84, 138)
Screenshot: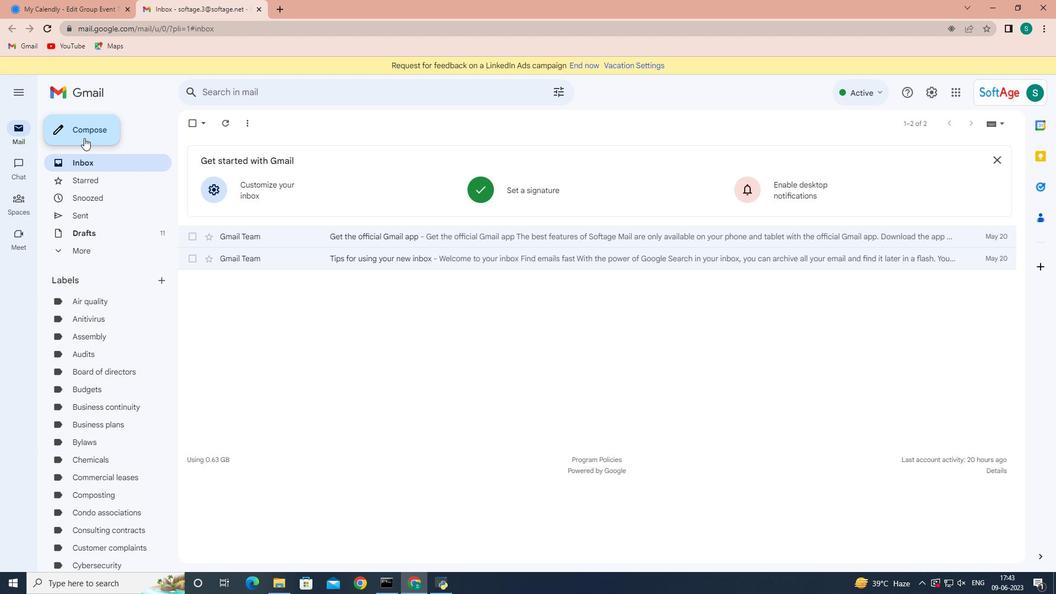 
Action: Mouse moved to (644, 369)
Screenshot: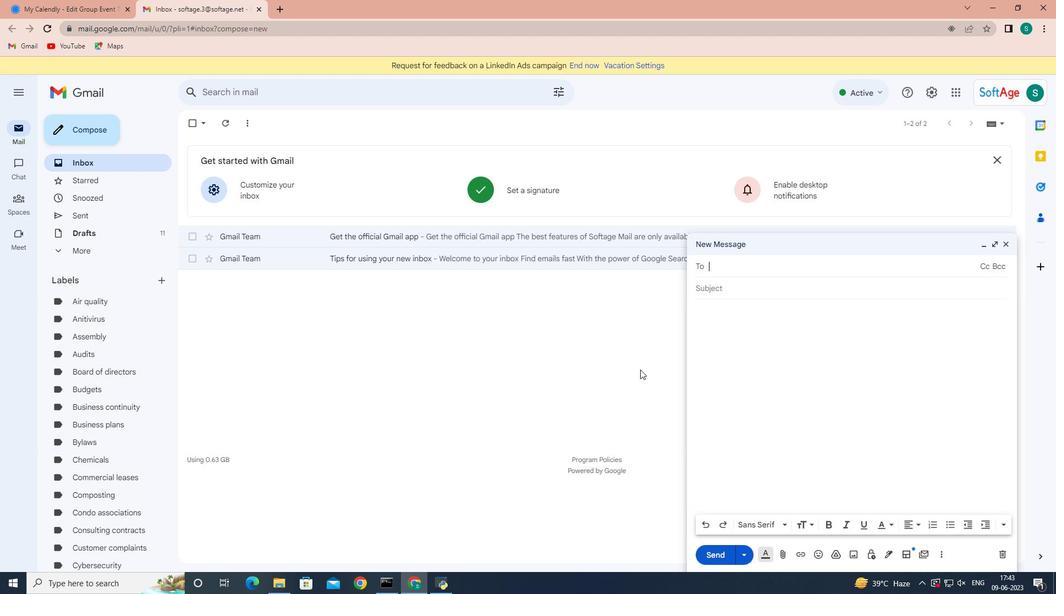 
Action: Key pressed <Key.shift>Softage.4<Key.shift>@softage.net<Key.enter><Key.shift><Key.shift><Key.shift>Softage.2<Key.shift>@softage.net<Key.enter>
Screenshot: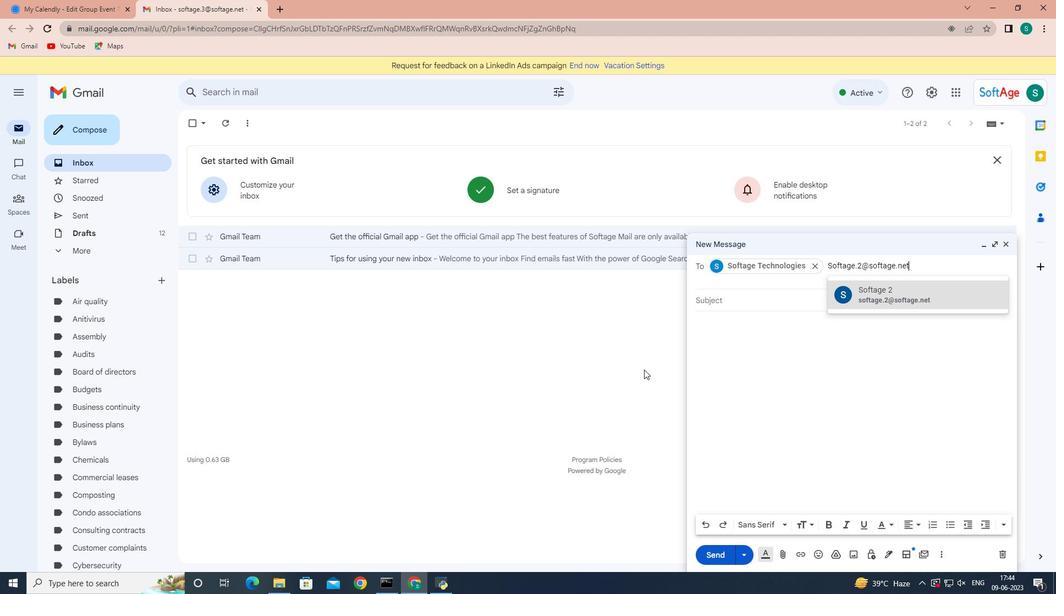 
Action: Mouse moved to (846, 389)
Screenshot: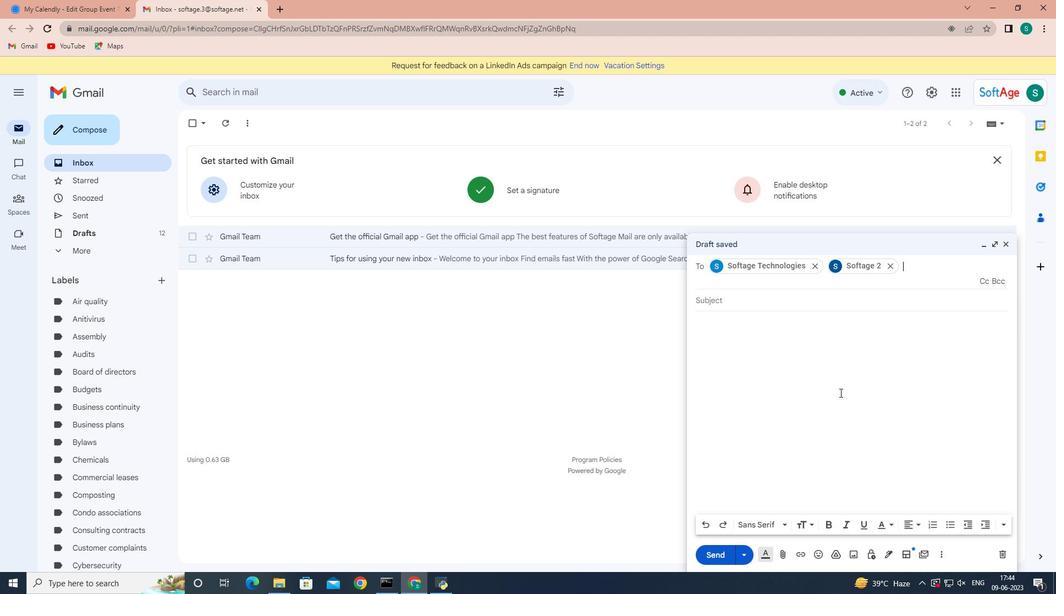 
Action: Mouse pressed left at (846, 389)
Screenshot: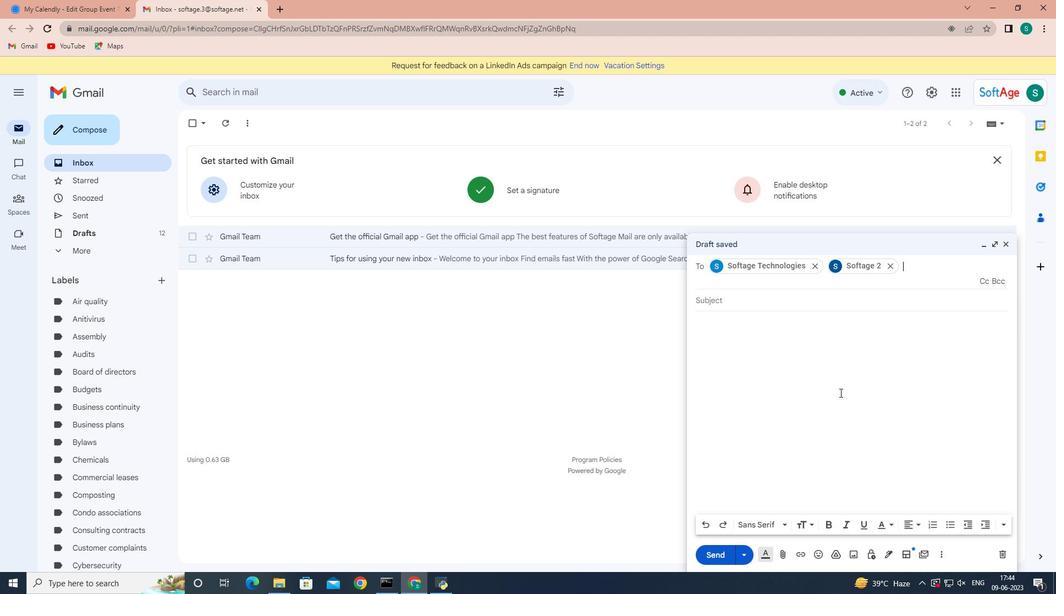 
Action: Mouse moved to (825, 423)
Screenshot: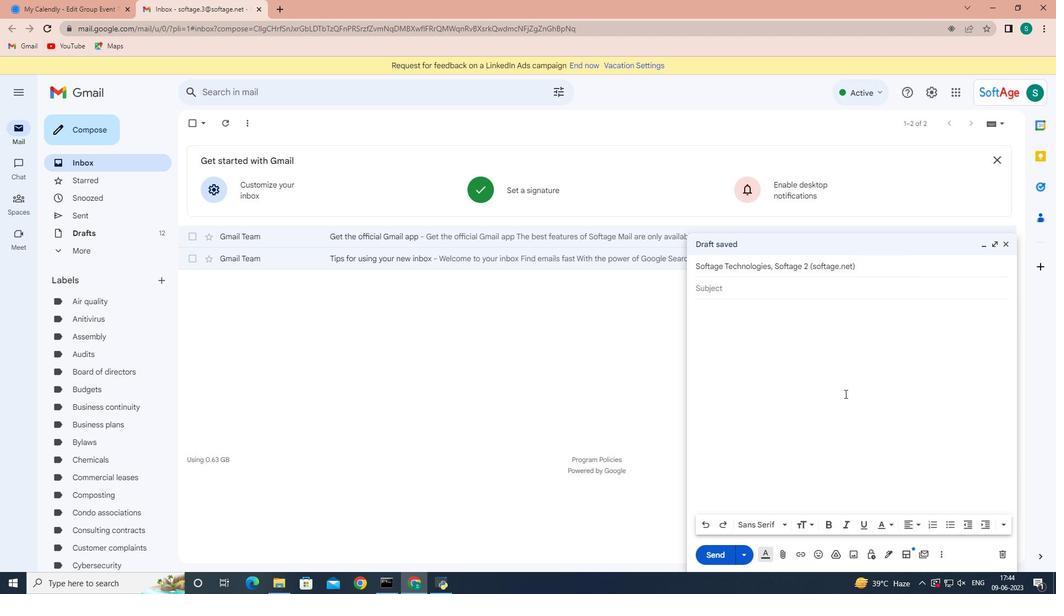 
Action: Key pressed ctrl+V
Screenshot: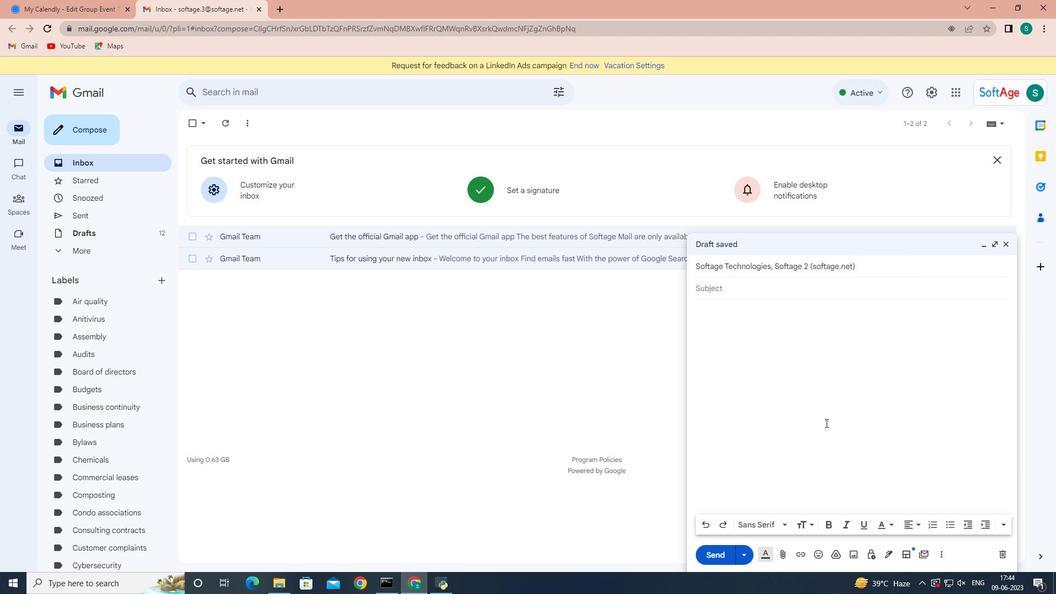 
Action: Mouse moved to (728, 555)
Screenshot: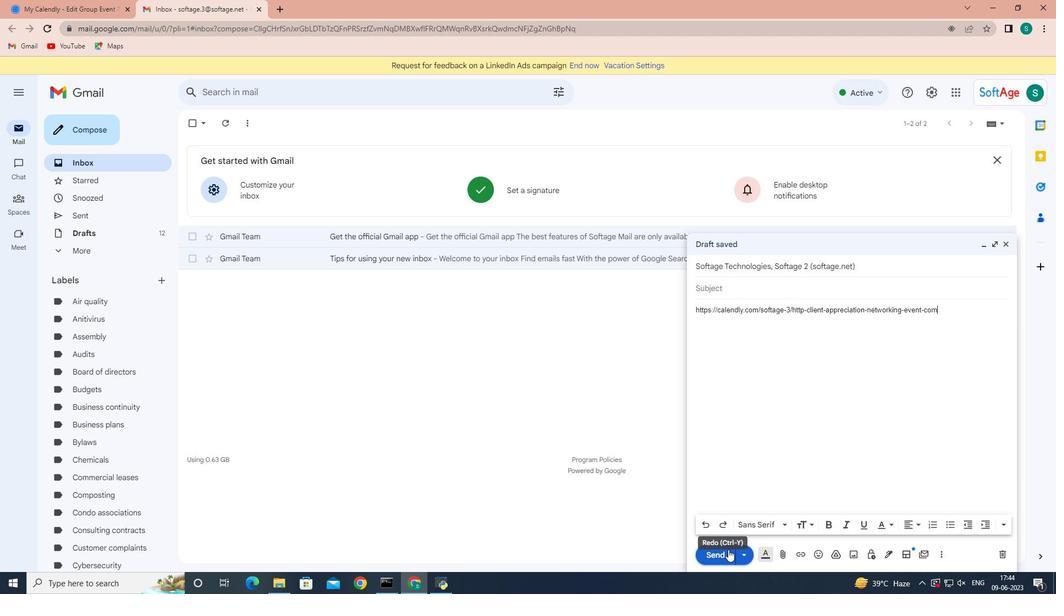 
Action: Mouse pressed left at (728, 555)
Screenshot: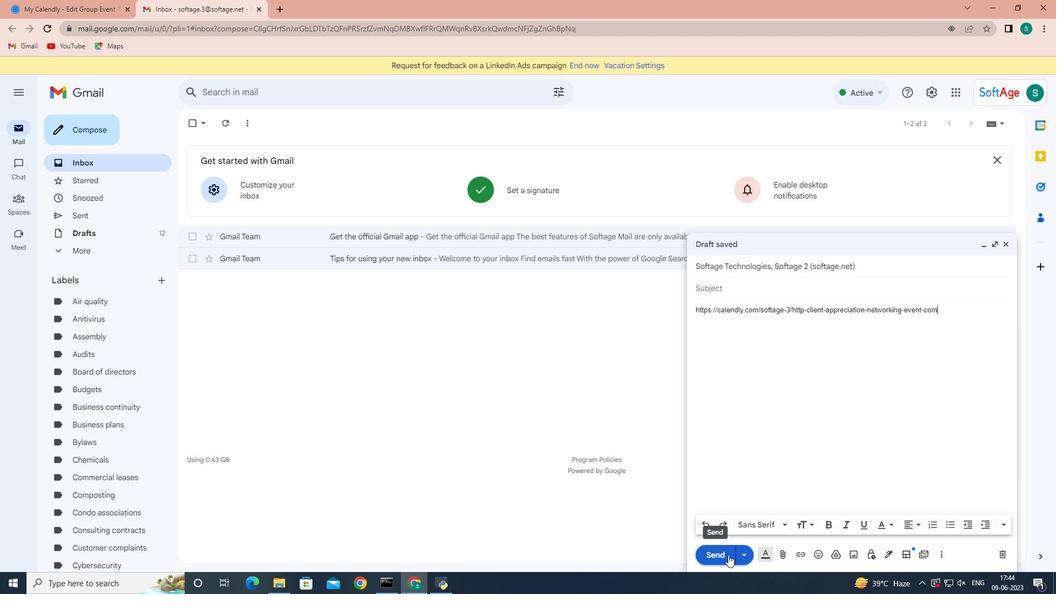 
Action: Mouse moved to (468, 313)
Screenshot: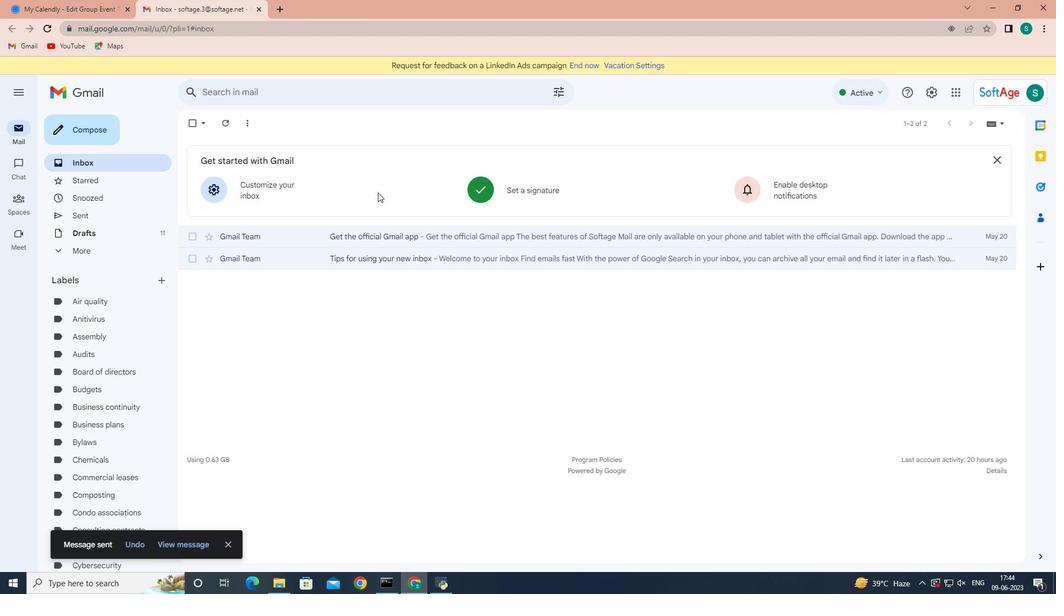 
